 Task: Find connections with filter location Budapest XIII. kerület with filter topic #digitalnomadwith filter profile language Potuguese with filter current company Carlsberg Group with filter school ASSAM DOWN TOWN UNIVERSITY with filter industry Environmental Quality Programs with filter service category Health Insurance with filter keywords title Budget Analyst
Action: Mouse moved to (643, 81)
Screenshot: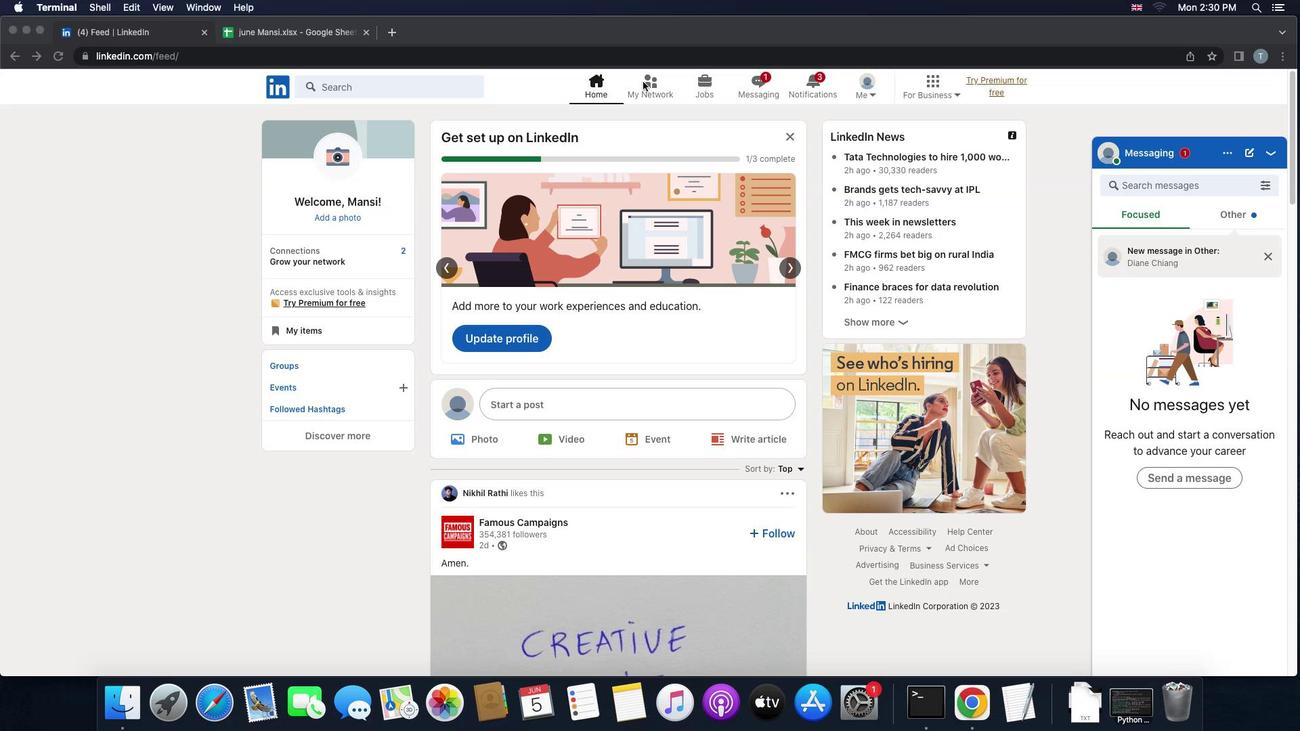 
Action: Mouse pressed left at (643, 81)
Screenshot: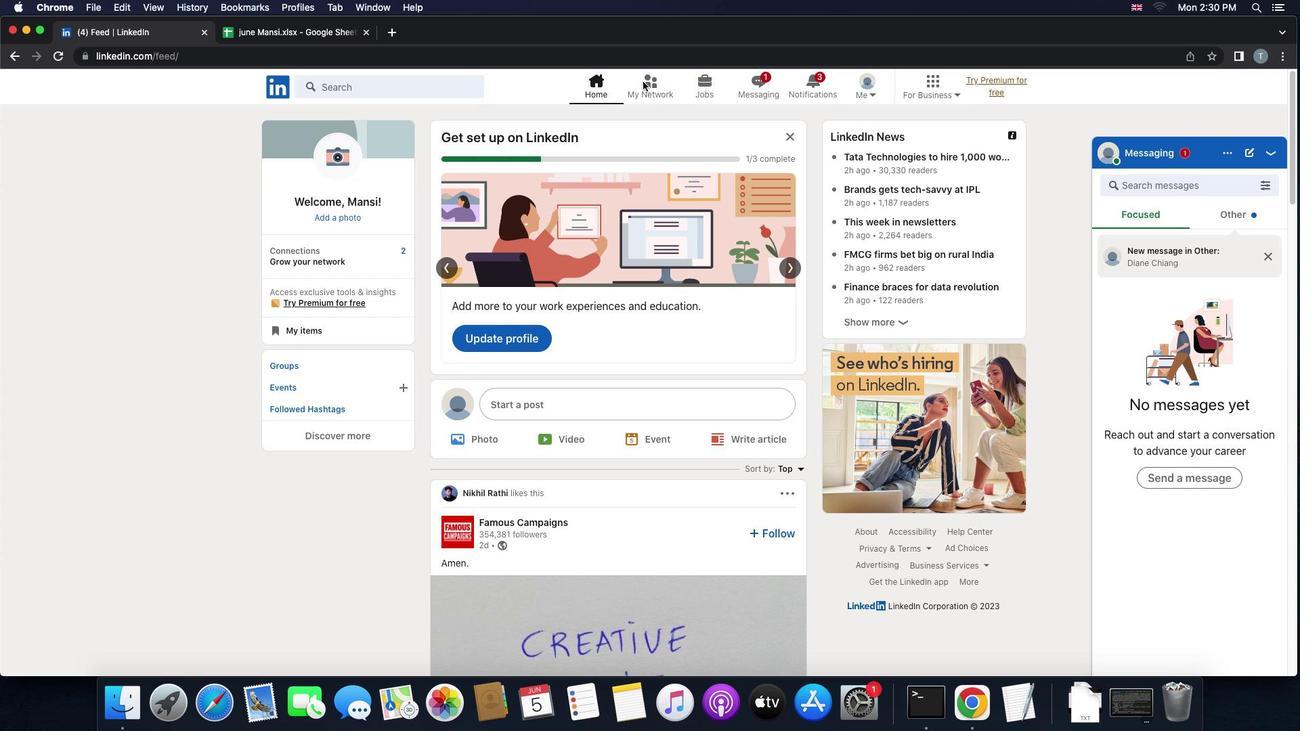 
Action: Mouse moved to (649, 81)
Screenshot: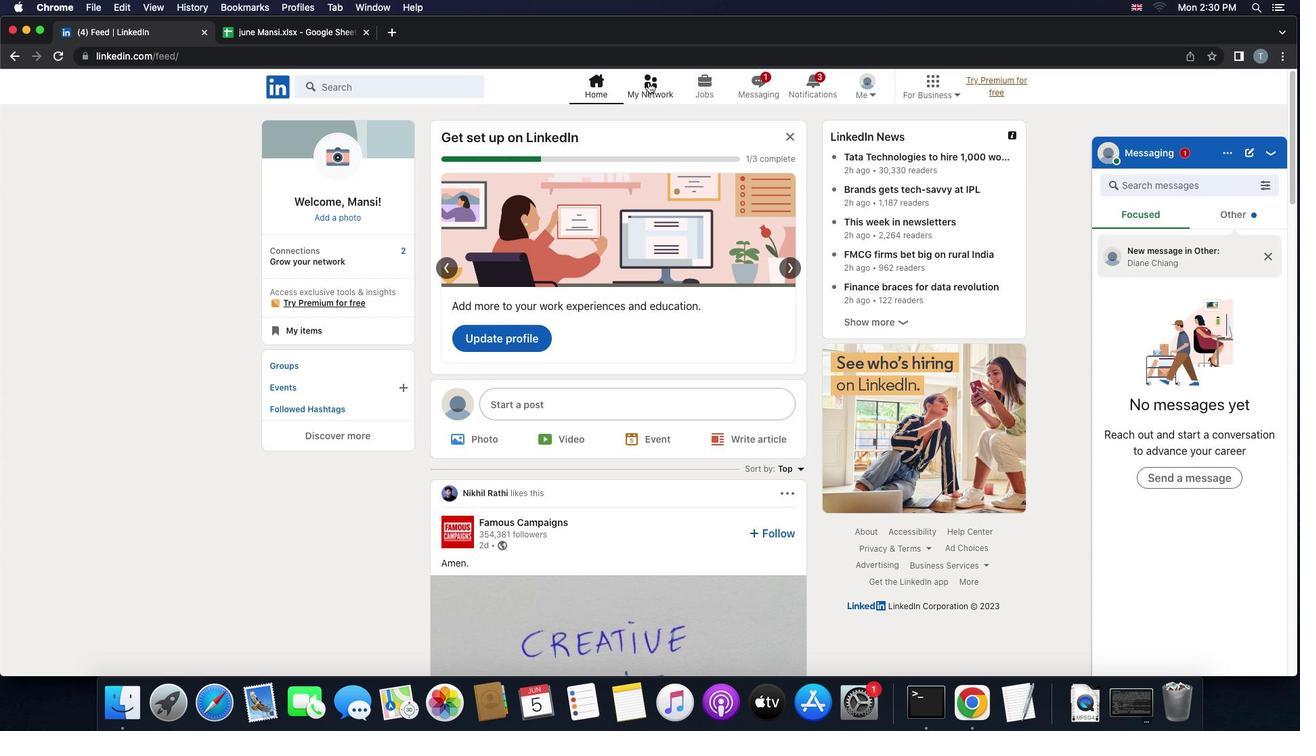 
Action: Mouse pressed left at (649, 81)
Screenshot: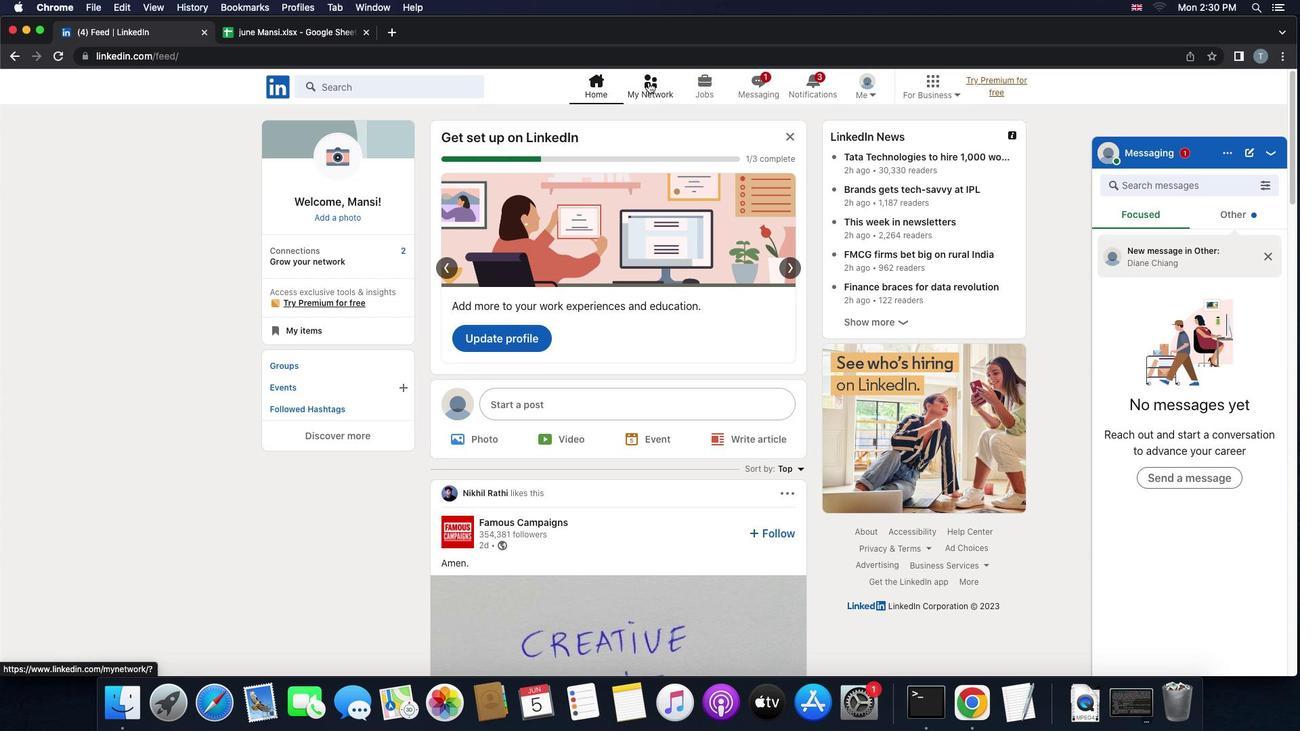 
Action: Mouse moved to (437, 158)
Screenshot: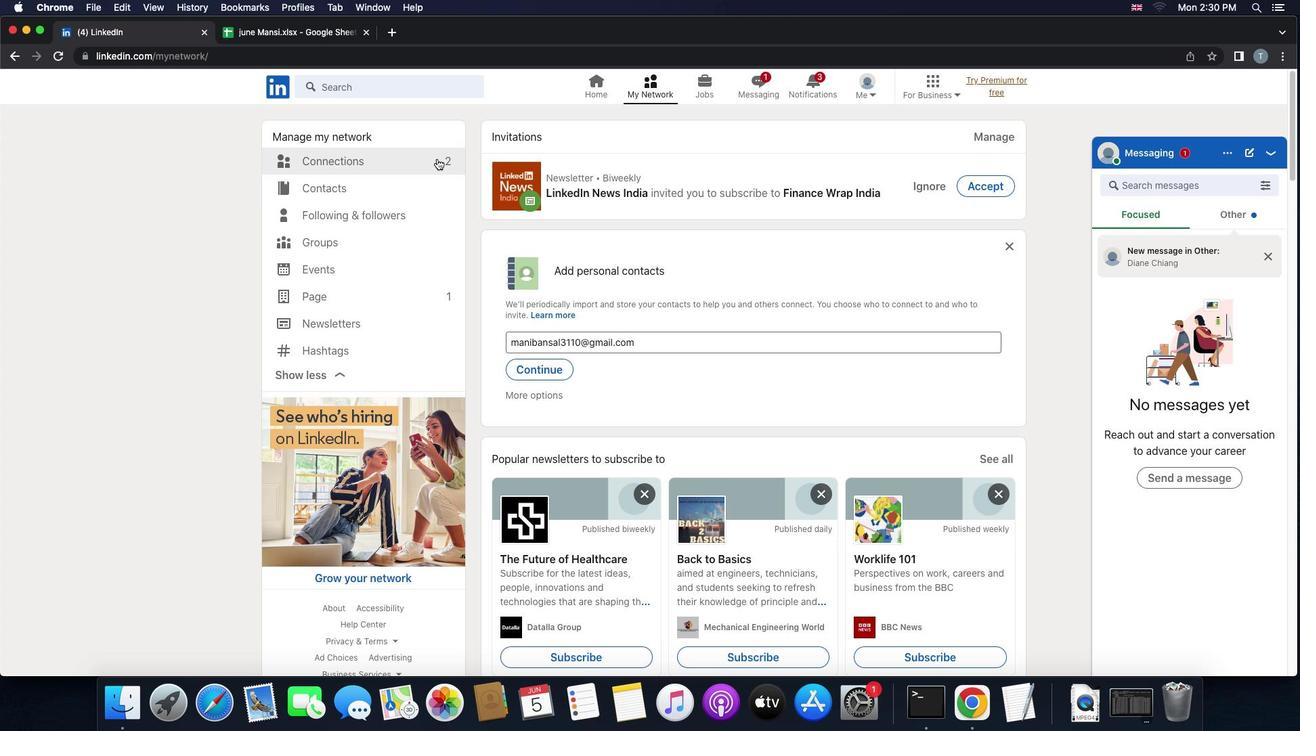 
Action: Mouse pressed left at (437, 158)
Screenshot: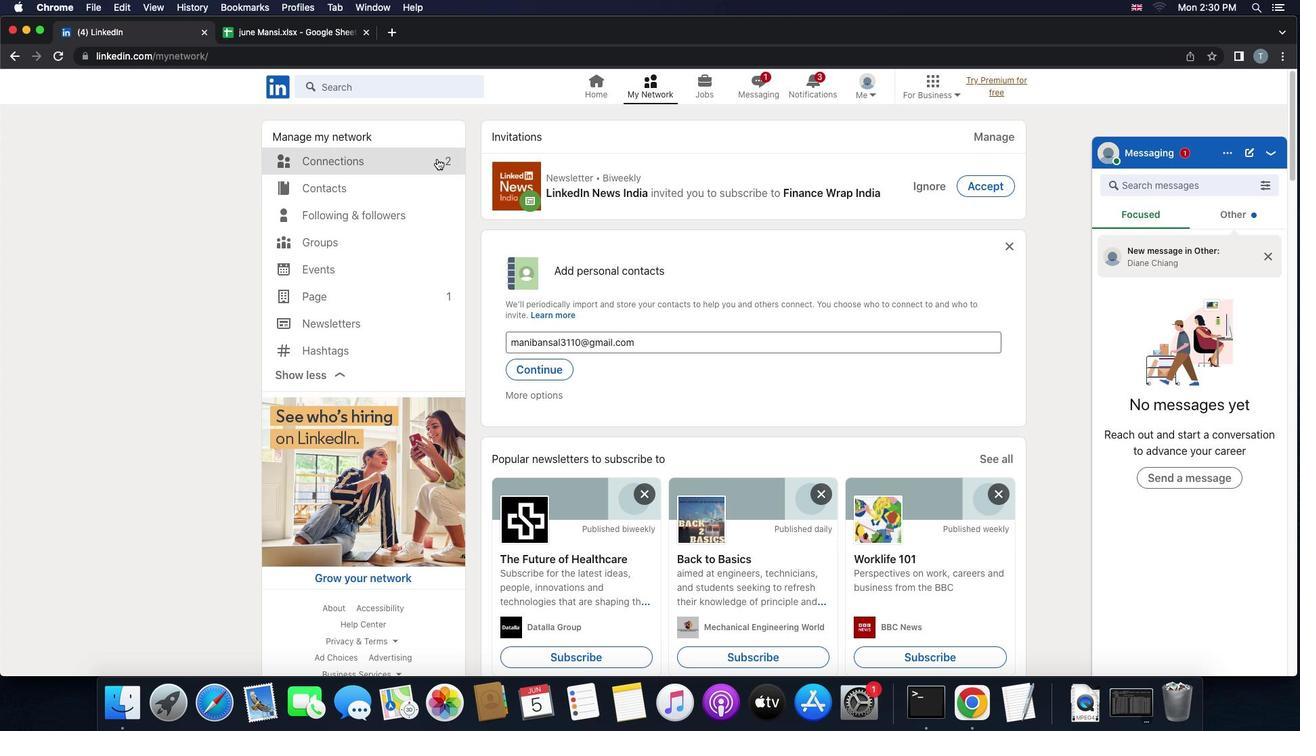 
Action: Mouse moved to (747, 161)
Screenshot: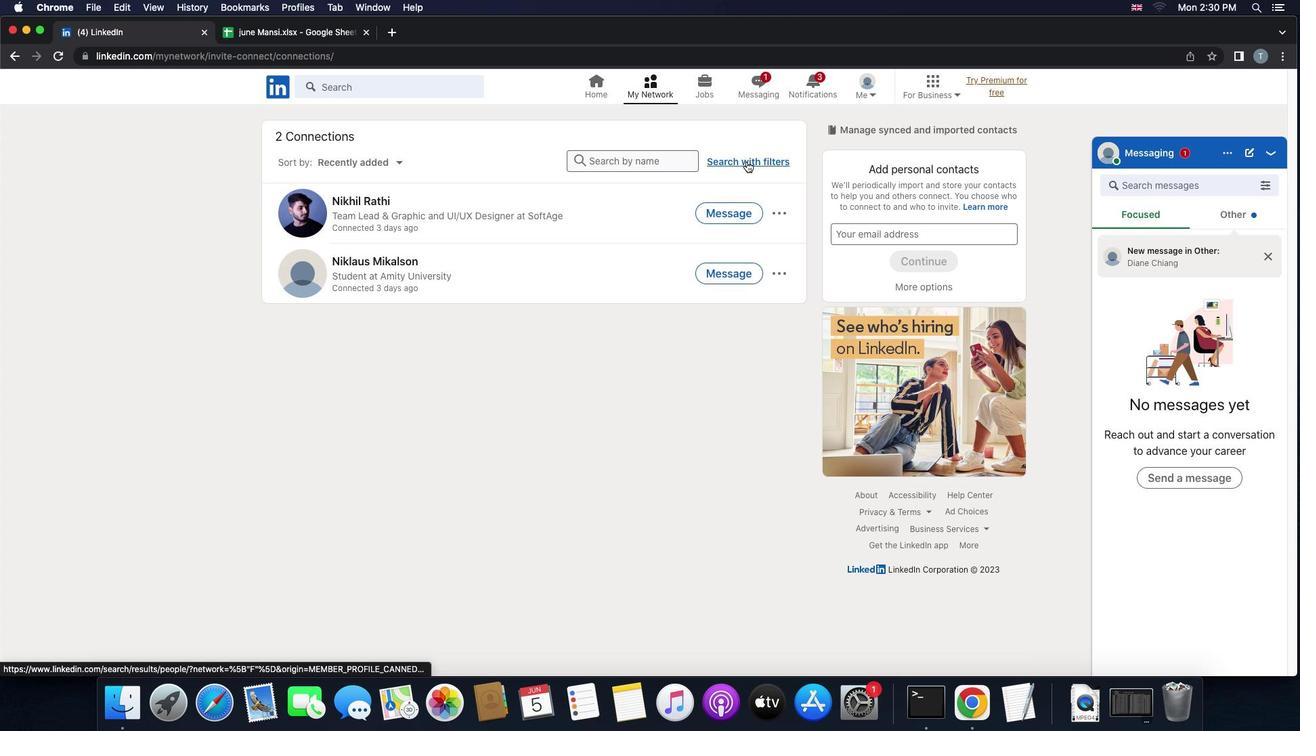 
Action: Mouse pressed left at (747, 161)
Screenshot: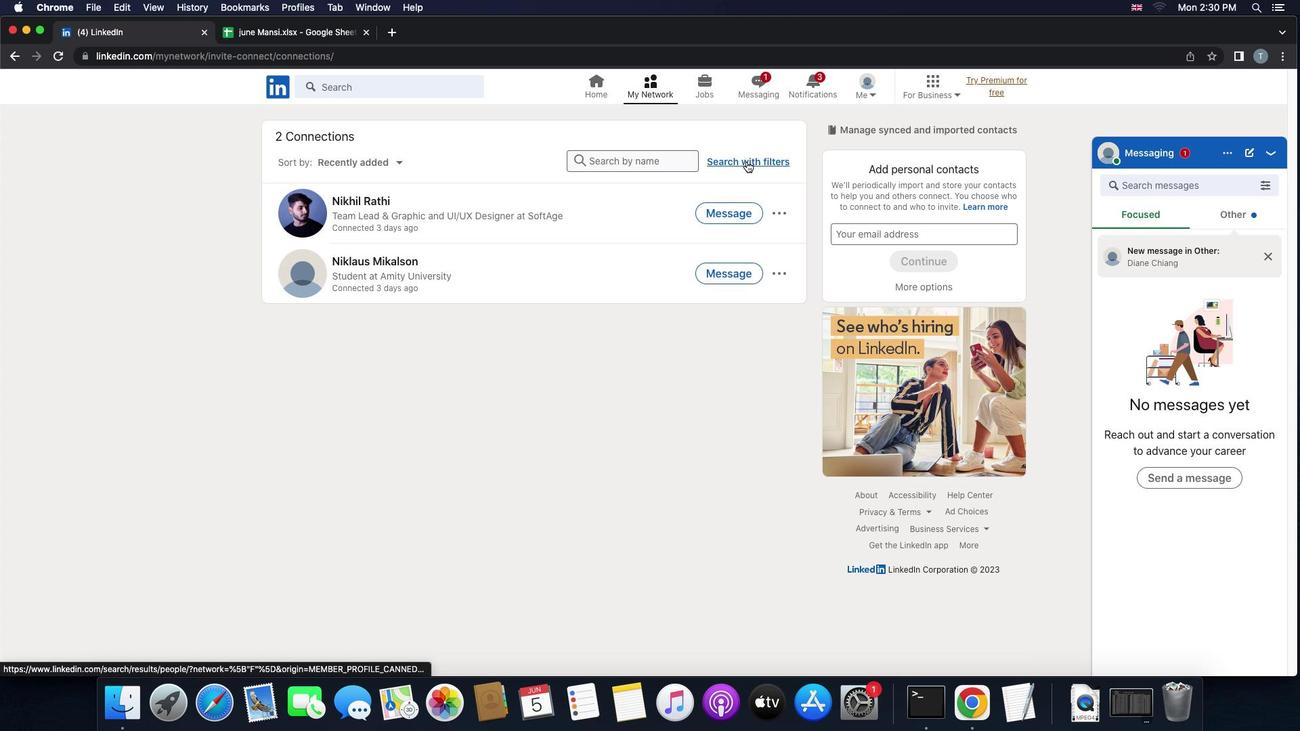 
Action: Mouse moved to (708, 128)
Screenshot: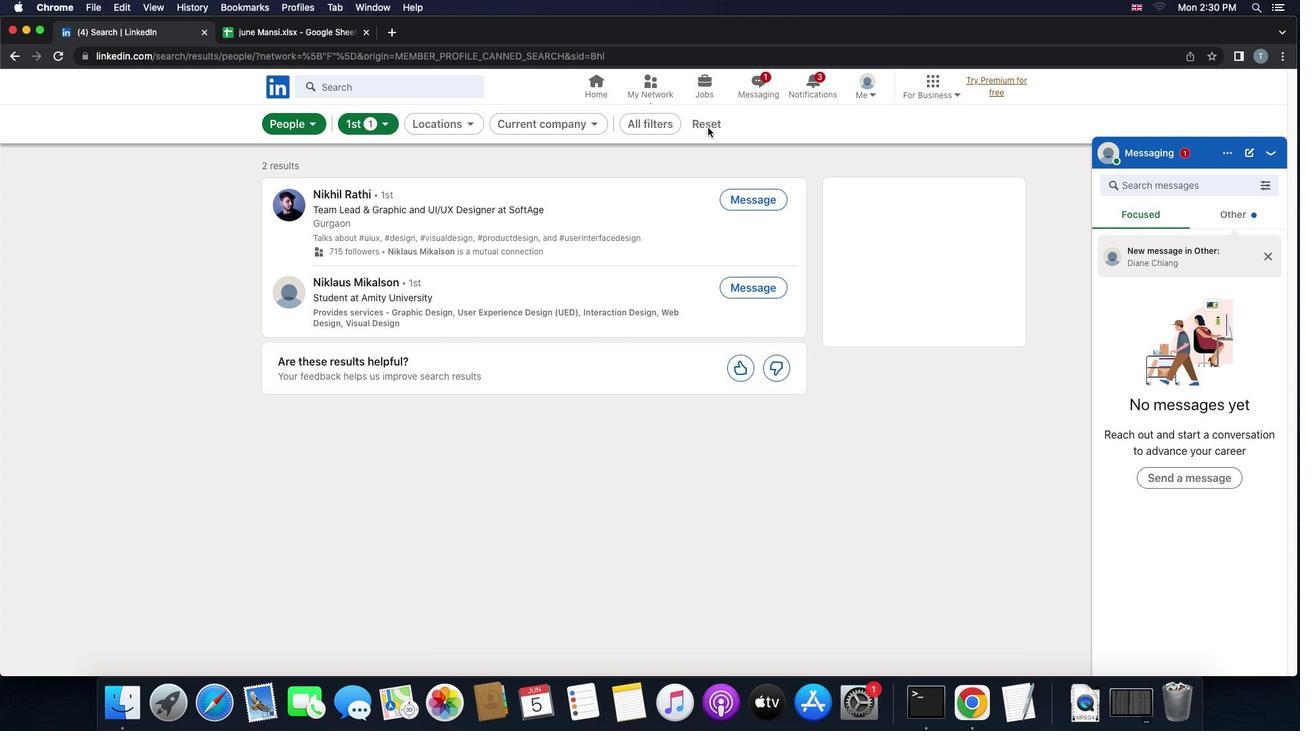 
Action: Mouse pressed left at (708, 128)
Screenshot: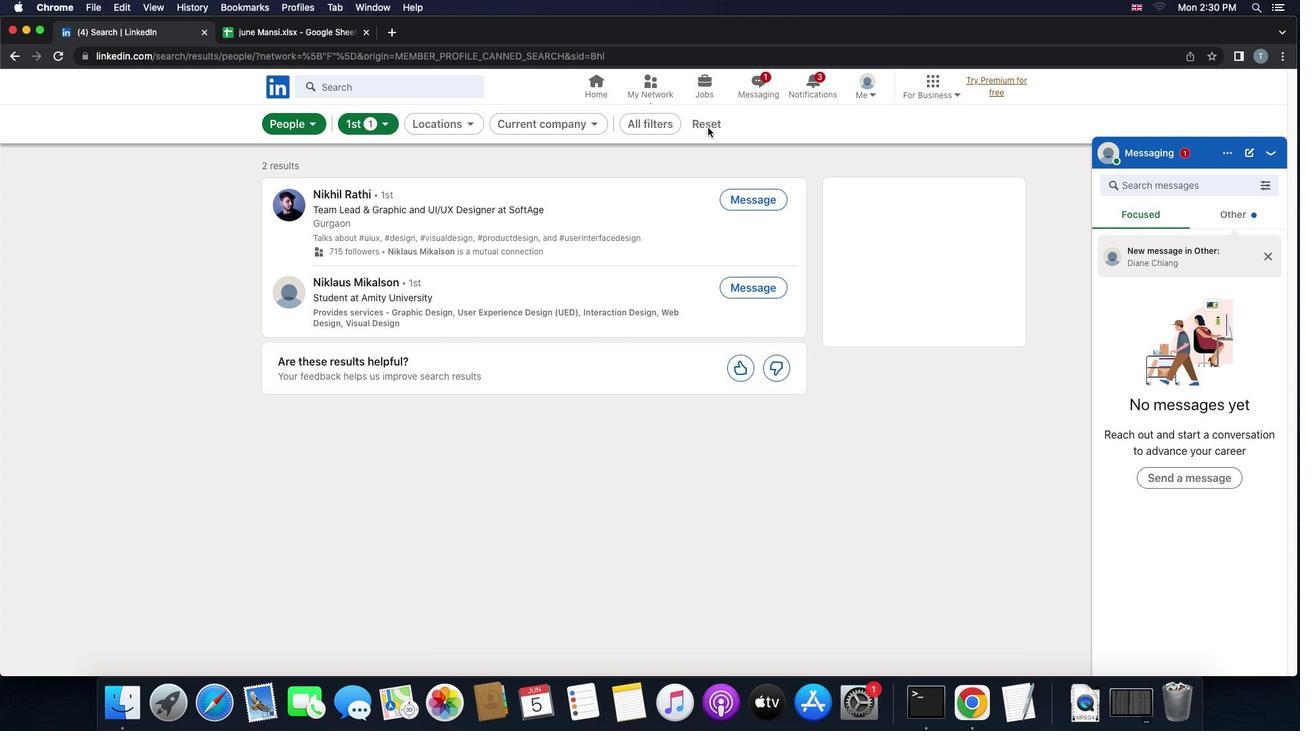 
Action: Mouse moved to (670, 128)
Screenshot: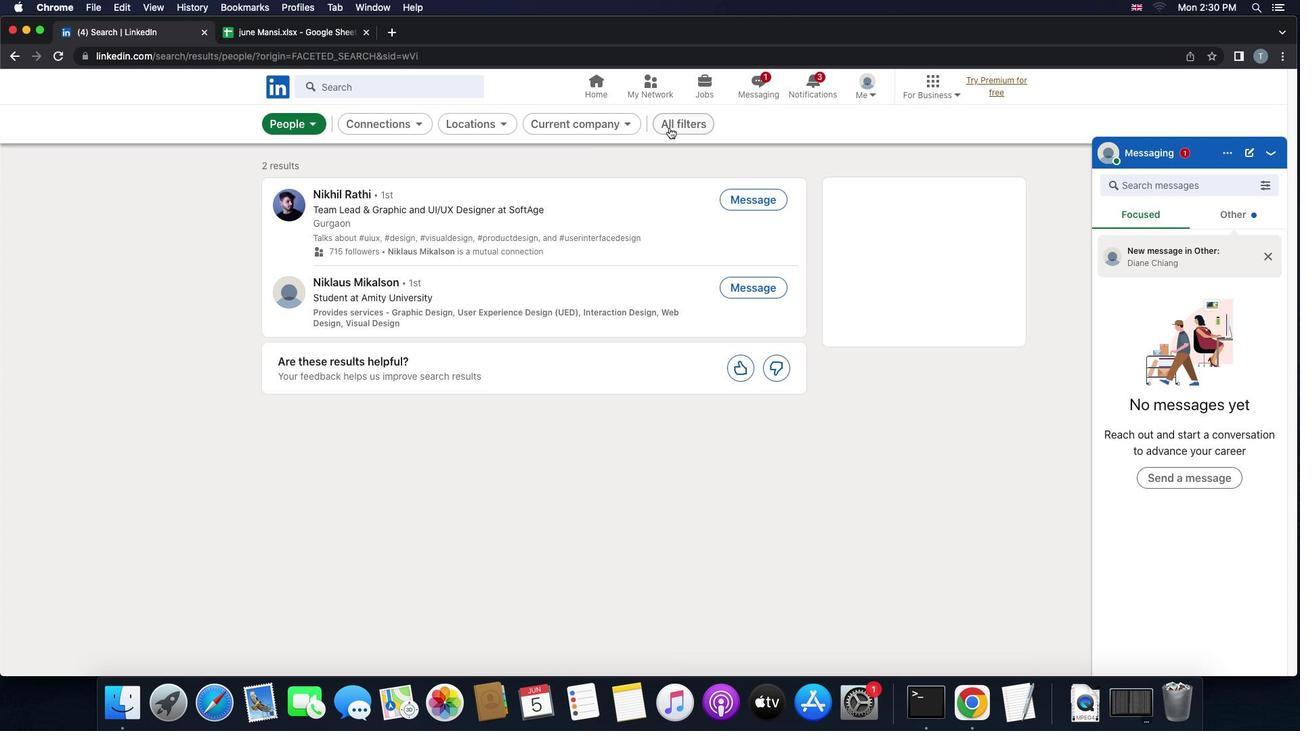 
Action: Mouse pressed left at (670, 128)
Screenshot: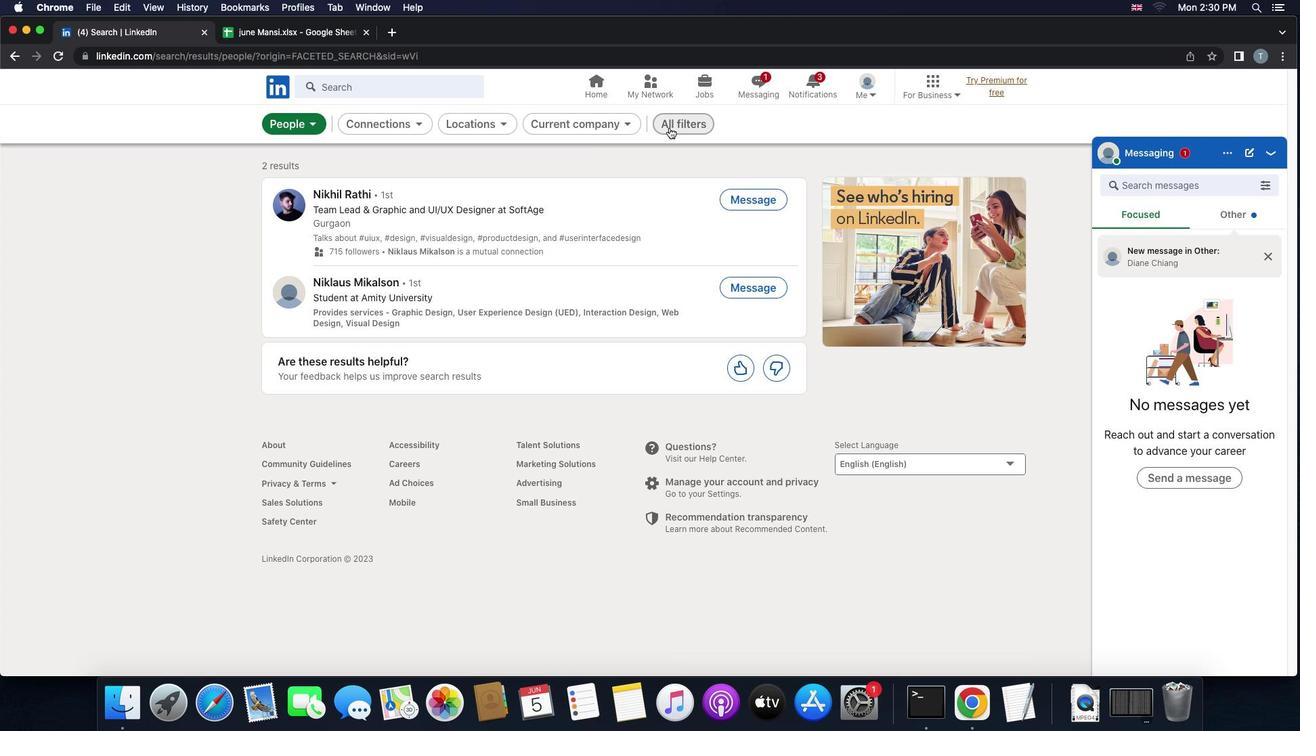 
Action: Mouse moved to (961, 355)
Screenshot: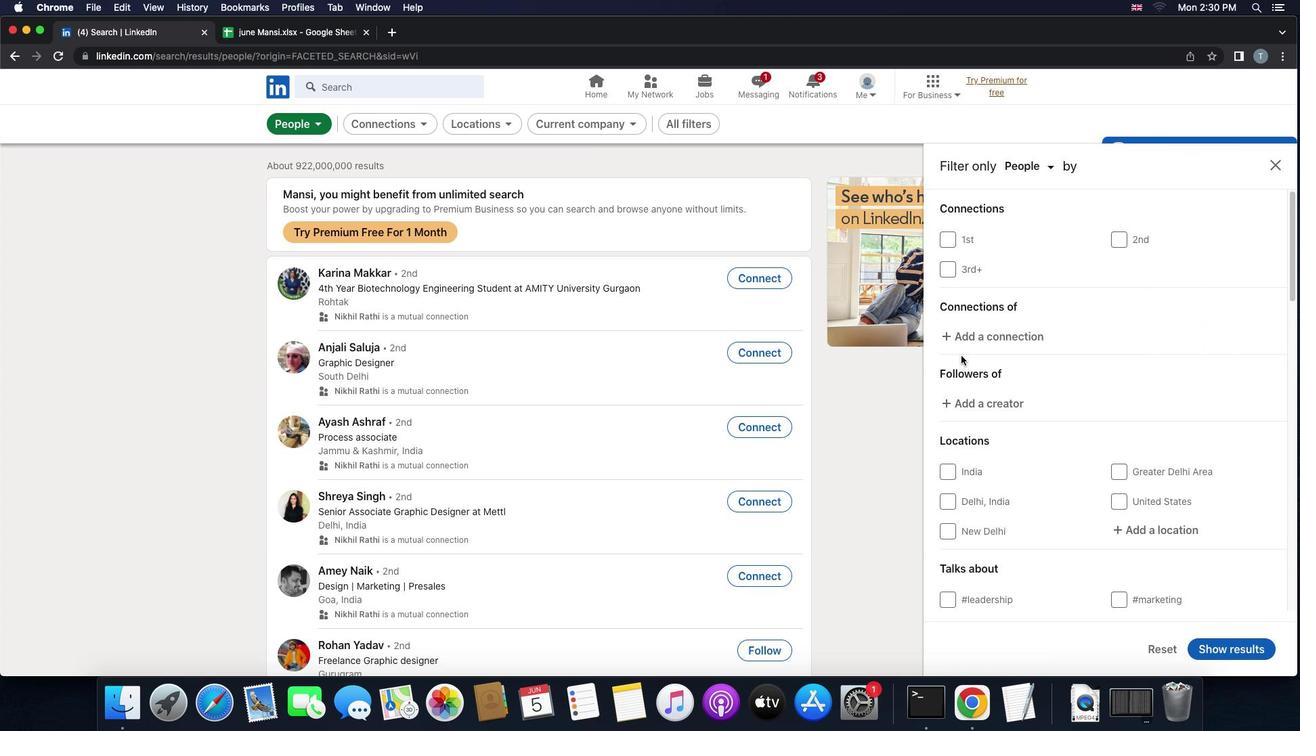 
Action: Mouse scrolled (961, 355) with delta (0, 0)
Screenshot: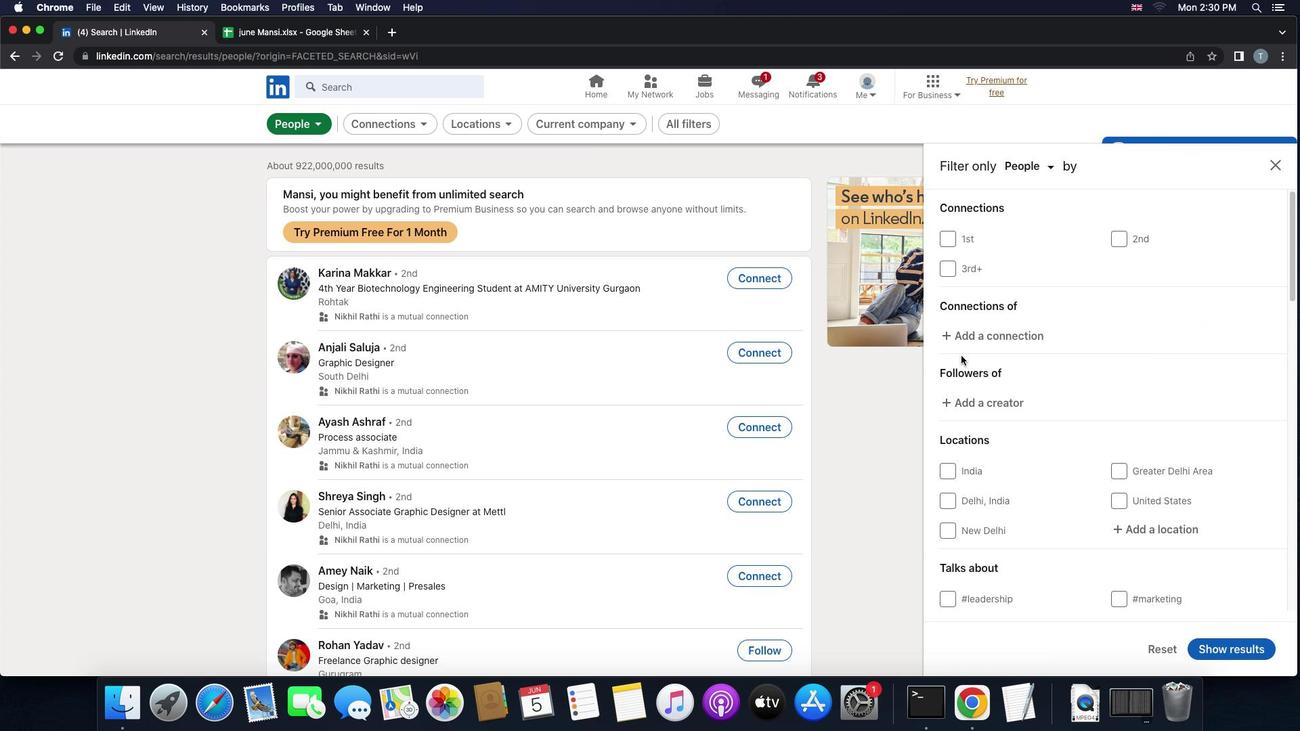 
Action: Mouse scrolled (961, 355) with delta (0, 0)
Screenshot: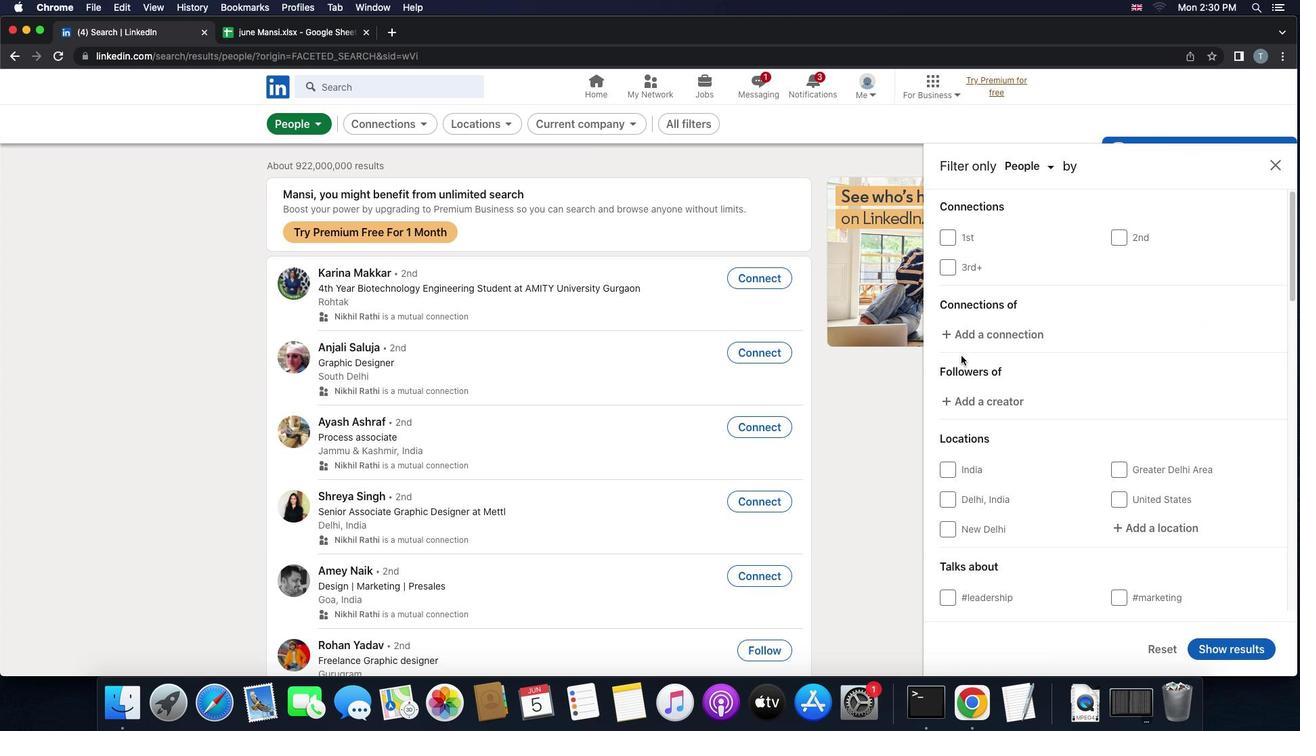 
Action: Mouse scrolled (961, 355) with delta (0, -1)
Screenshot: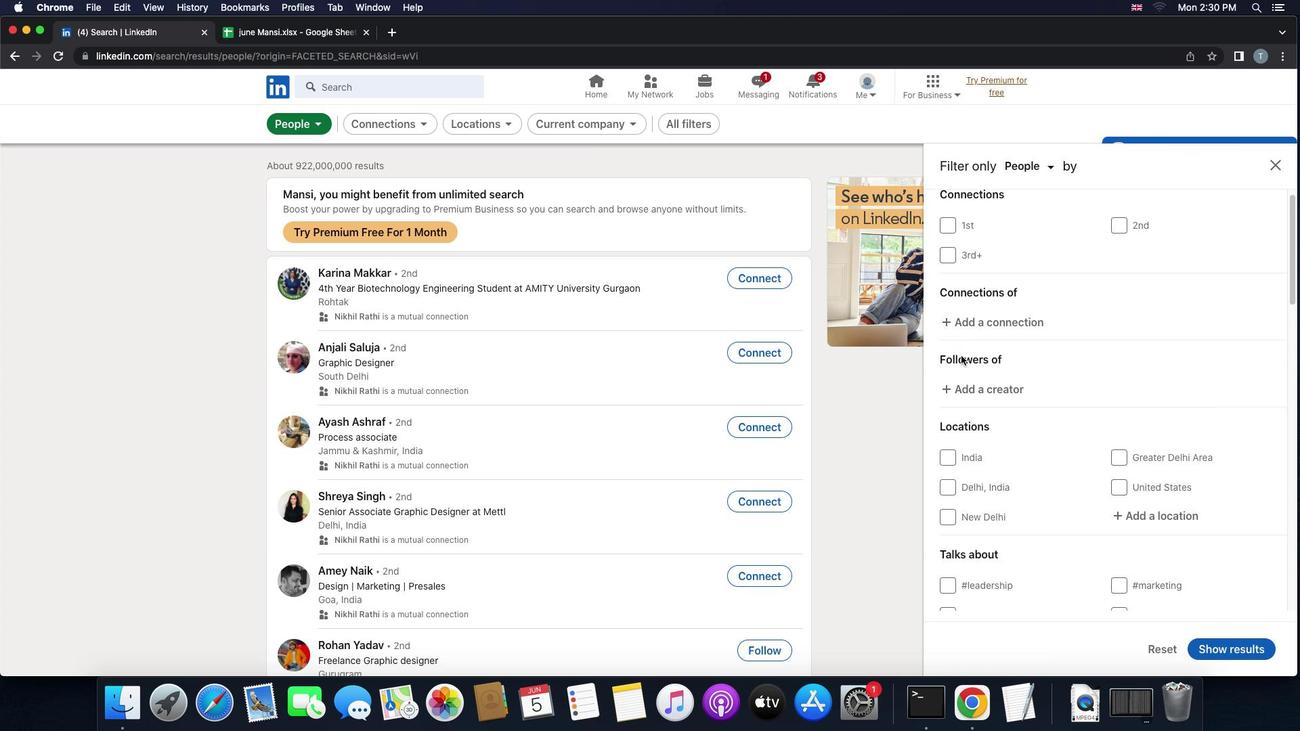 
Action: Mouse scrolled (961, 355) with delta (0, -1)
Screenshot: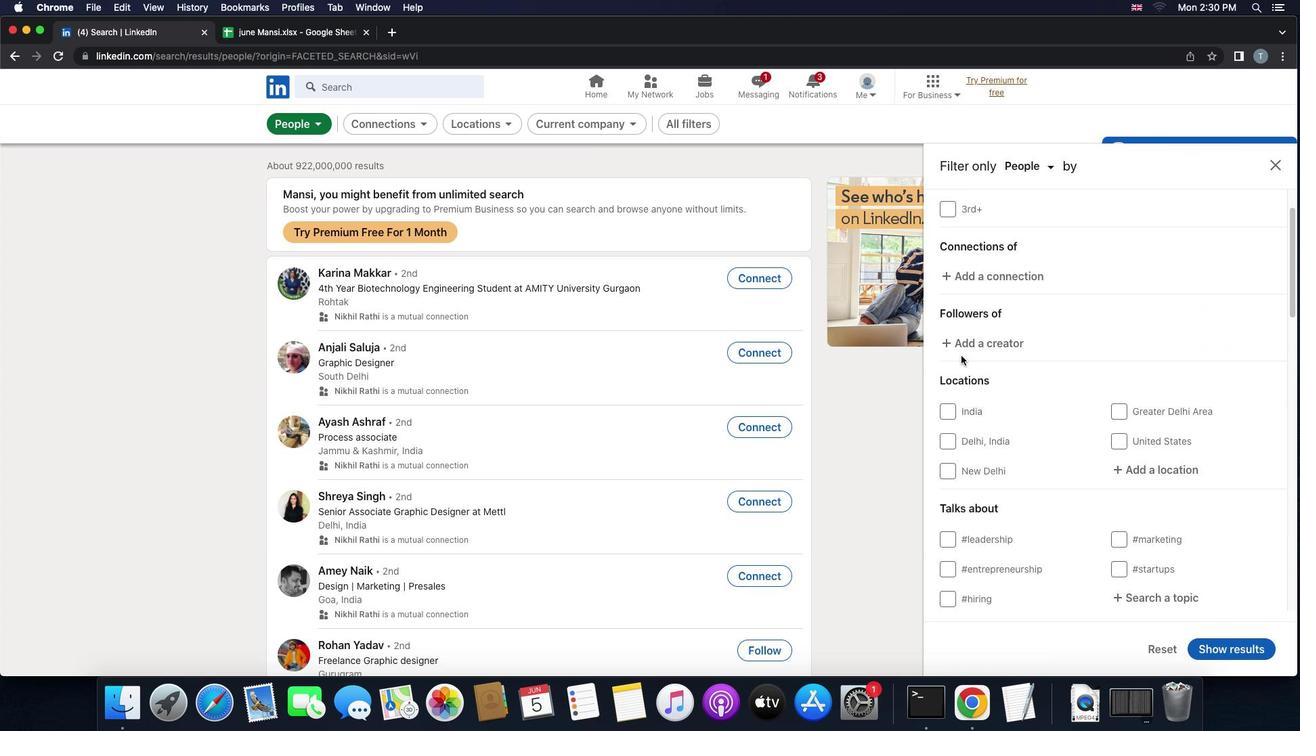 
Action: Mouse moved to (1138, 384)
Screenshot: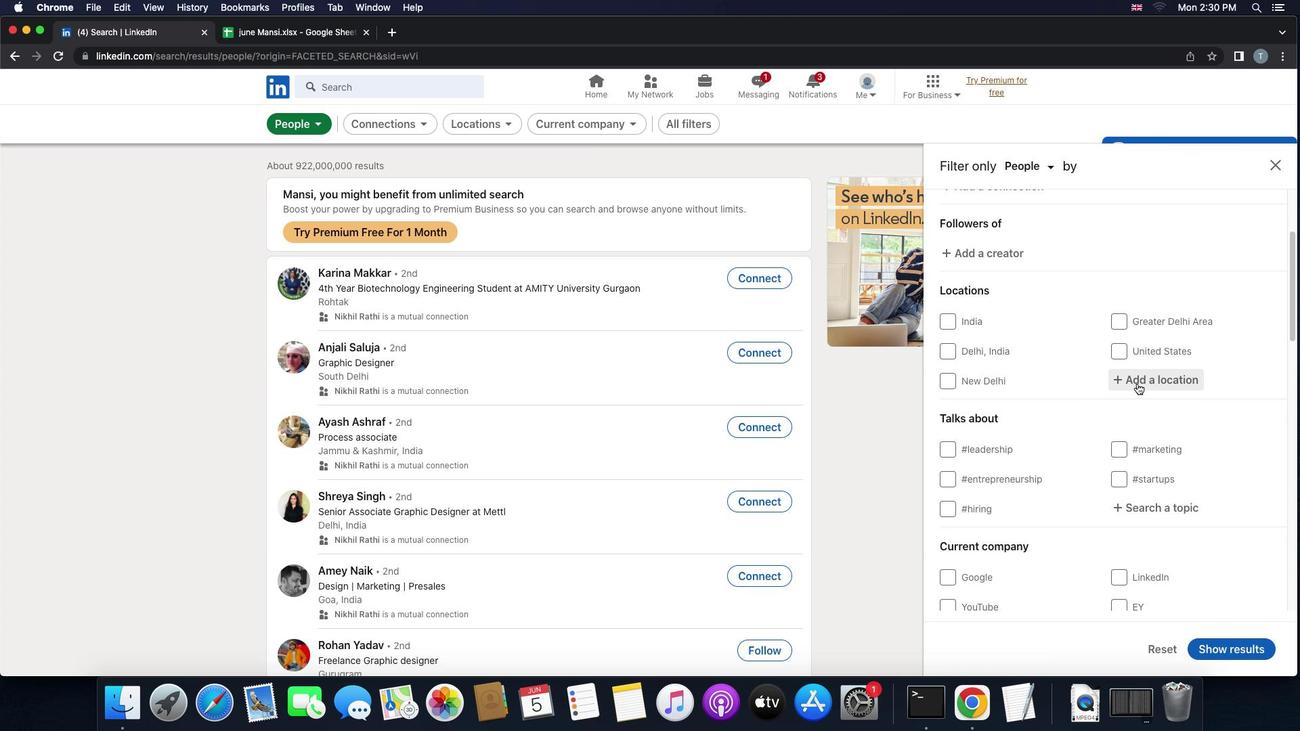 
Action: Mouse pressed left at (1138, 384)
Screenshot: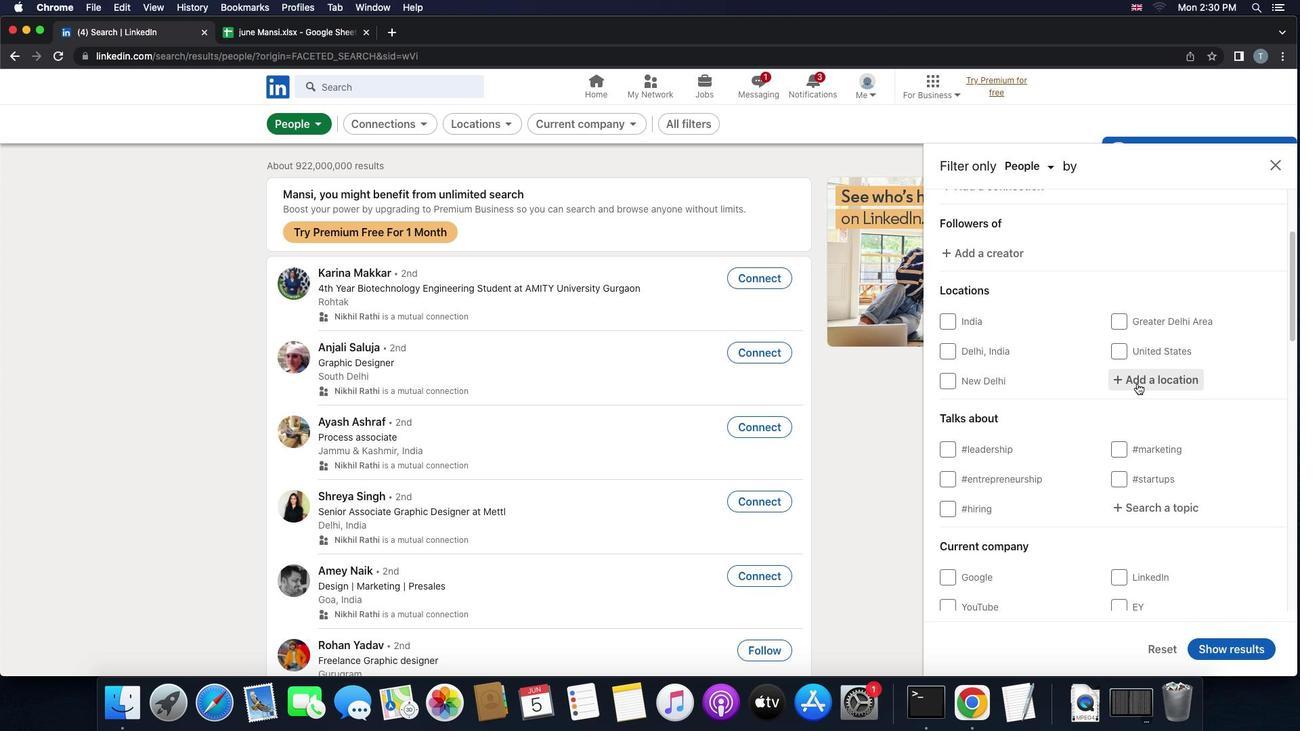 
Action: Key pressed 'b''u''d''a''p''e''s''t'Key.spaceKey.shift'X'Key.shift'I''I'Key.shift'I'
Screenshot: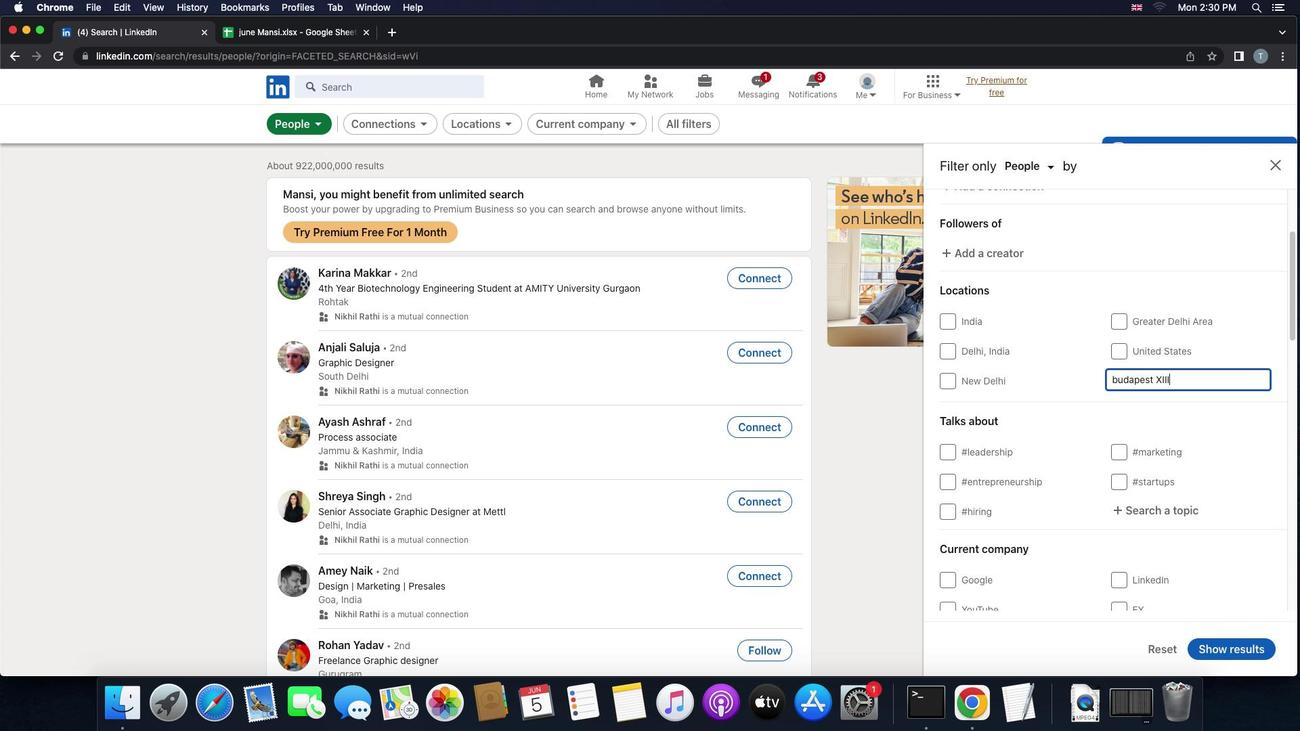 
Action: Mouse moved to (1070, 422)
Screenshot: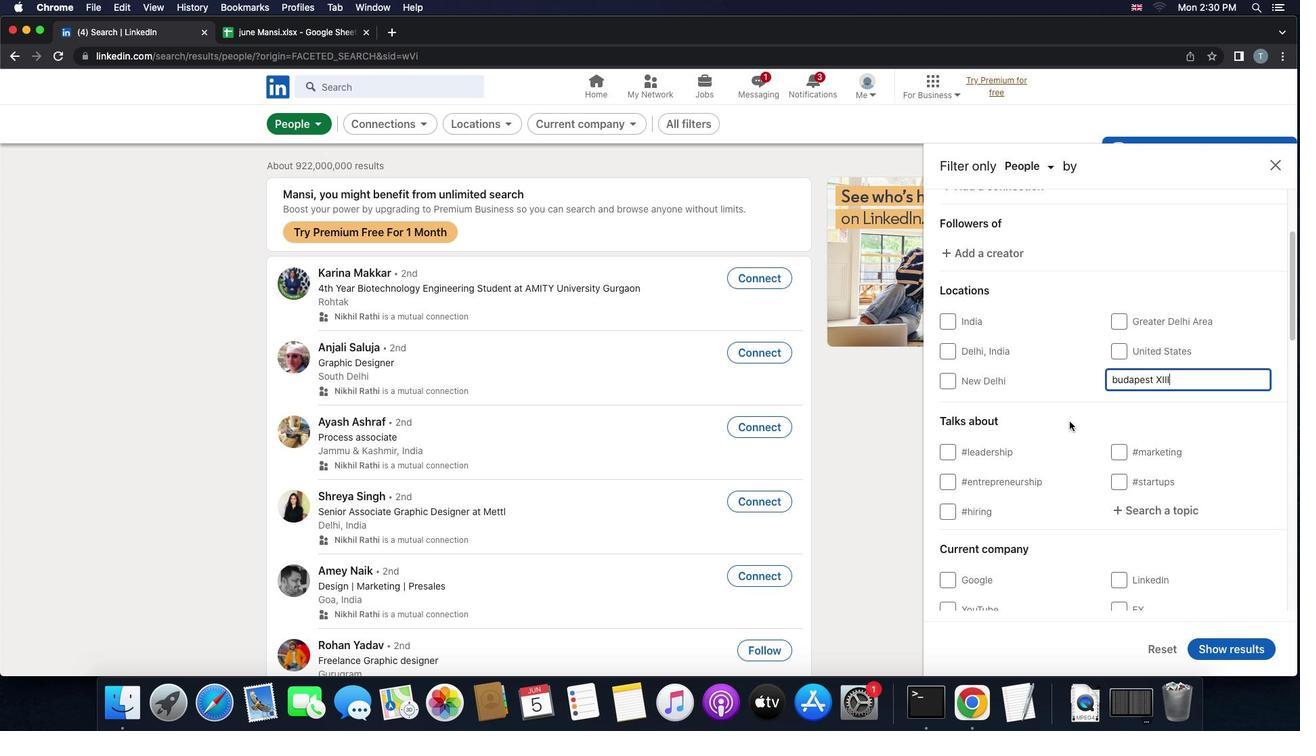 
Action: Mouse scrolled (1070, 422) with delta (0, 0)
Screenshot: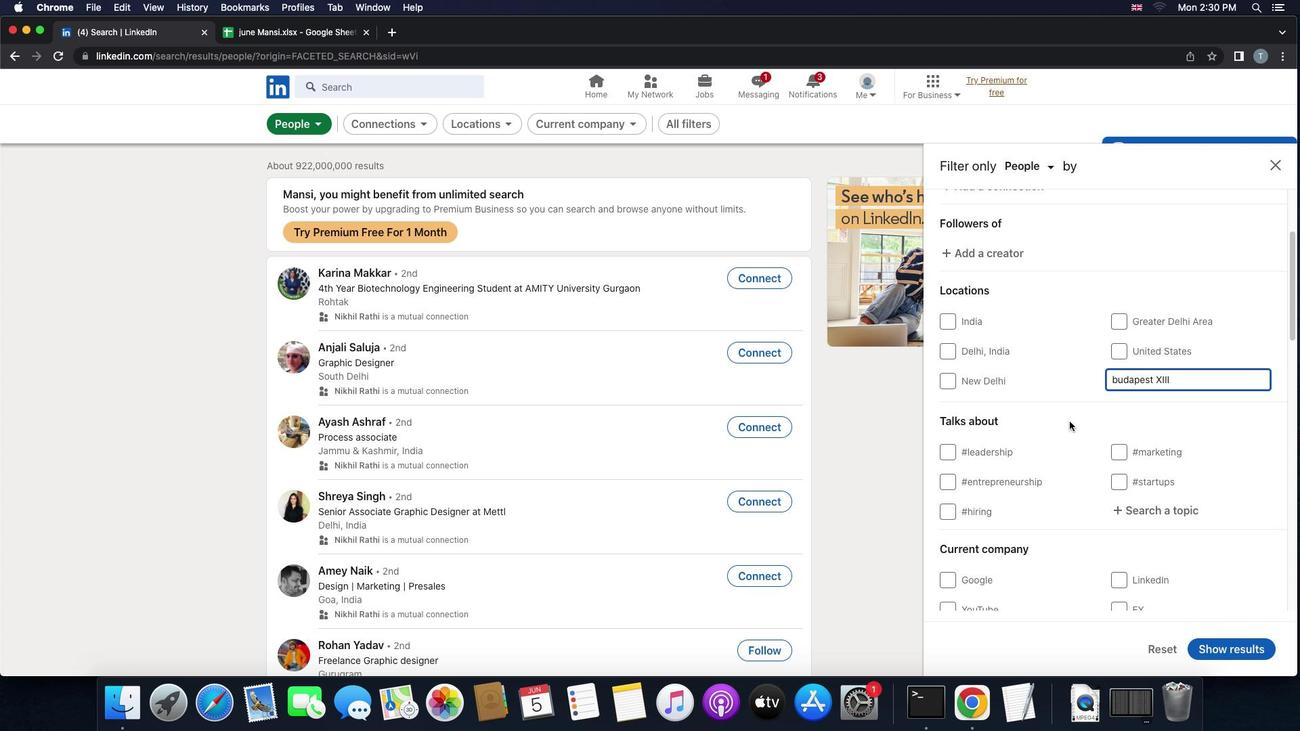 
Action: Mouse scrolled (1070, 422) with delta (0, 0)
Screenshot: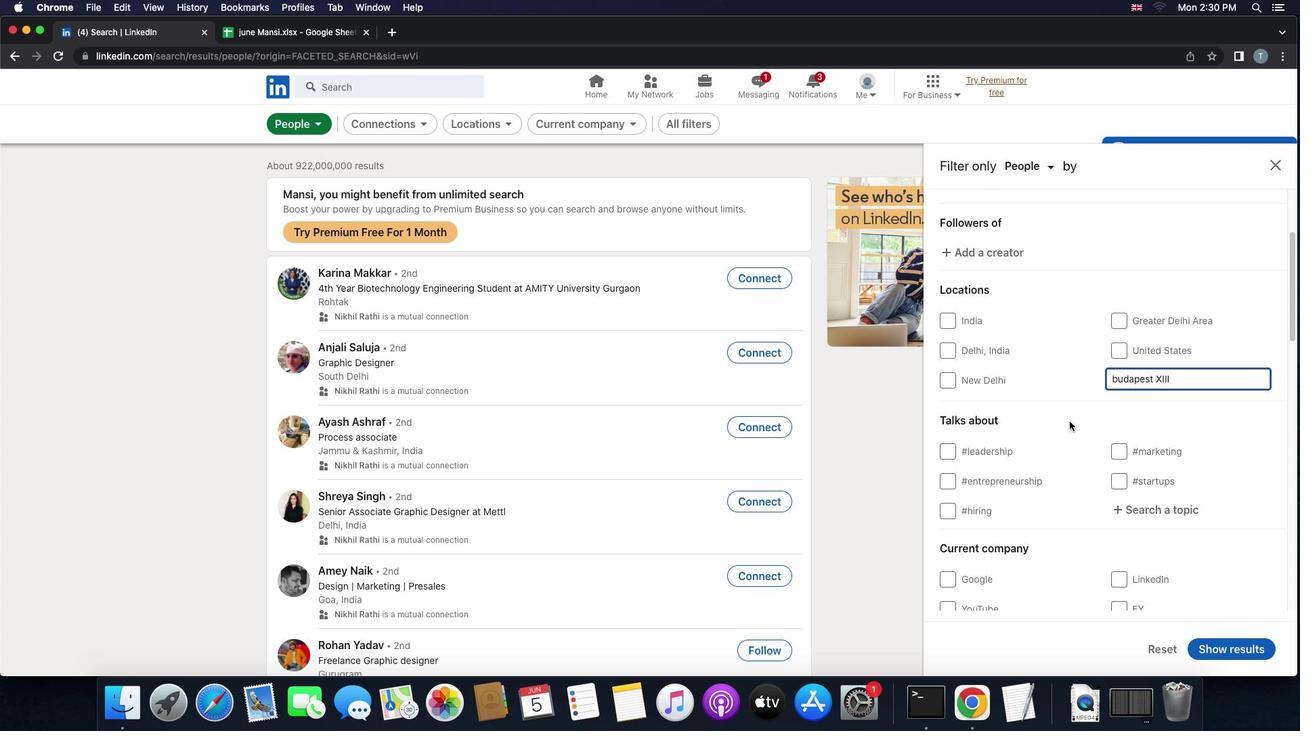 
Action: Mouse scrolled (1070, 422) with delta (0, 0)
Screenshot: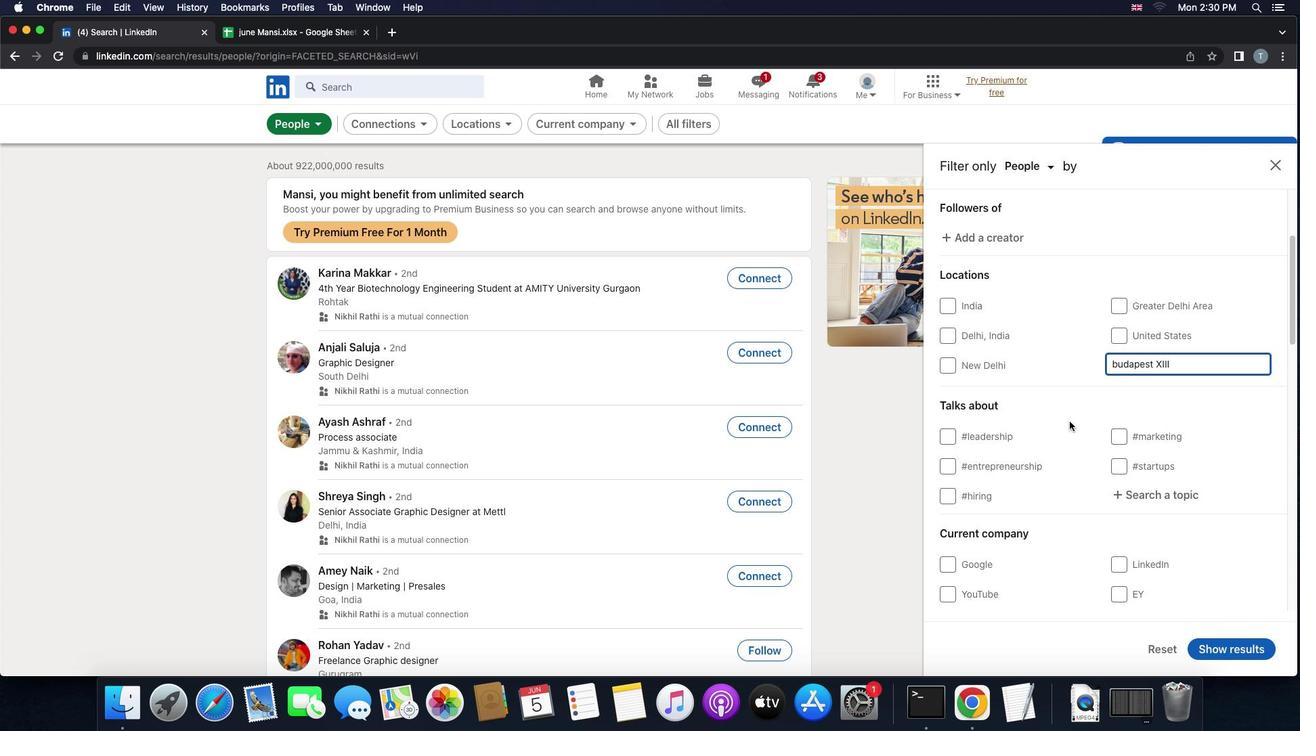 
Action: Mouse scrolled (1070, 422) with delta (0, 0)
Screenshot: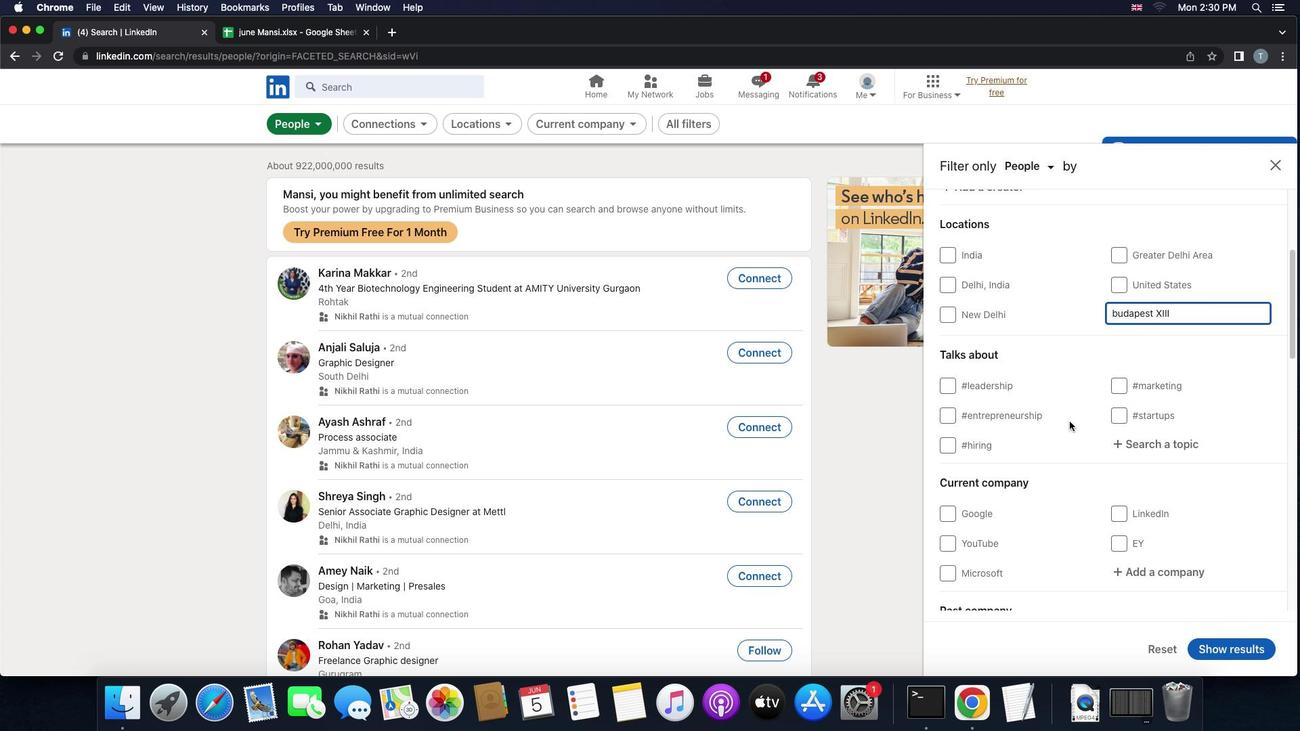 
Action: Mouse scrolled (1070, 422) with delta (0, 0)
Screenshot: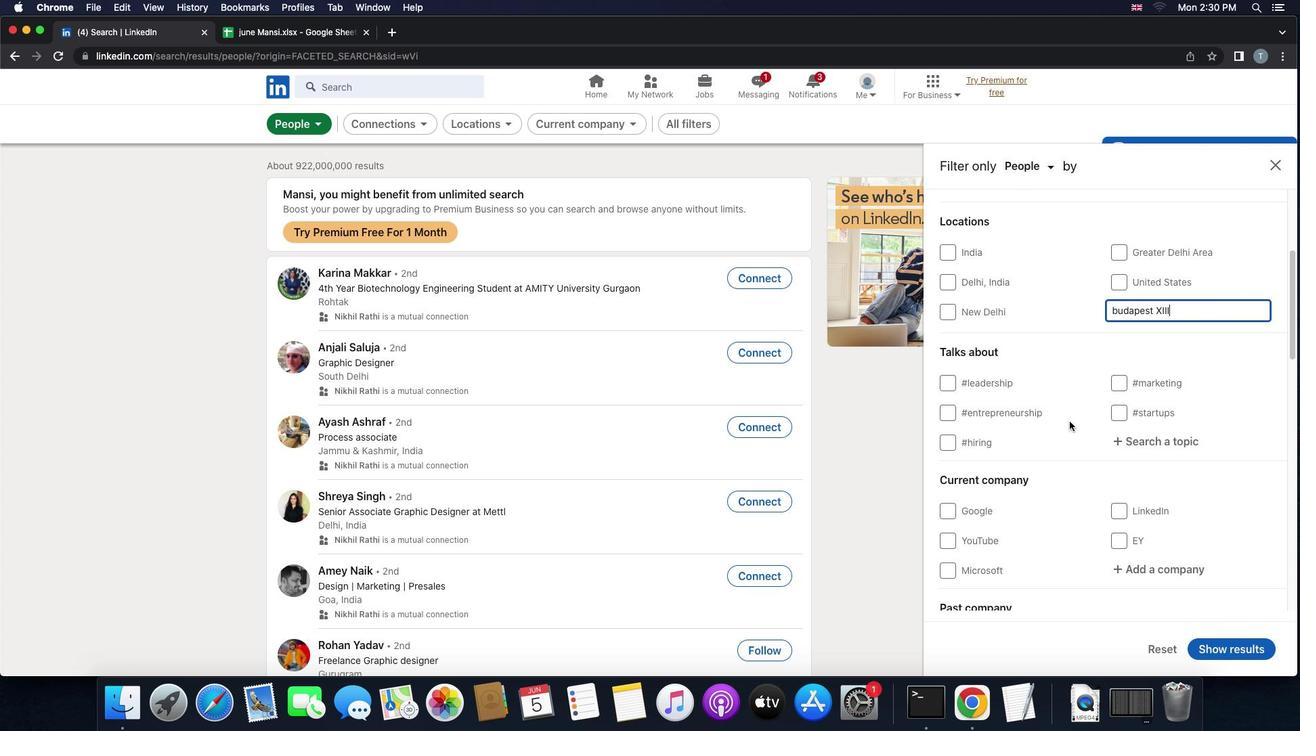 
Action: Mouse scrolled (1070, 422) with delta (0, 0)
Screenshot: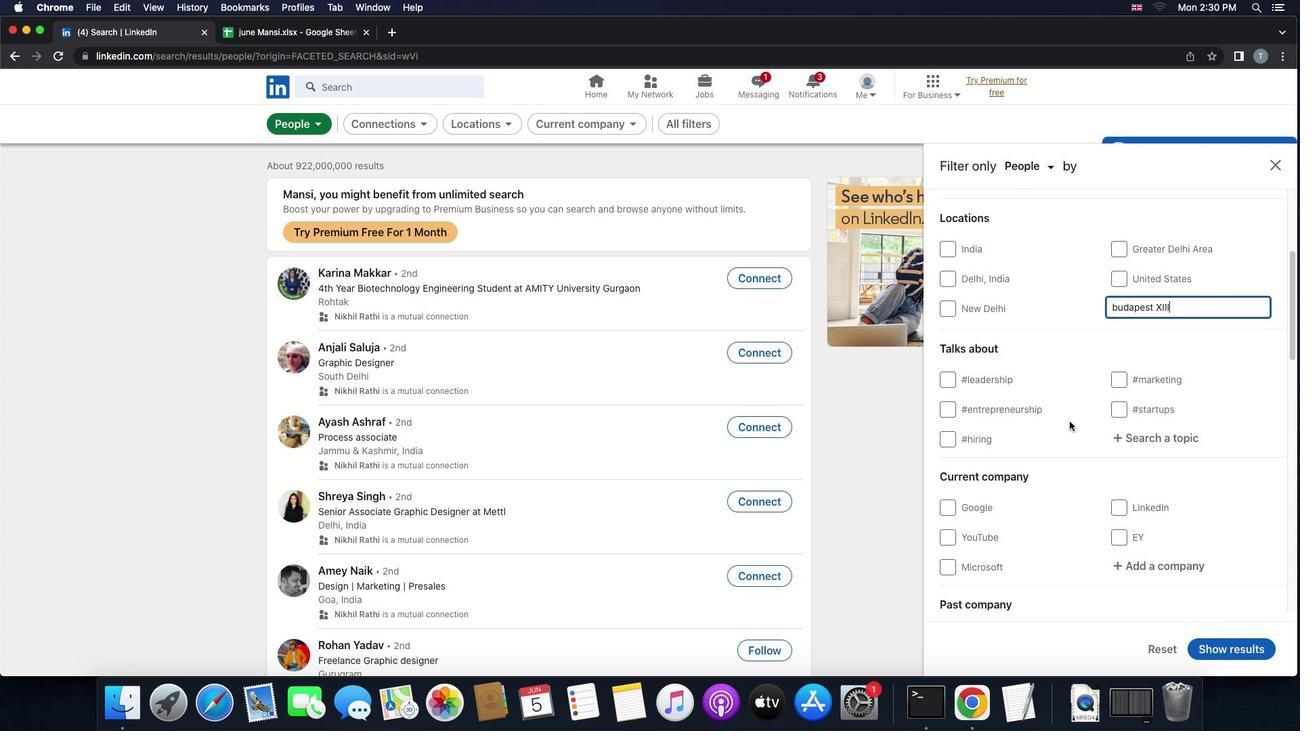 
Action: Mouse scrolled (1070, 422) with delta (0, 0)
Screenshot: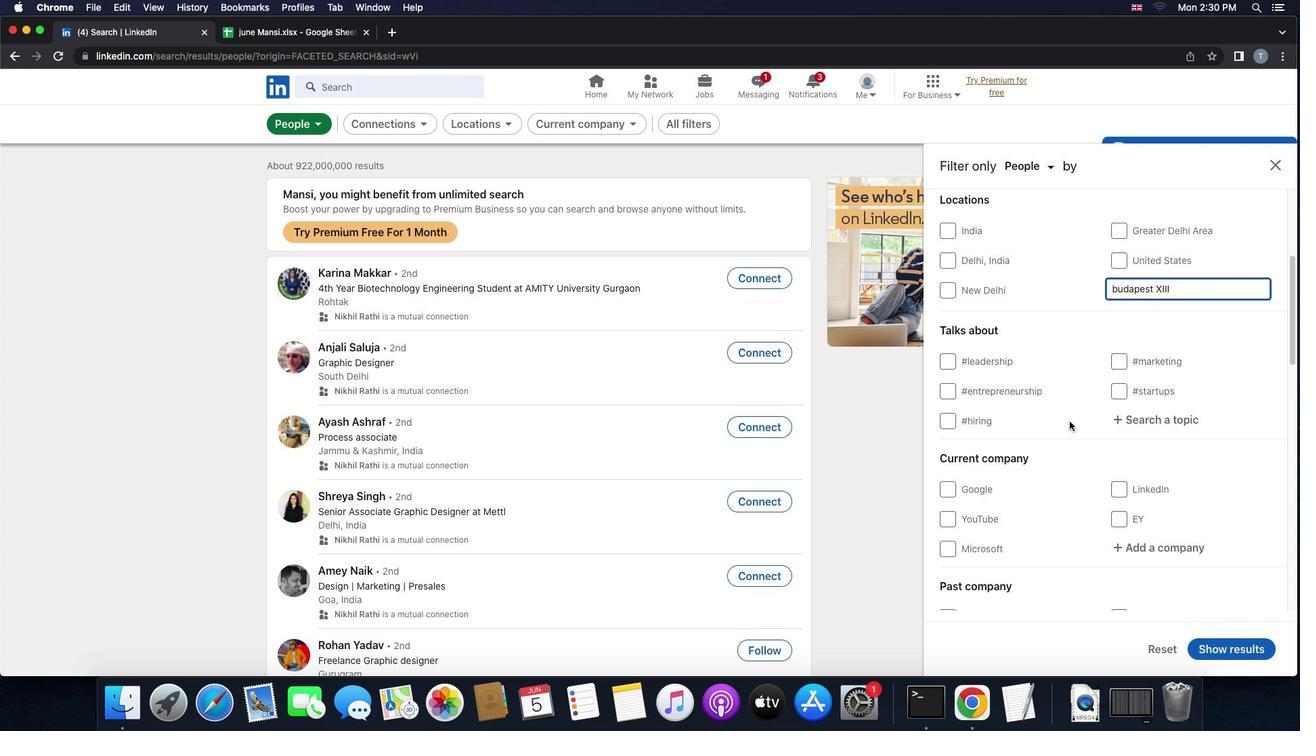 
Action: Mouse scrolled (1070, 422) with delta (0, 0)
Screenshot: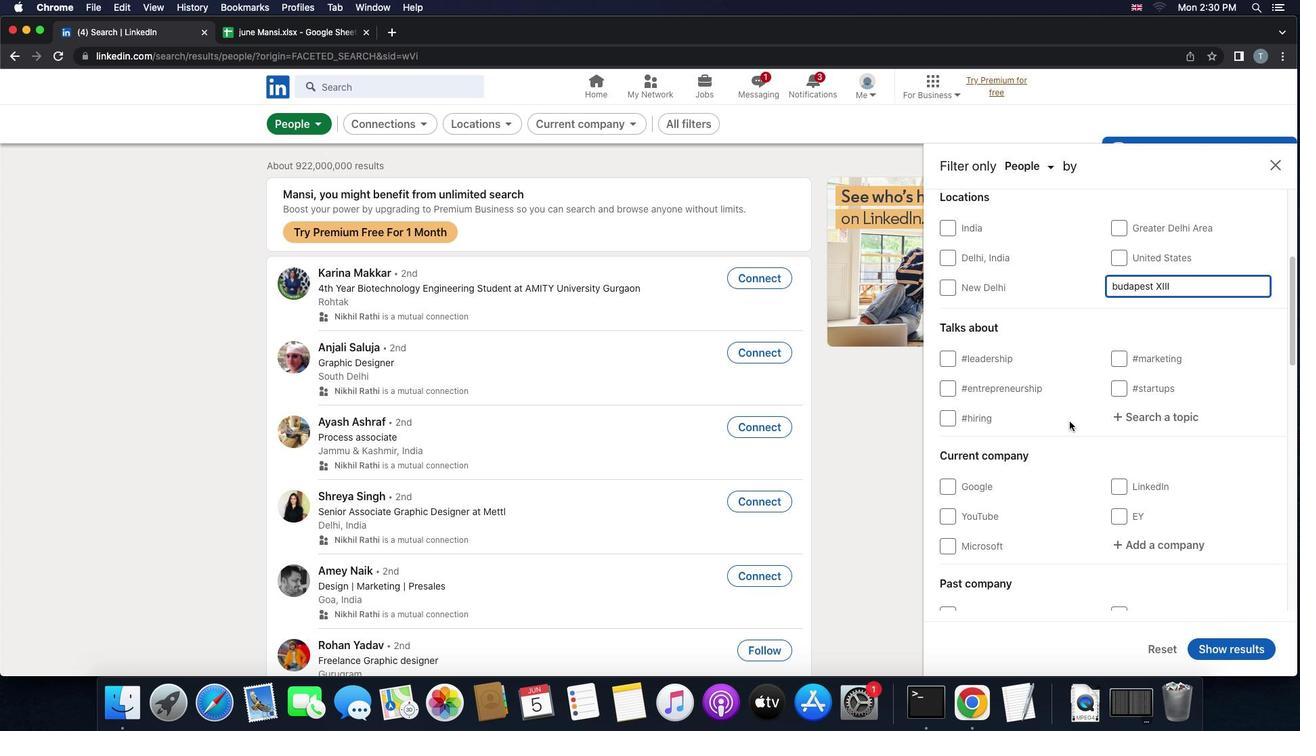 
Action: Mouse moved to (1159, 297)
Screenshot: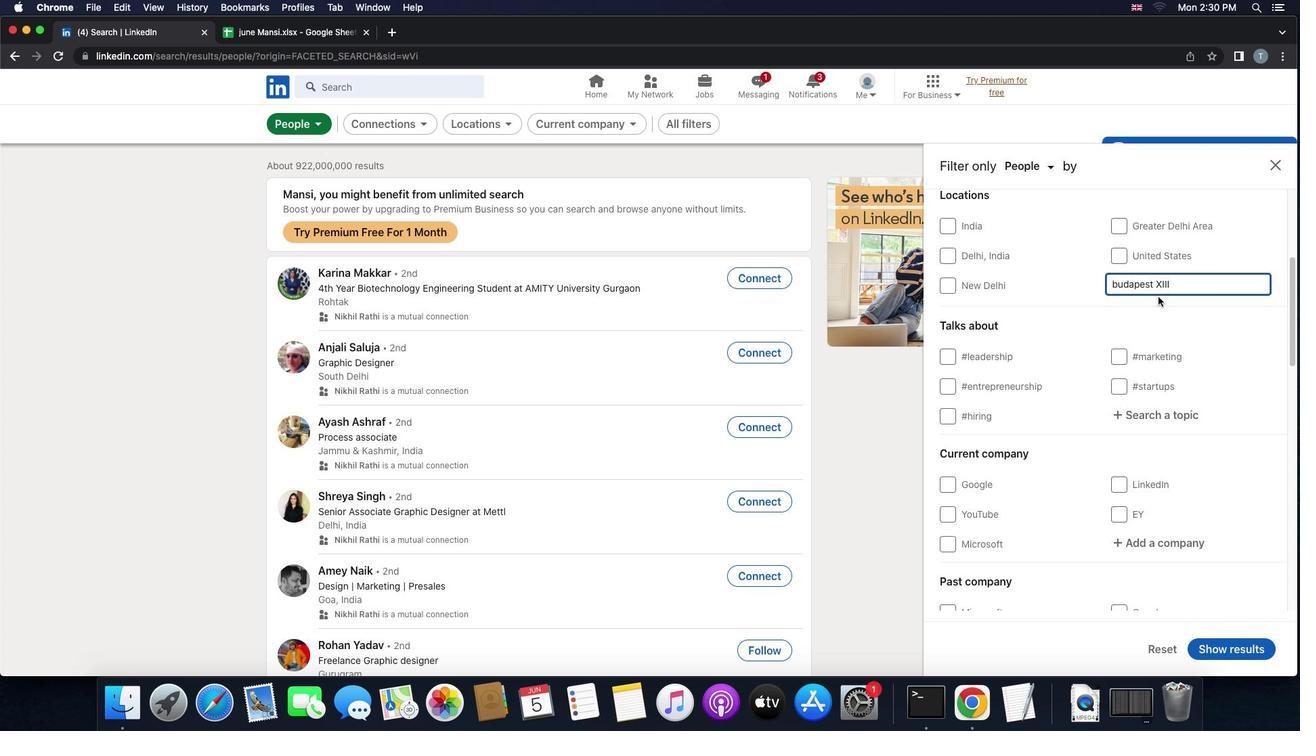 
Action: Key pressed '.''k''e''r''u''l''e''t'
Screenshot: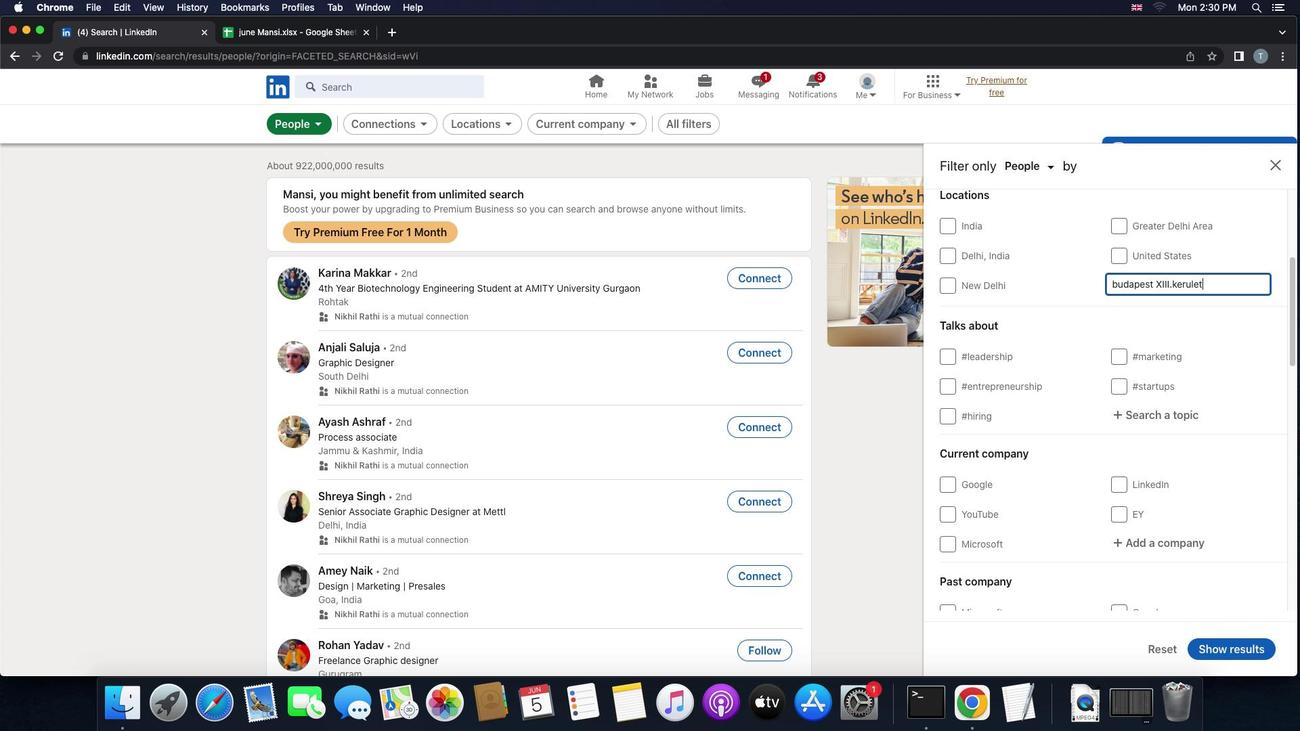 
Action: Mouse moved to (1125, 335)
Screenshot: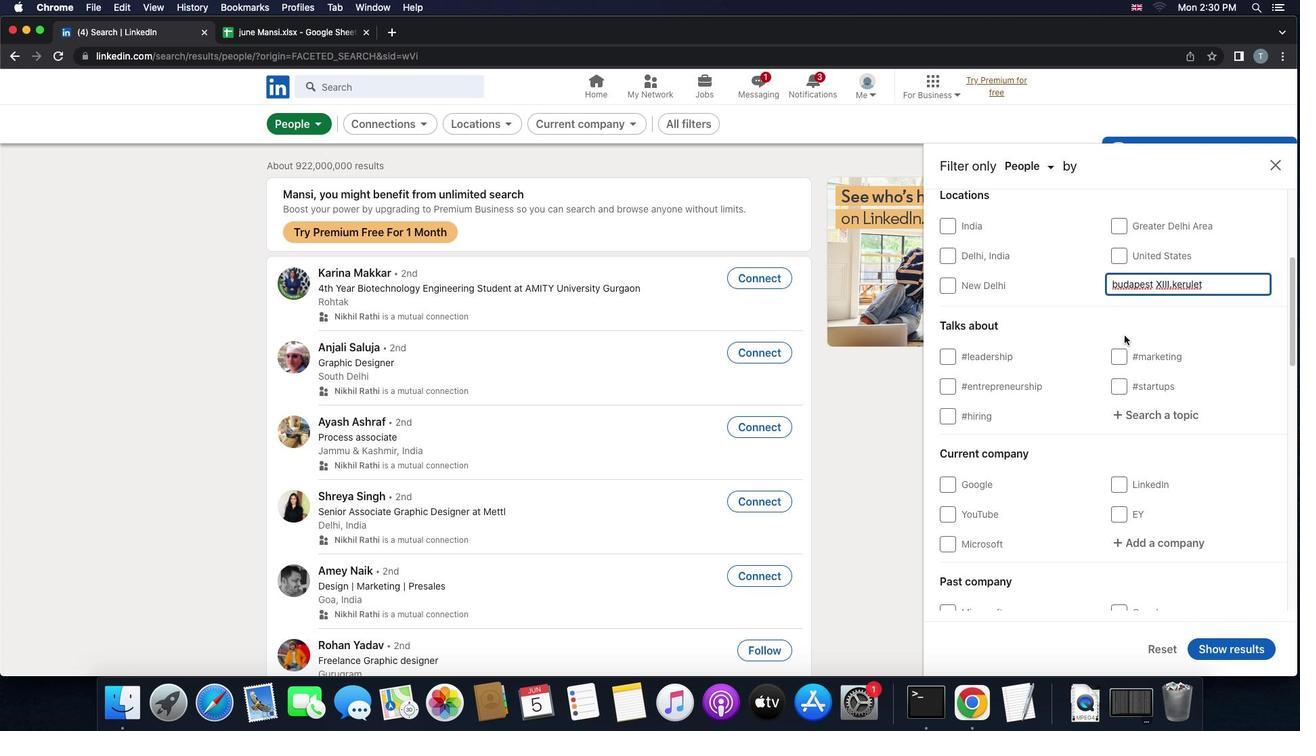 
Action: Mouse scrolled (1125, 335) with delta (0, 0)
Screenshot: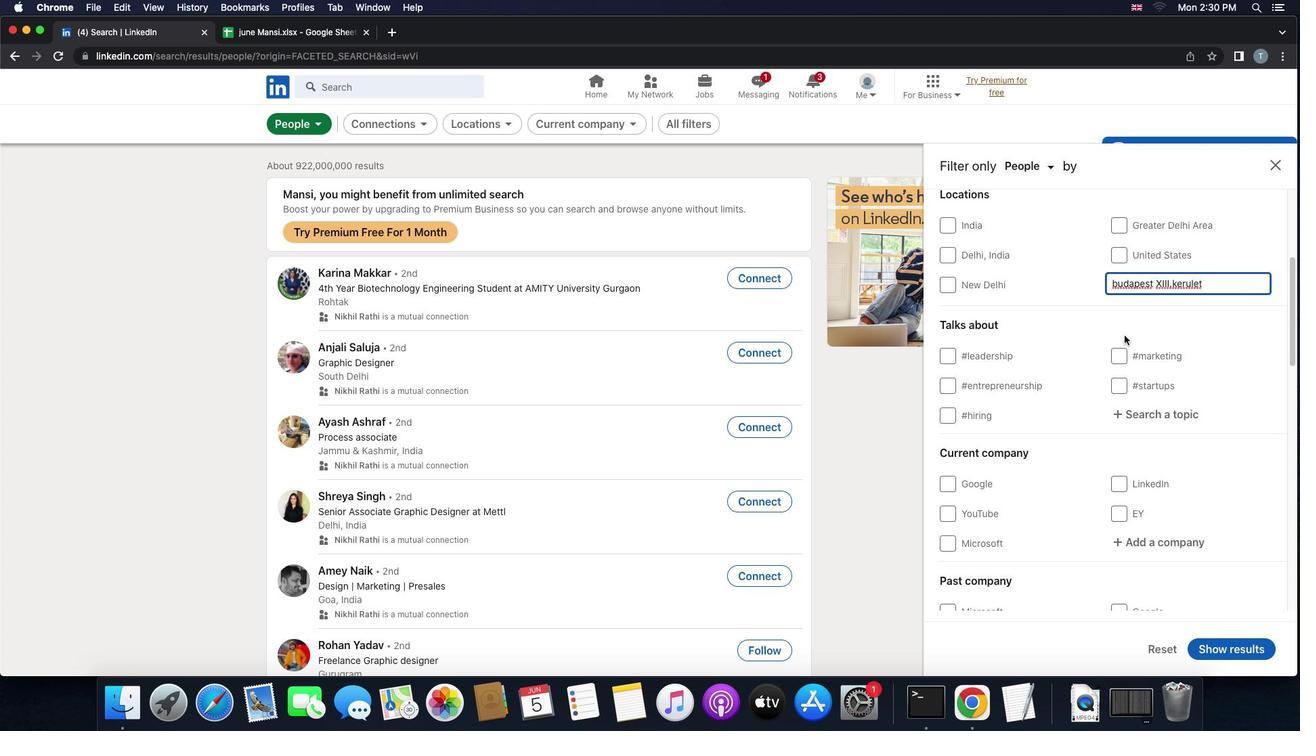 
Action: Mouse scrolled (1125, 335) with delta (0, 0)
Screenshot: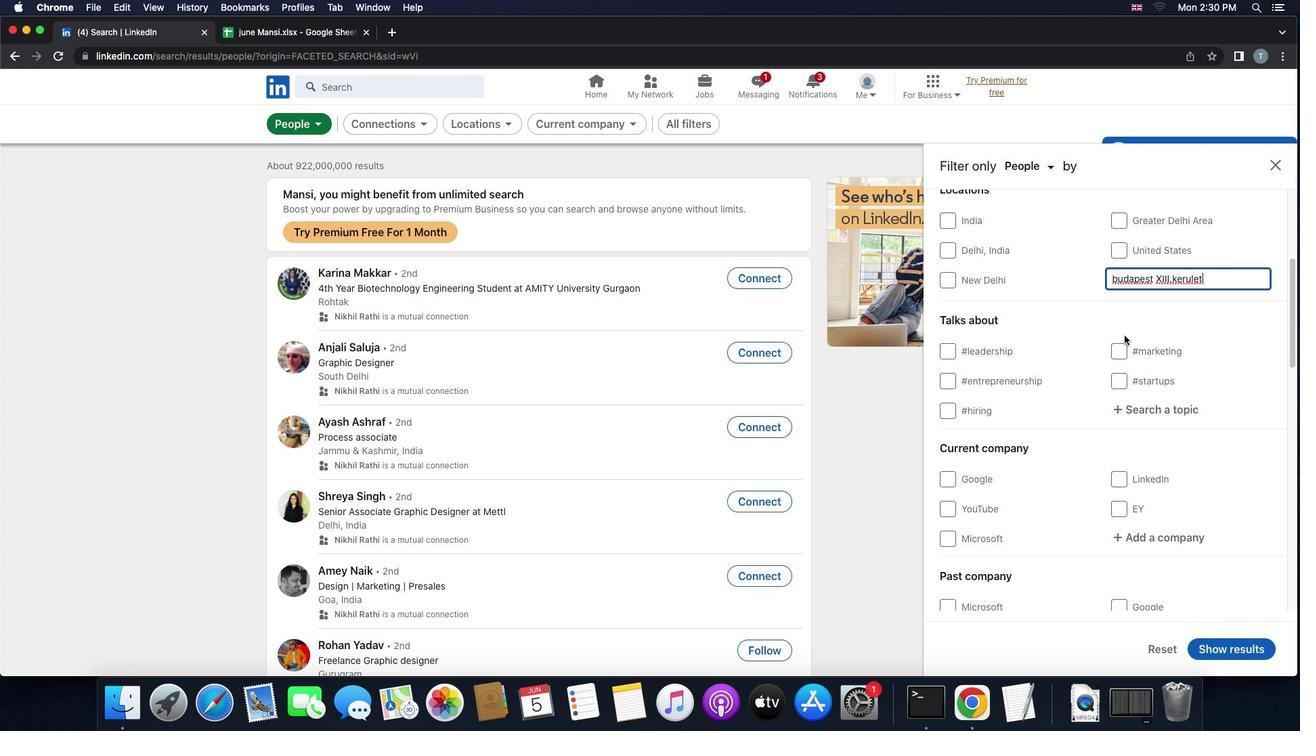 
Action: Mouse scrolled (1125, 335) with delta (0, 0)
Screenshot: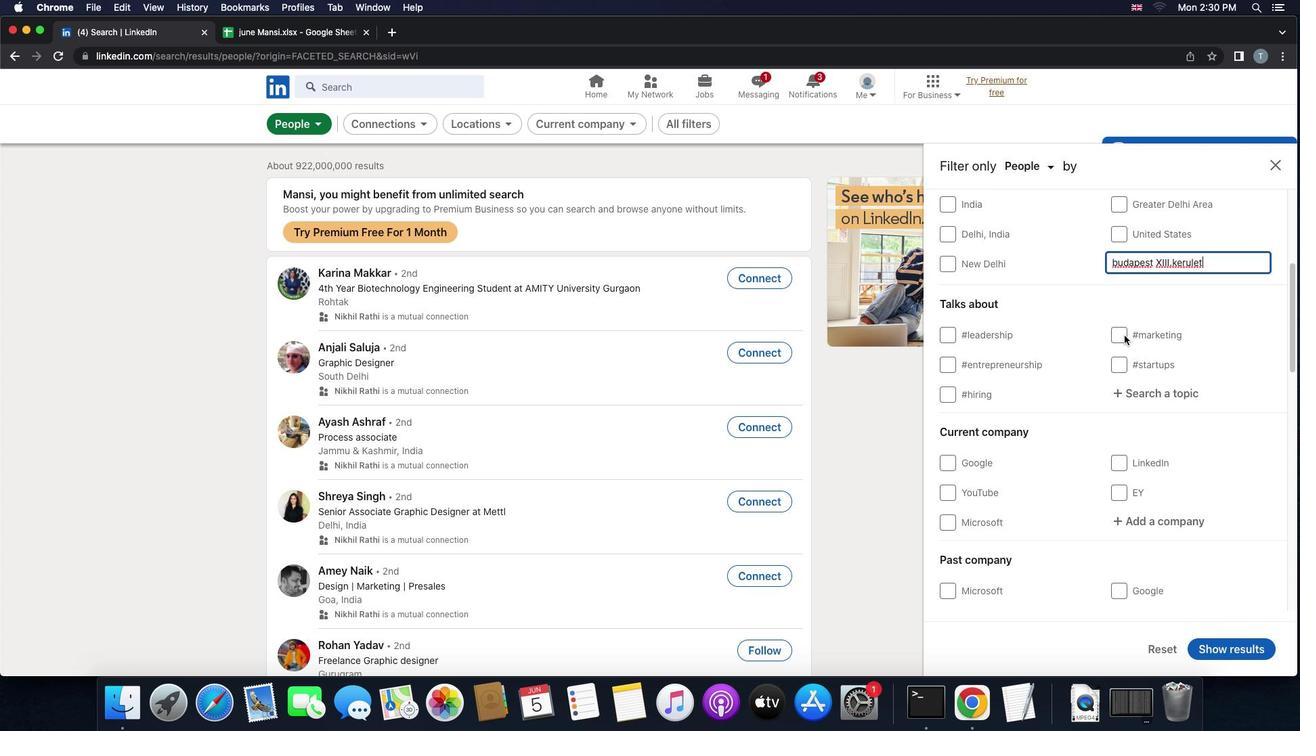 
Action: Mouse moved to (1126, 340)
Screenshot: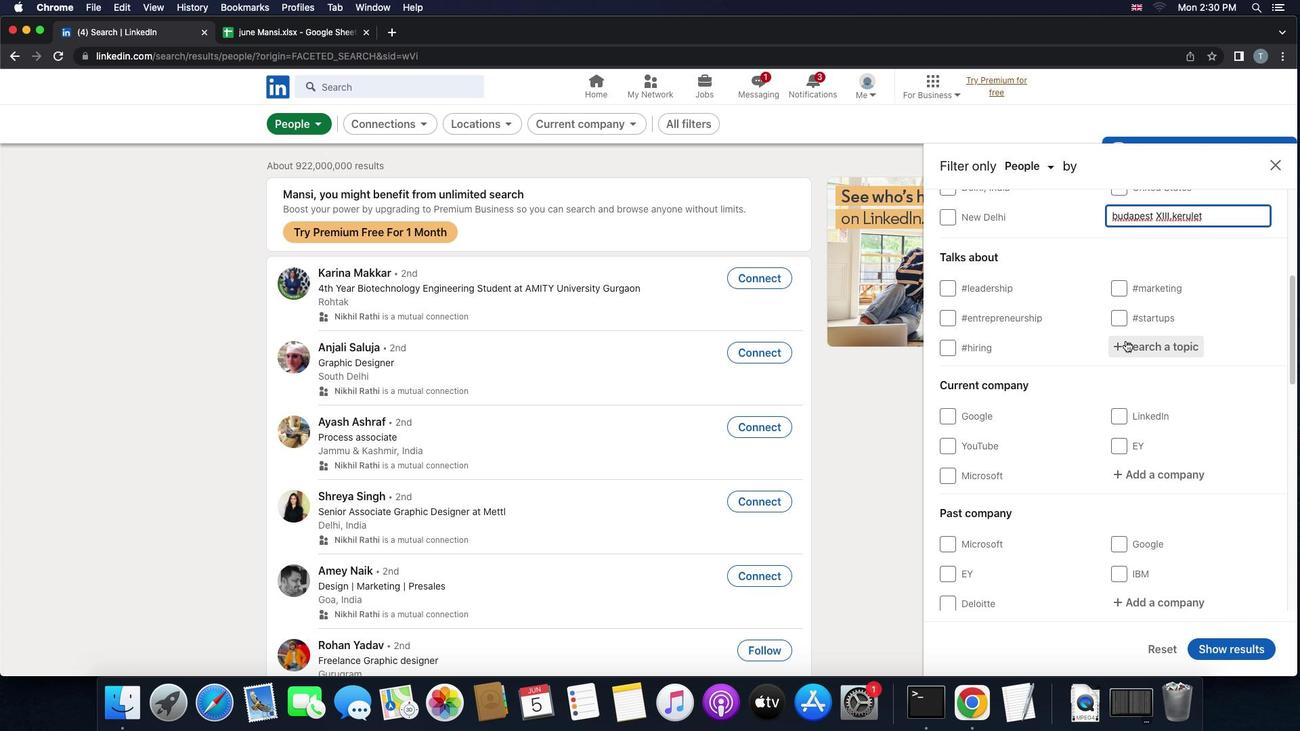 
Action: Mouse pressed left at (1126, 340)
Screenshot: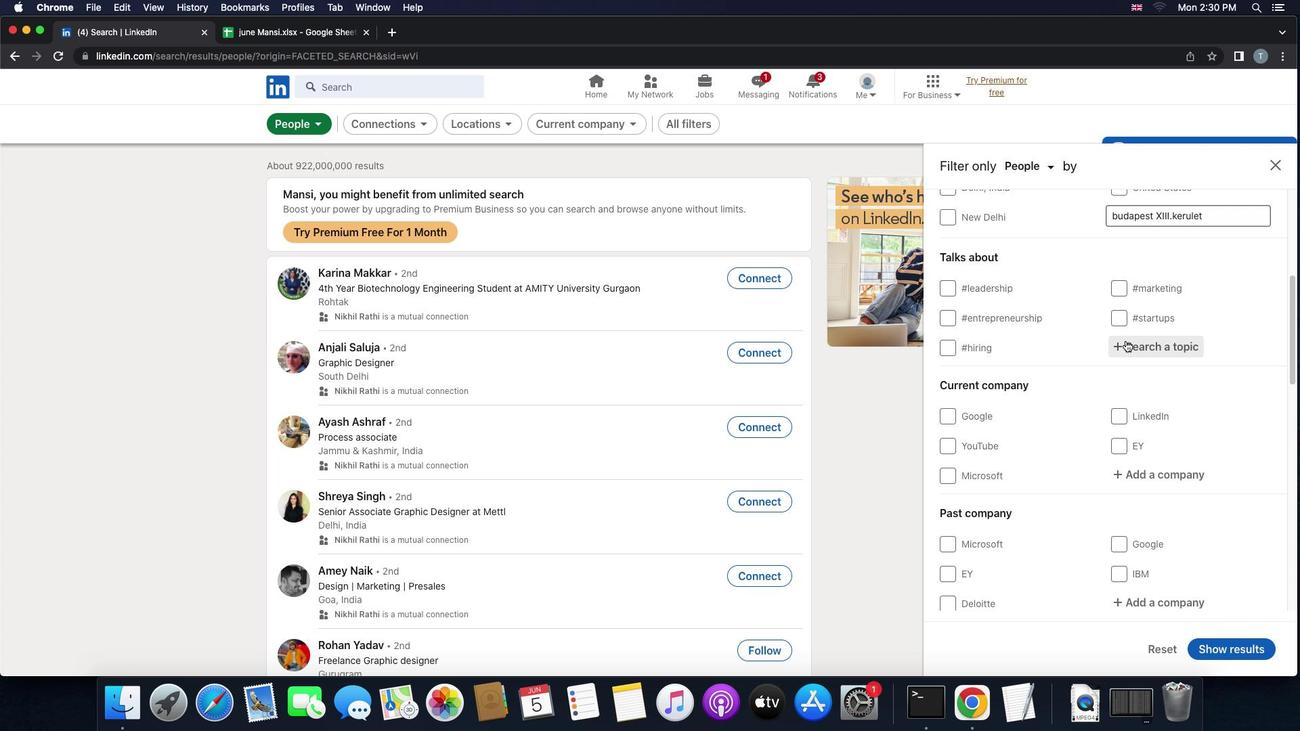 
Action: Key pressed 'd''i''g''i''t''a''l''n''o''m''a''d'
Screenshot: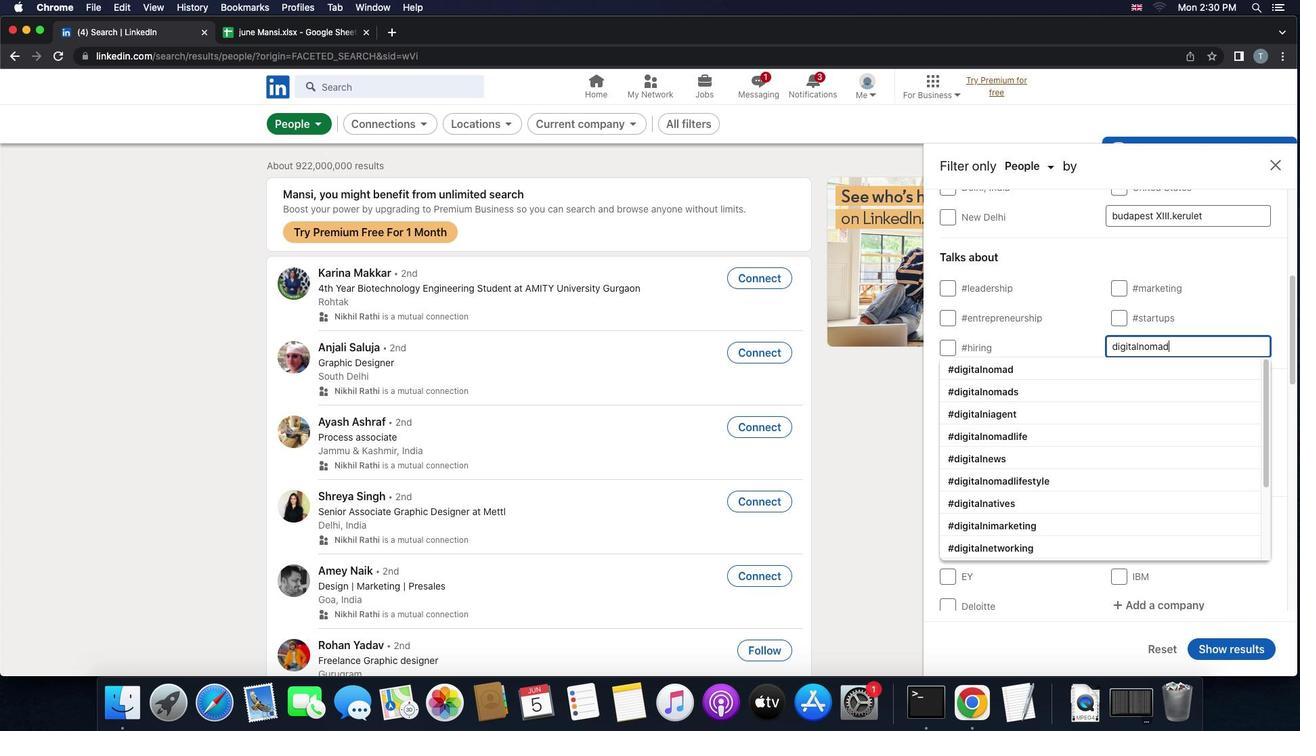 
Action: Mouse moved to (1047, 369)
Screenshot: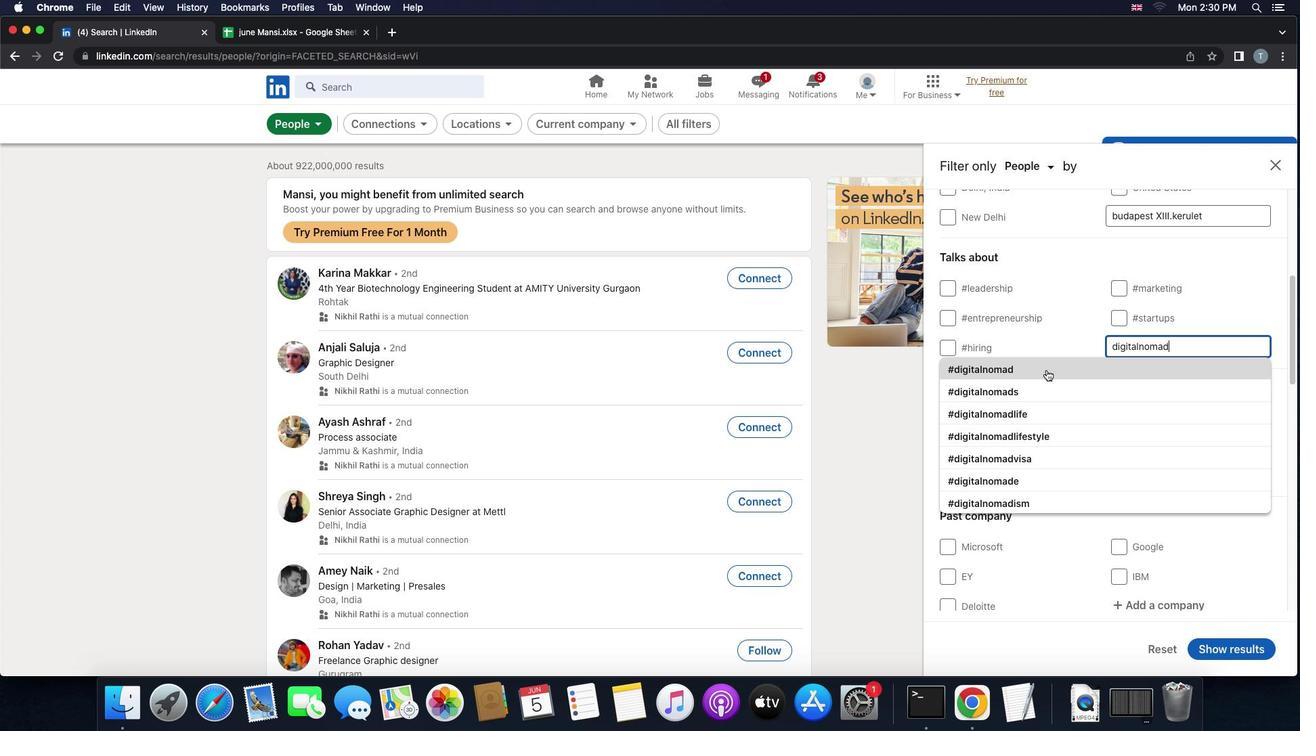 
Action: Mouse pressed left at (1047, 369)
Screenshot: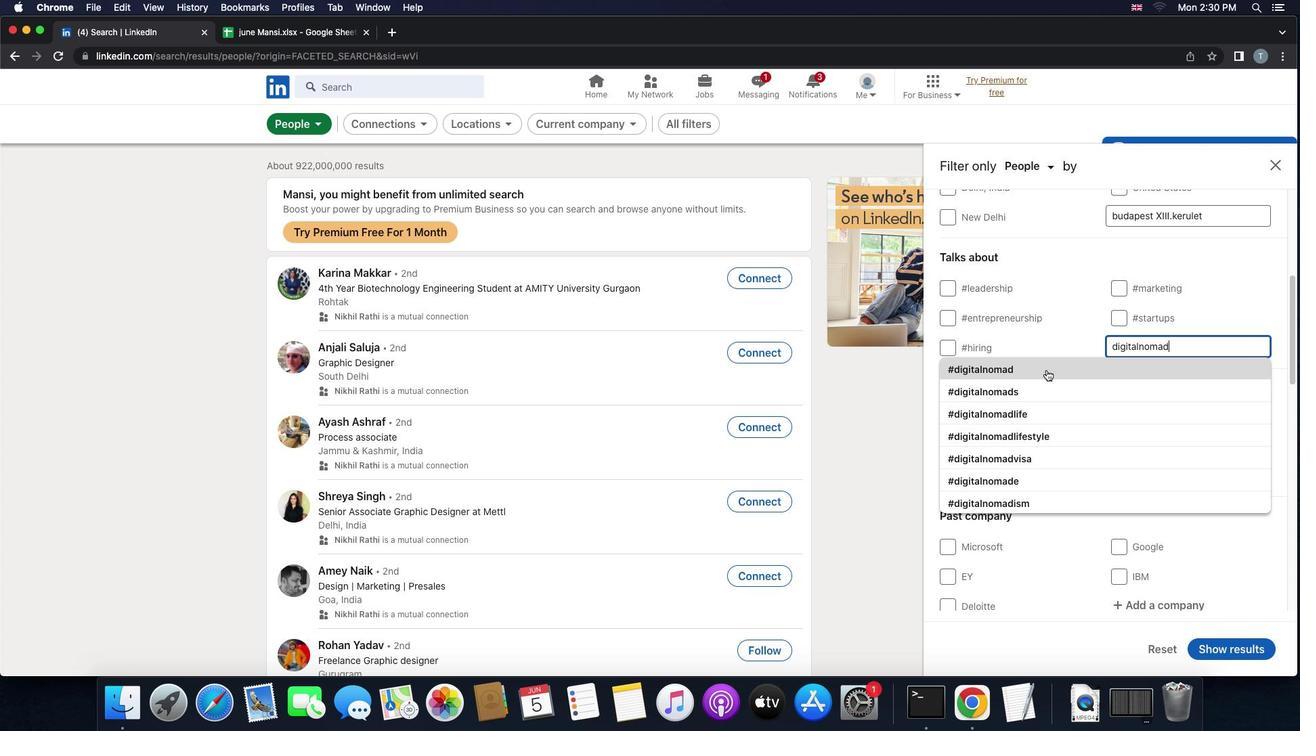 
Action: Mouse scrolled (1047, 369) with delta (0, 0)
Screenshot: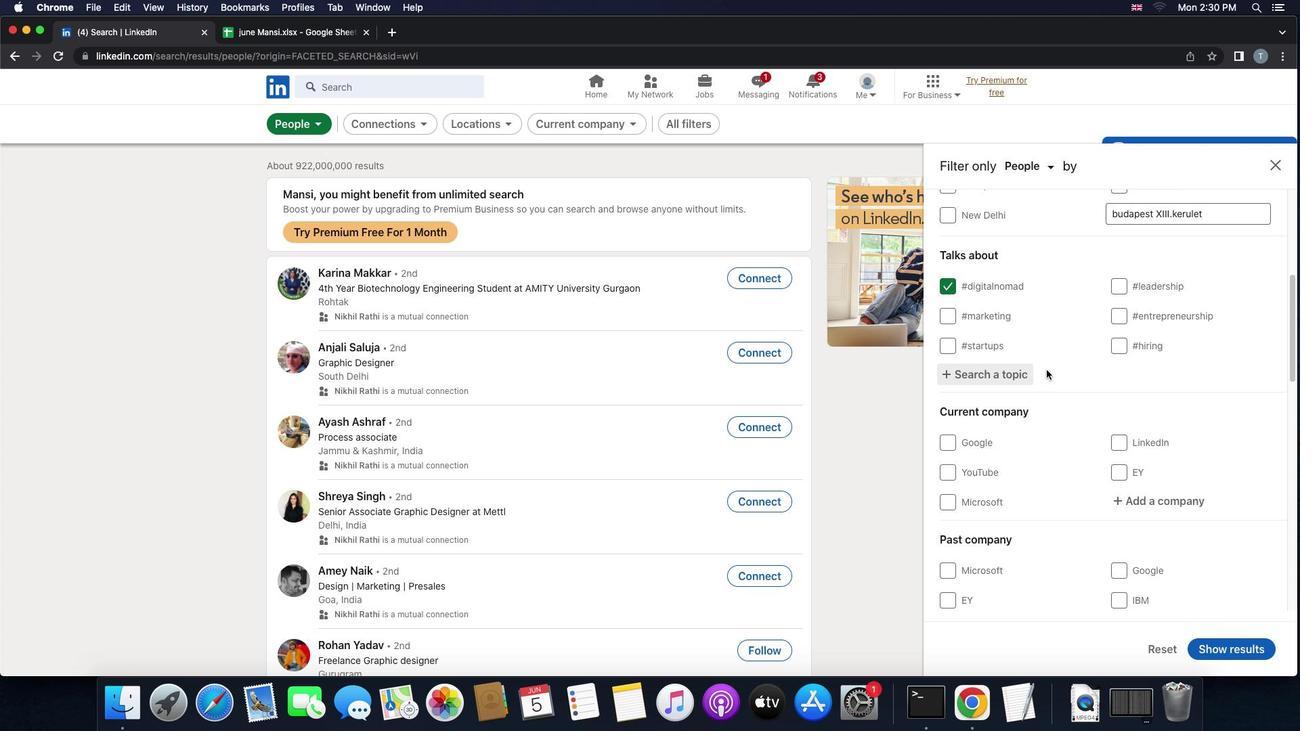 
Action: Mouse scrolled (1047, 369) with delta (0, 0)
Screenshot: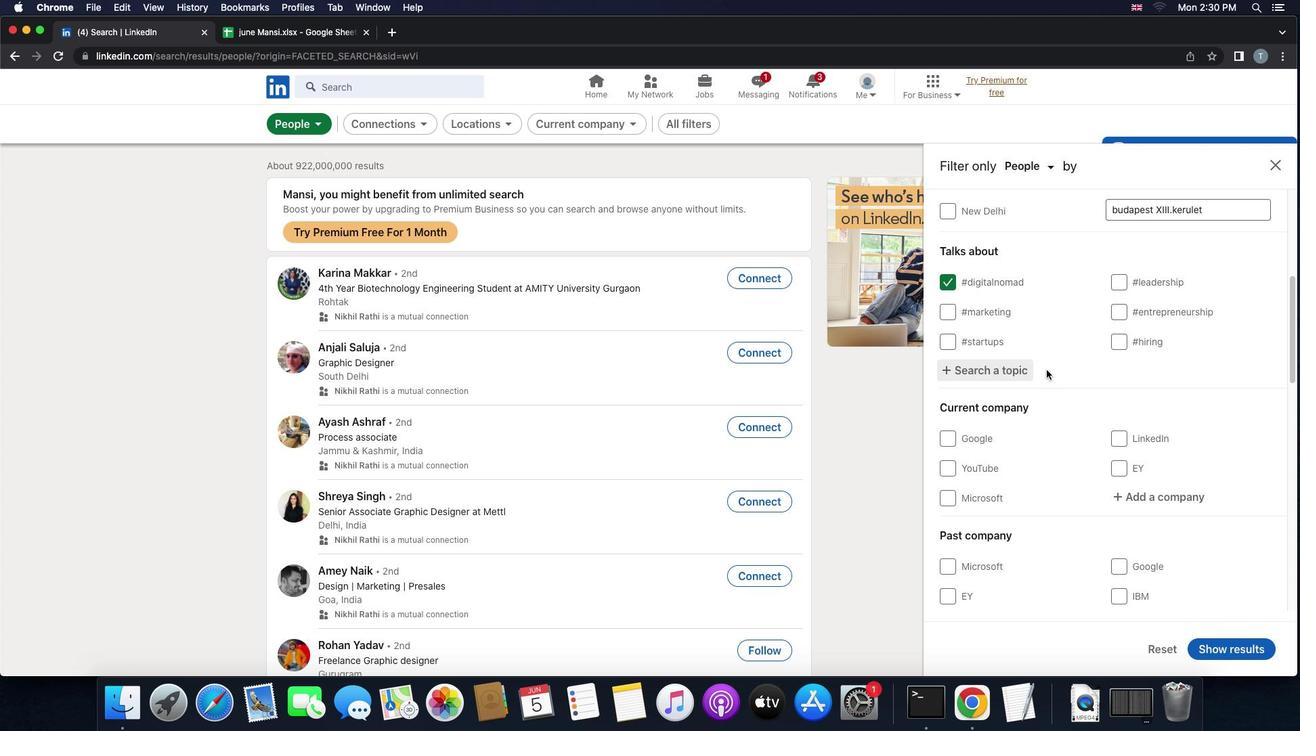 
Action: Mouse scrolled (1047, 369) with delta (0, -1)
Screenshot: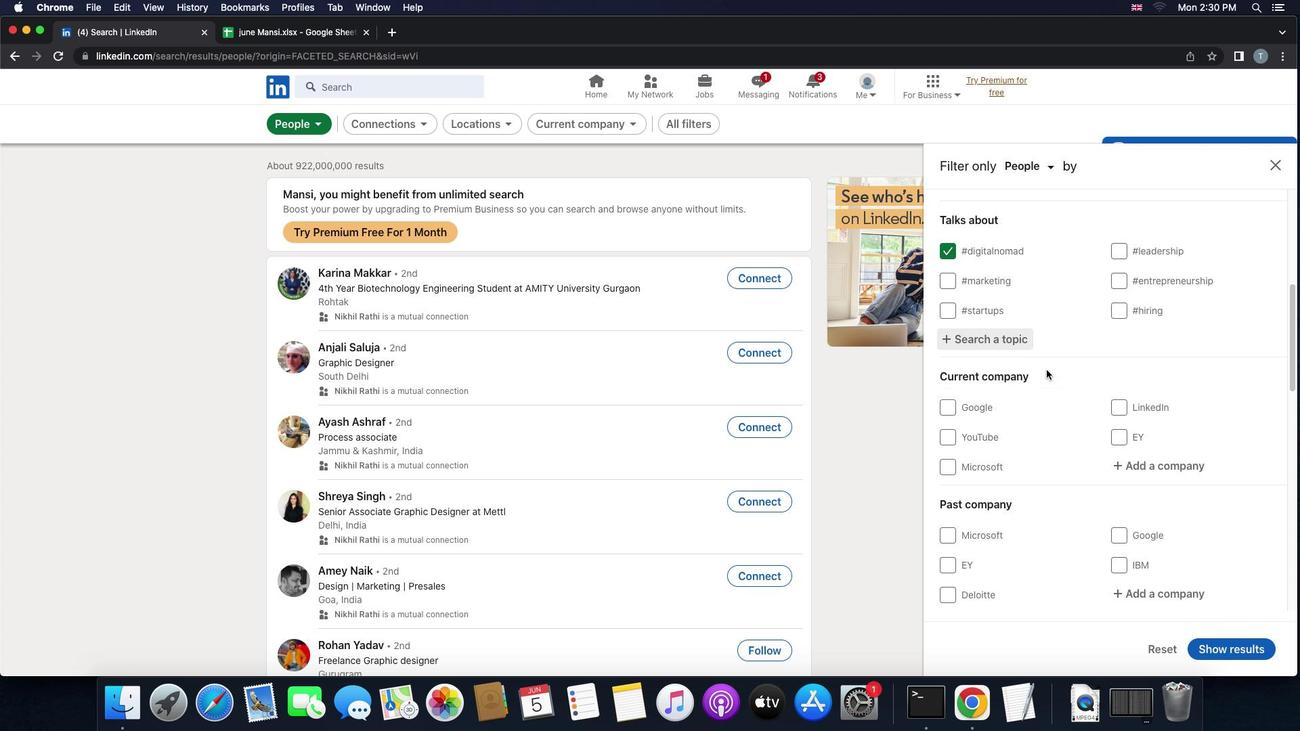 
Action: Mouse moved to (1047, 370)
Screenshot: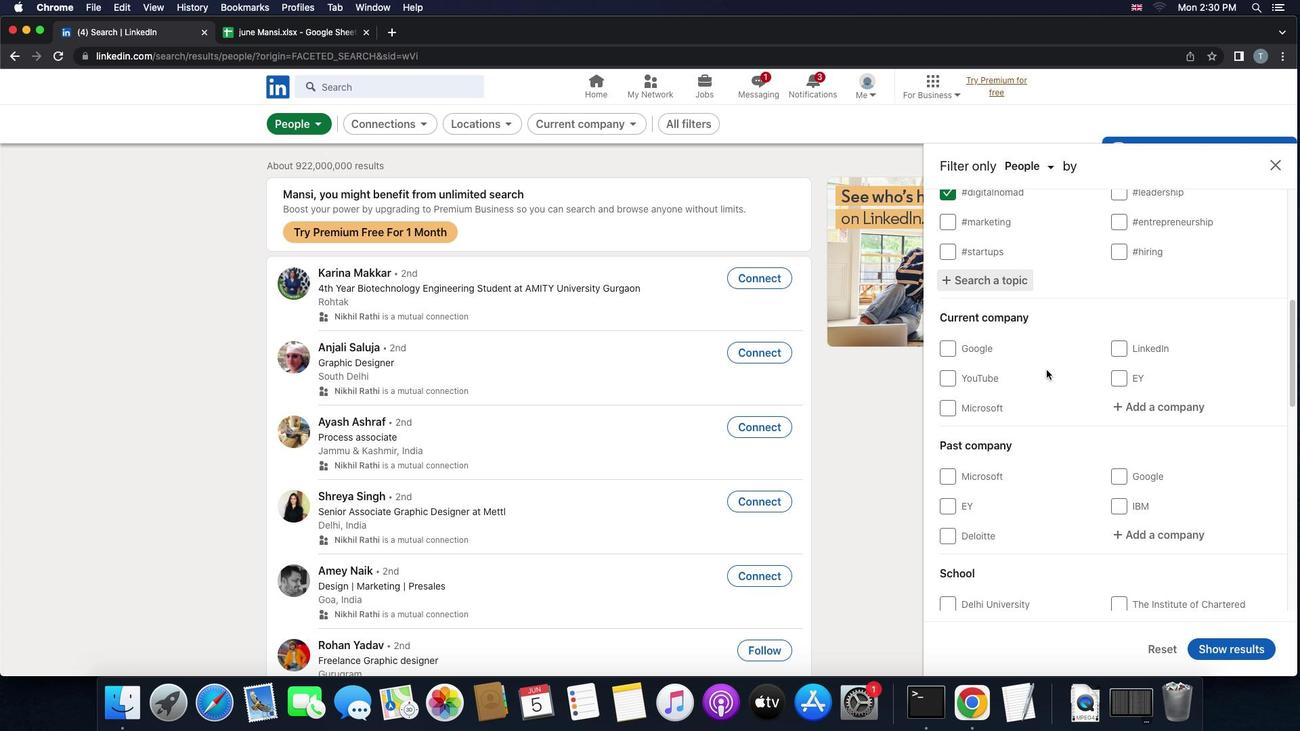 
Action: Mouse scrolled (1047, 370) with delta (0, 0)
Screenshot: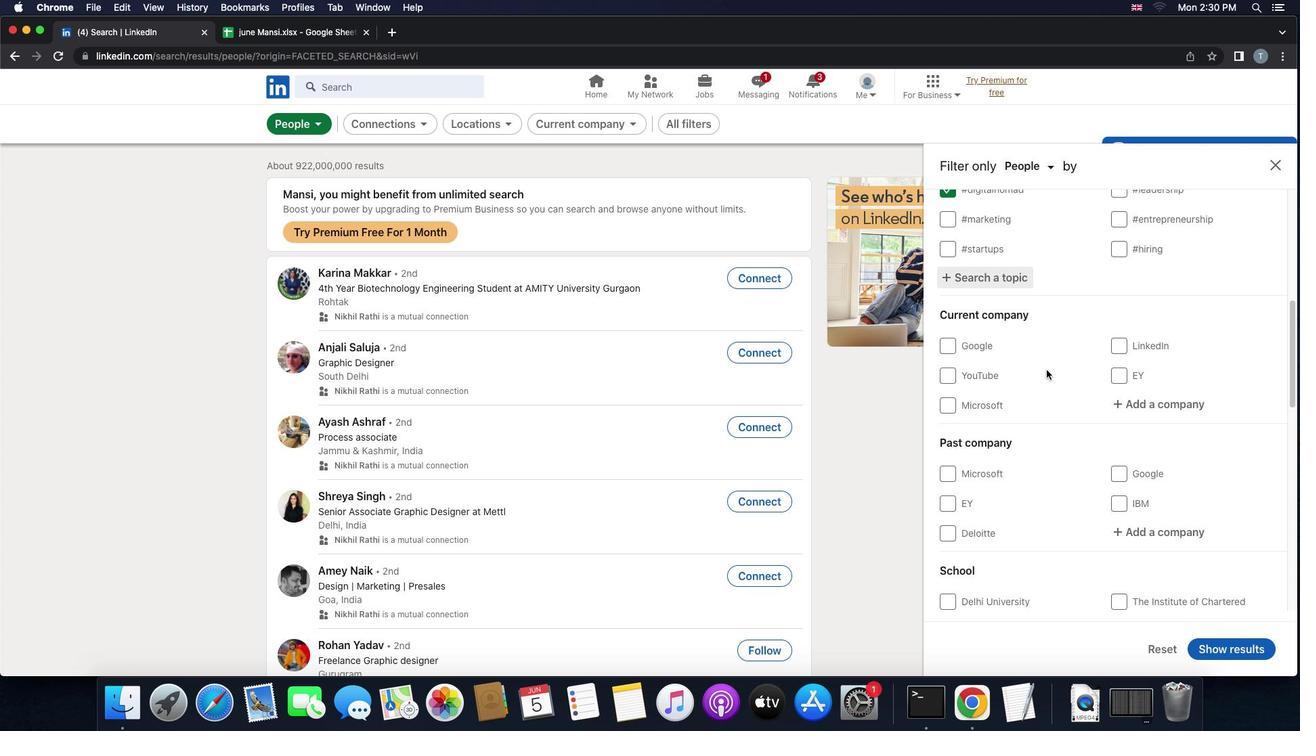 
Action: Mouse scrolled (1047, 370) with delta (0, 0)
Screenshot: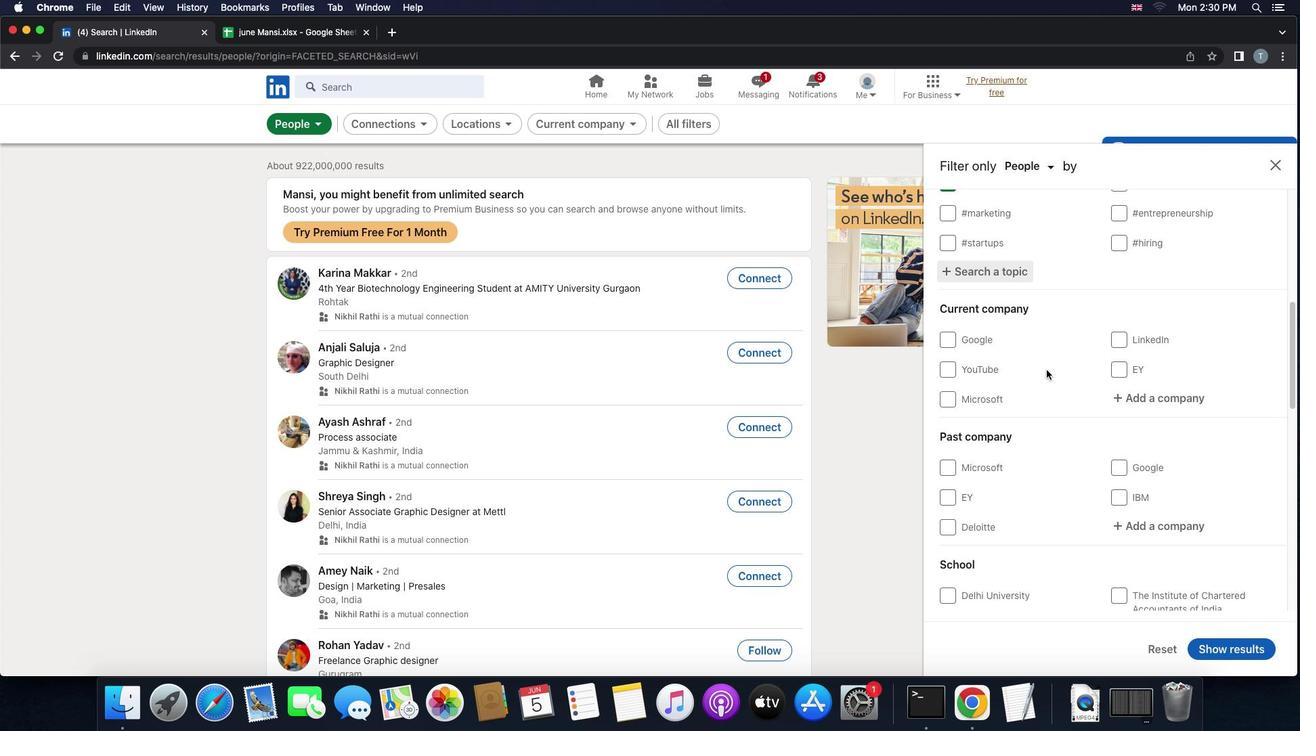 
Action: Mouse scrolled (1047, 370) with delta (0, -1)
Screenshot: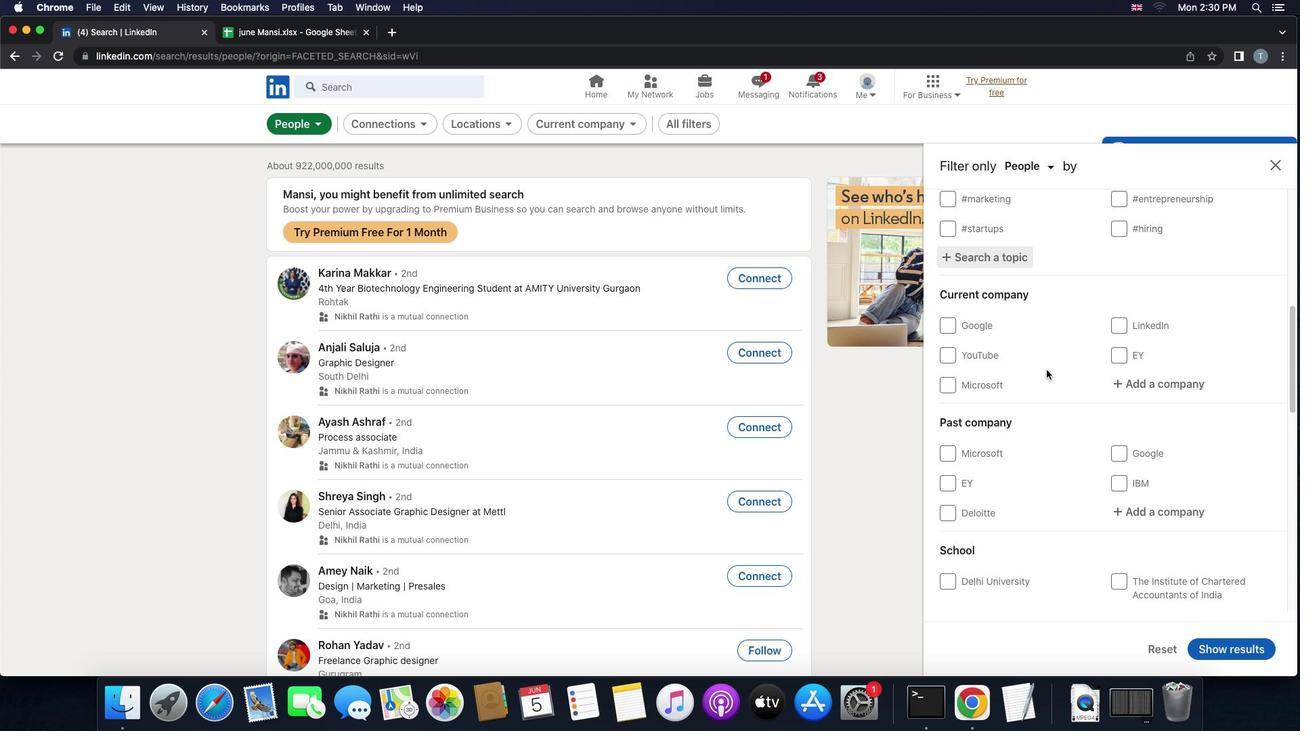 
Action: Mouse moved to (1153, 316)
Screenshot: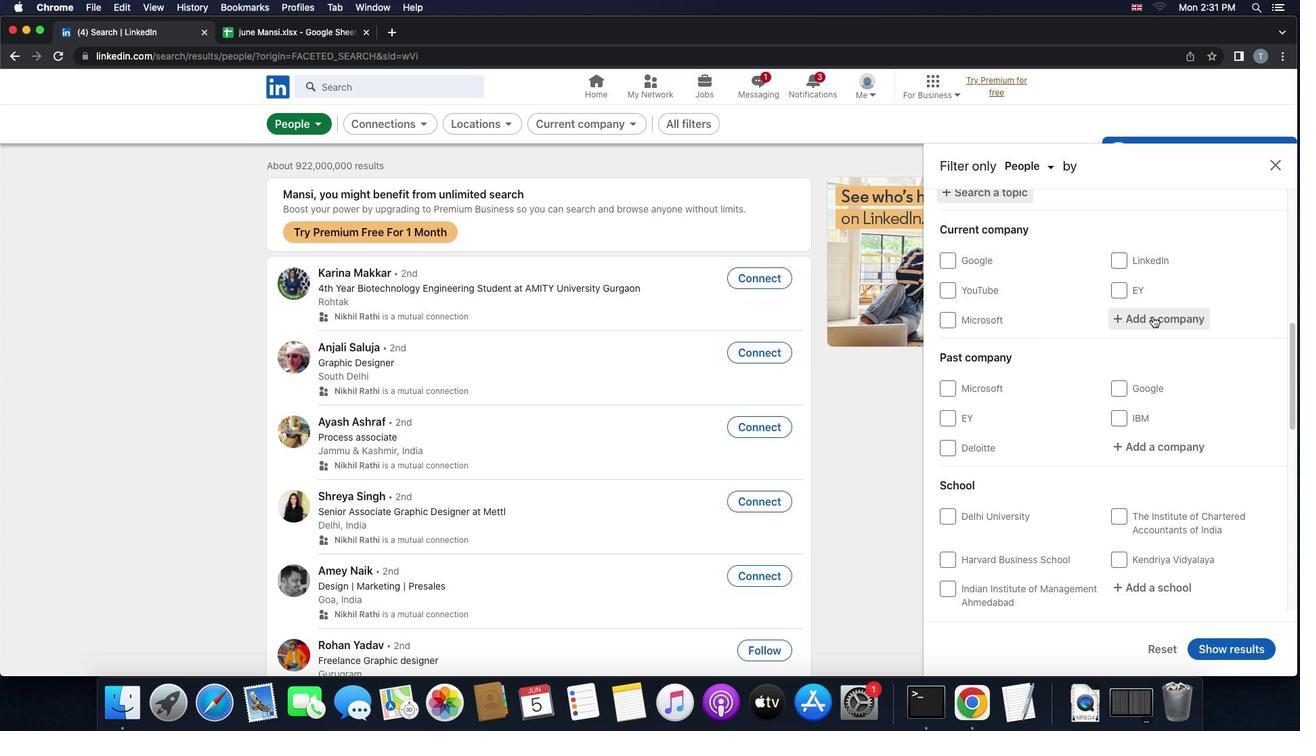 
Action: Mouse pressed left at (1153, 316)
Screenshot: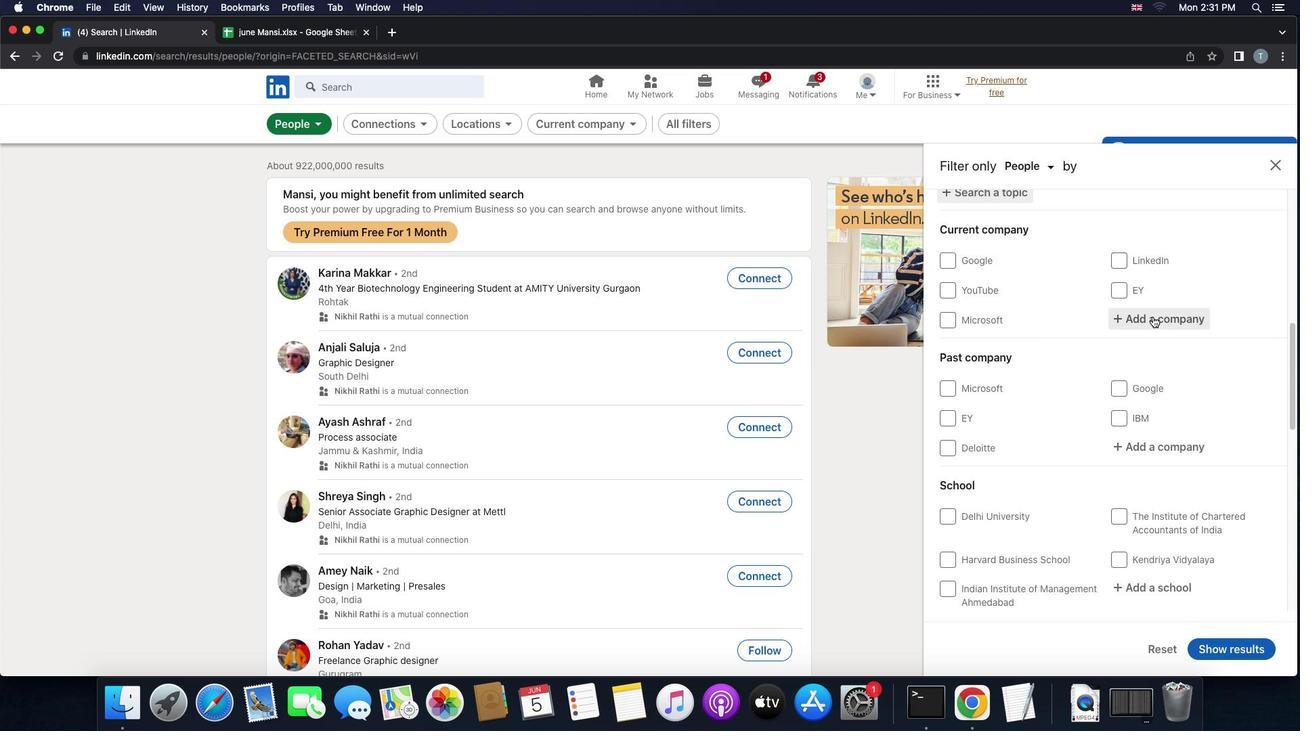 
Action: Key pressed 'c''a''r''l''s''b''e''r''g'Key.space'g''r''o''u''p'
Screenshot: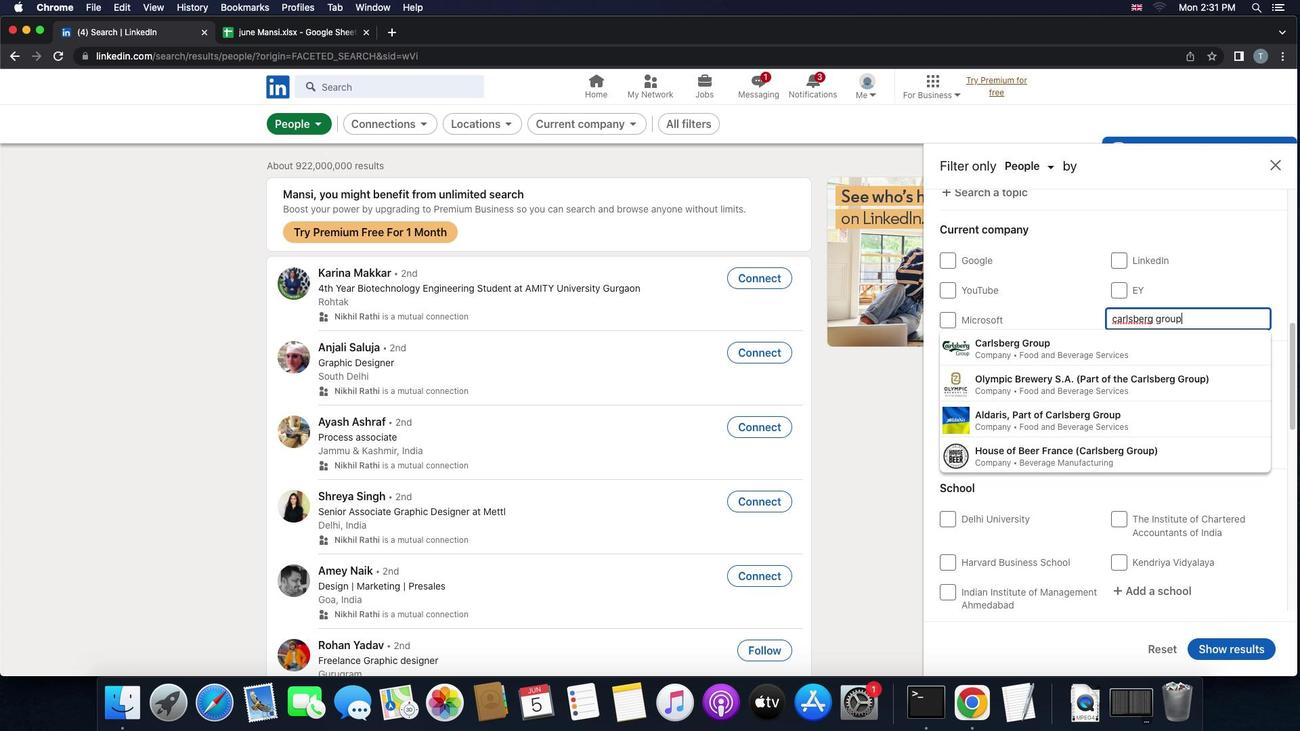 
Action: Mouse moved to (1138, 340)
Screenshot: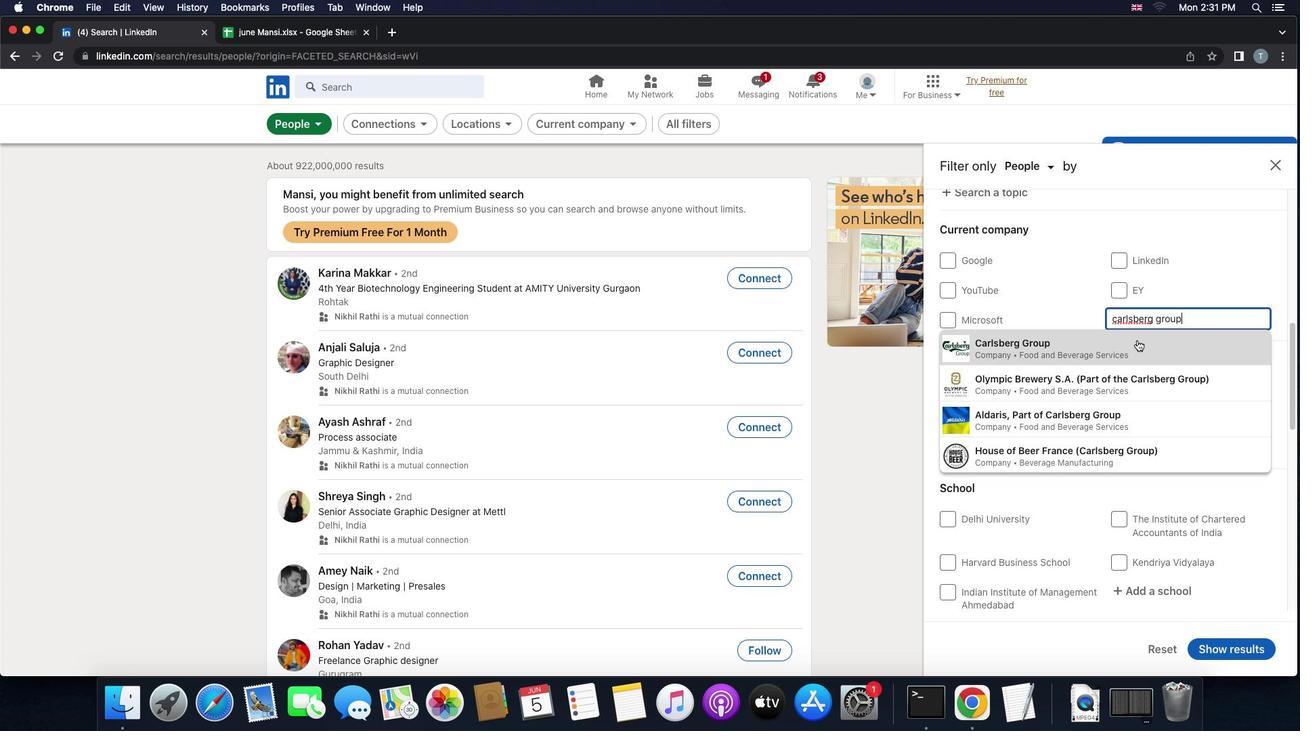 
Action: Mouse pressed left at (1138, 340)
Screenshot: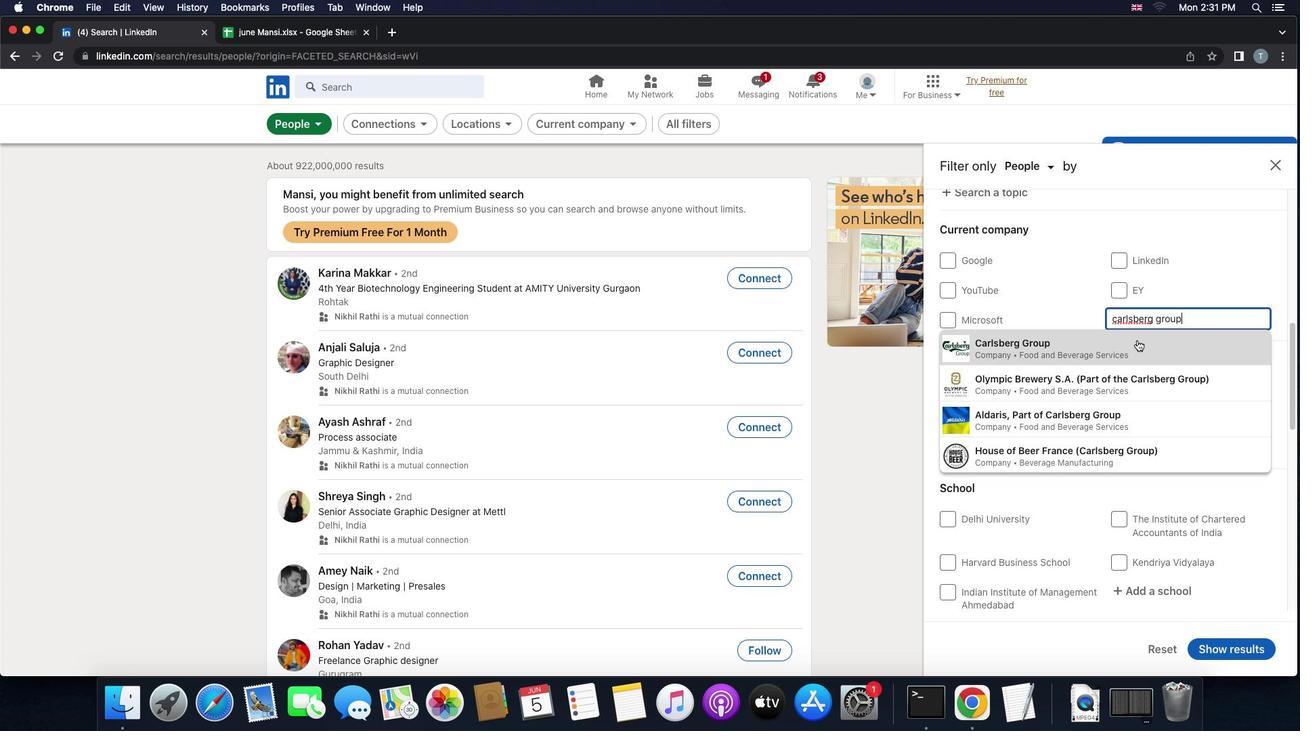 
Action: Mouse moved to (1137, 341)
Screenshot: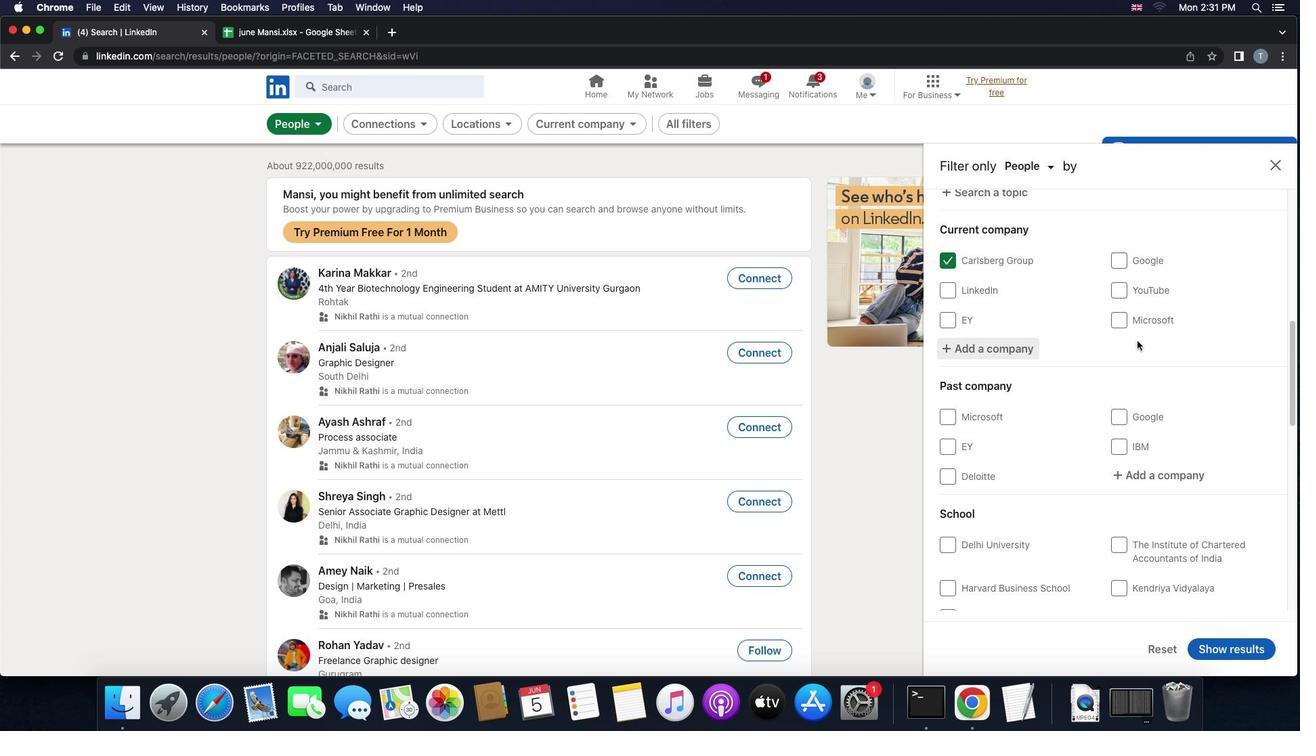 
Action: Mouse scrolled (1137, 341) with delta (0, 0)
Screenshot: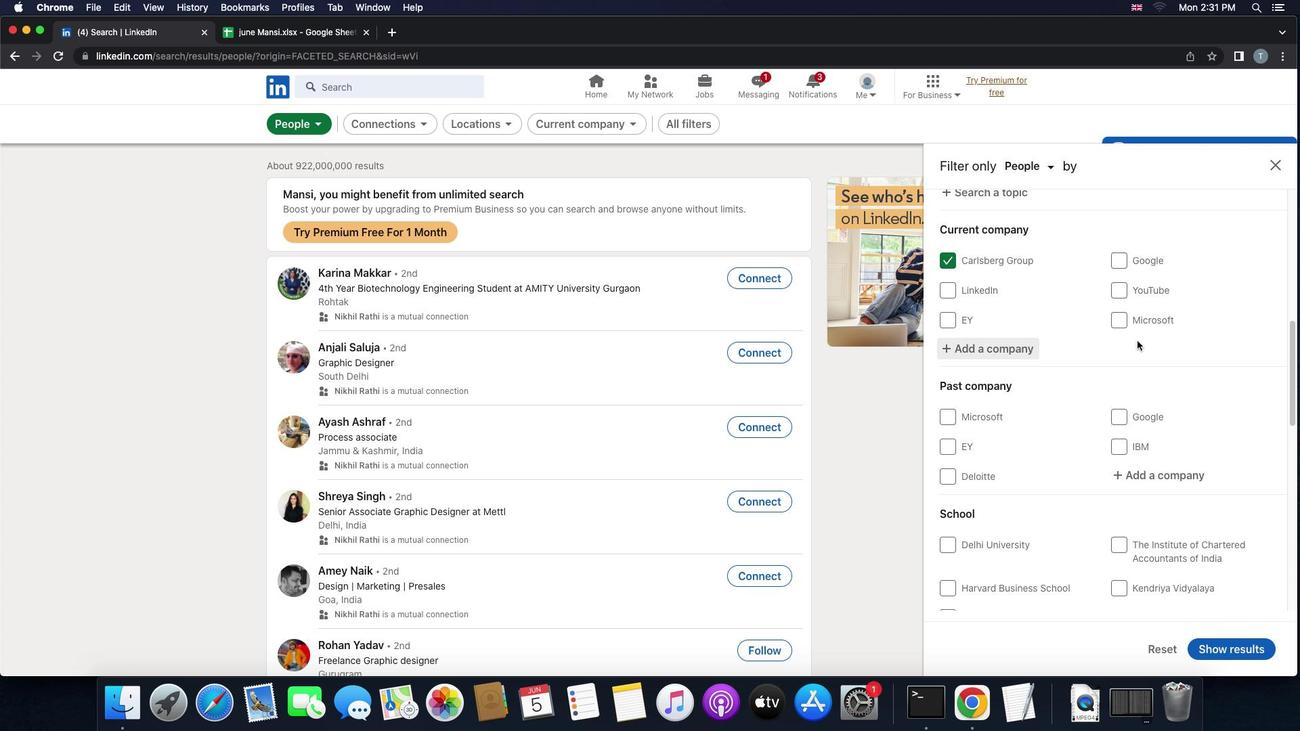 
Action: Mouse scrolled (1137, 341) with delta (0, 0)
Screenshot: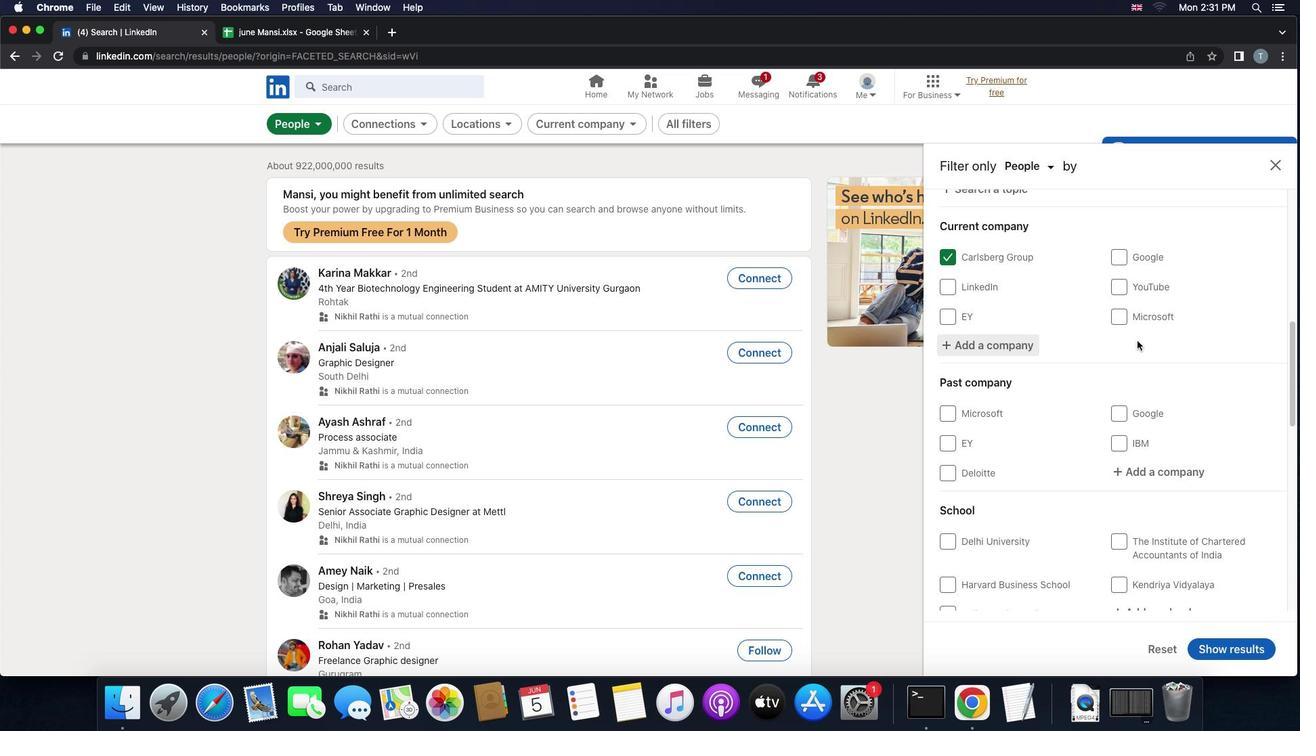 
Action: Mouse scrolled (1137, 341) with delta (0, -1)
Screenshot: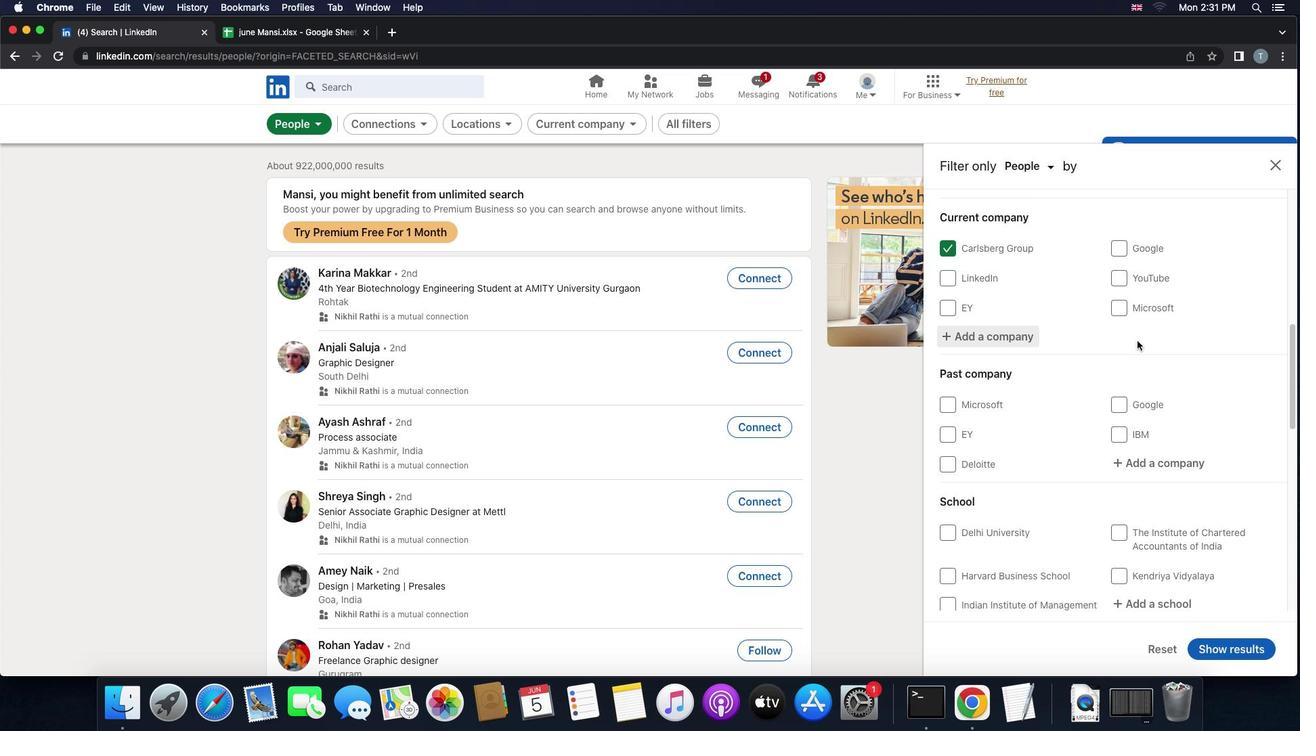 
Action: Mouse scrolled (1137, 341) with delta (0, -1)
Screenshot: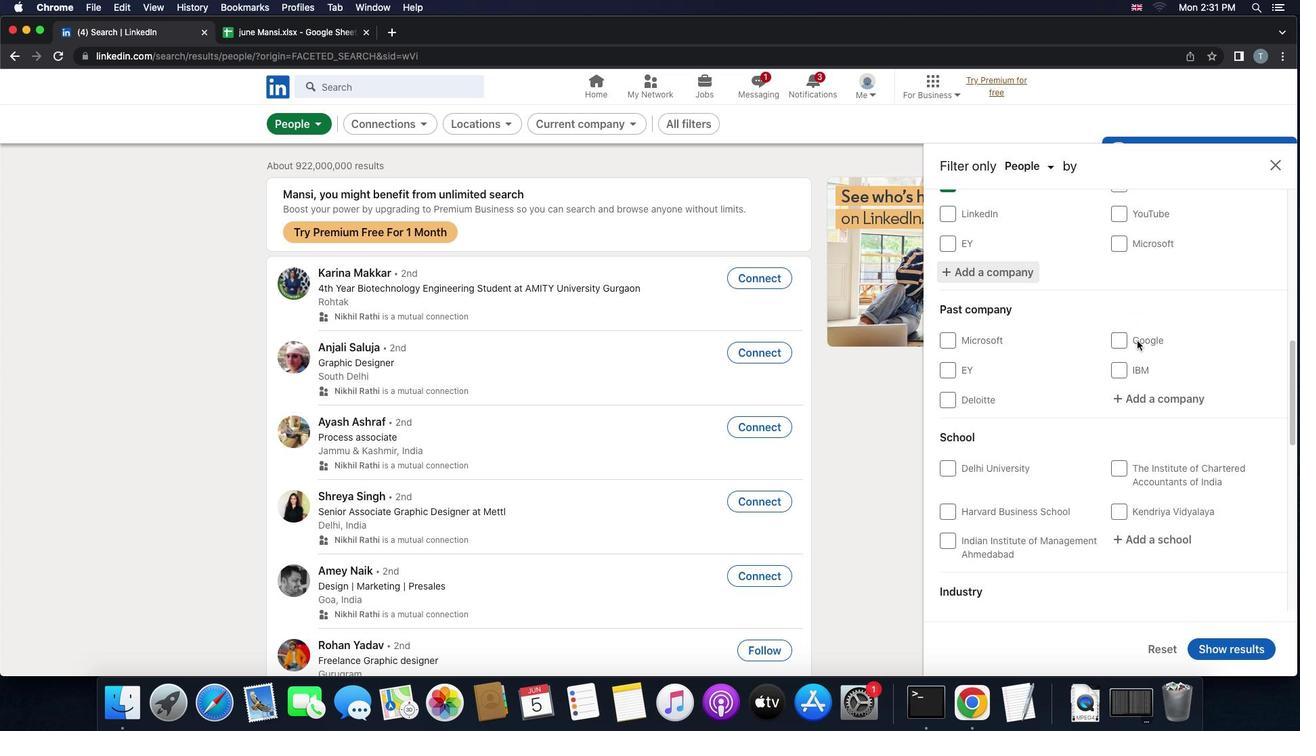 
Action: Mouse moved to (1130, 359)
Screenshot: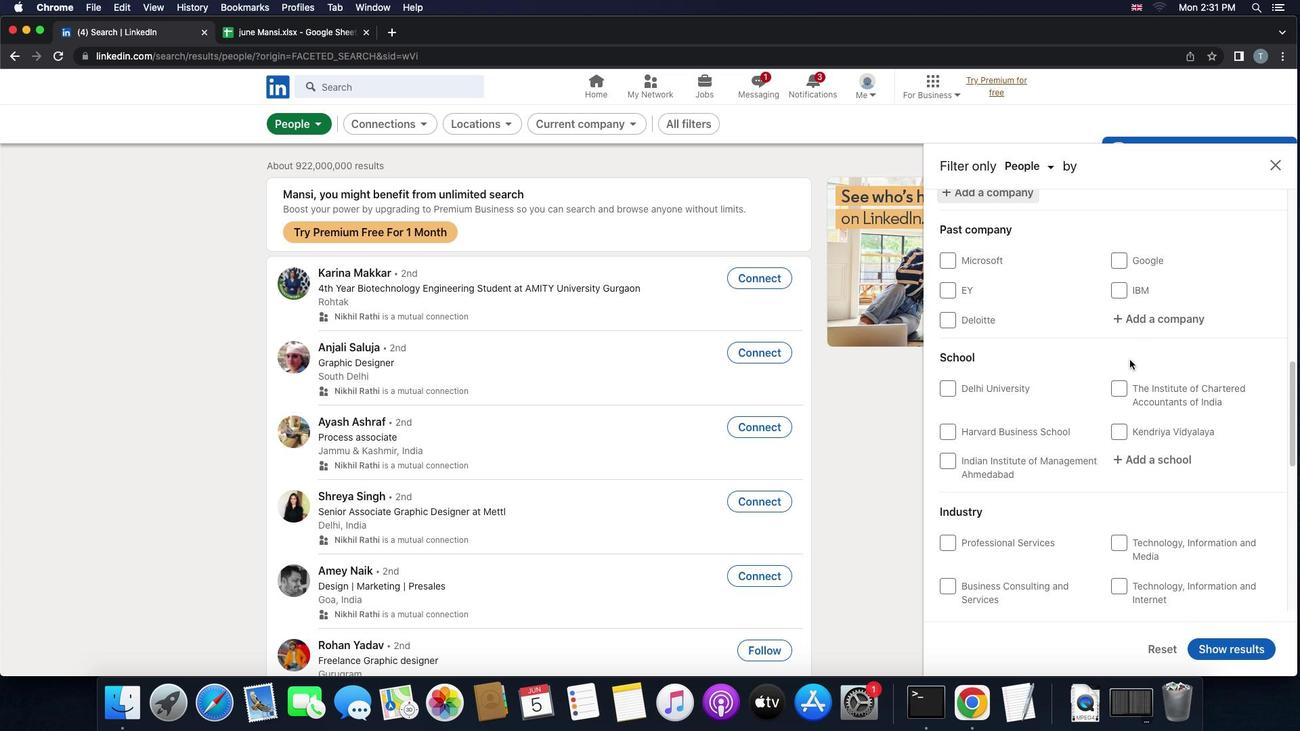 
Action: Mouse scrolled (1130, 359) with delta (0, 0)
Screenshot: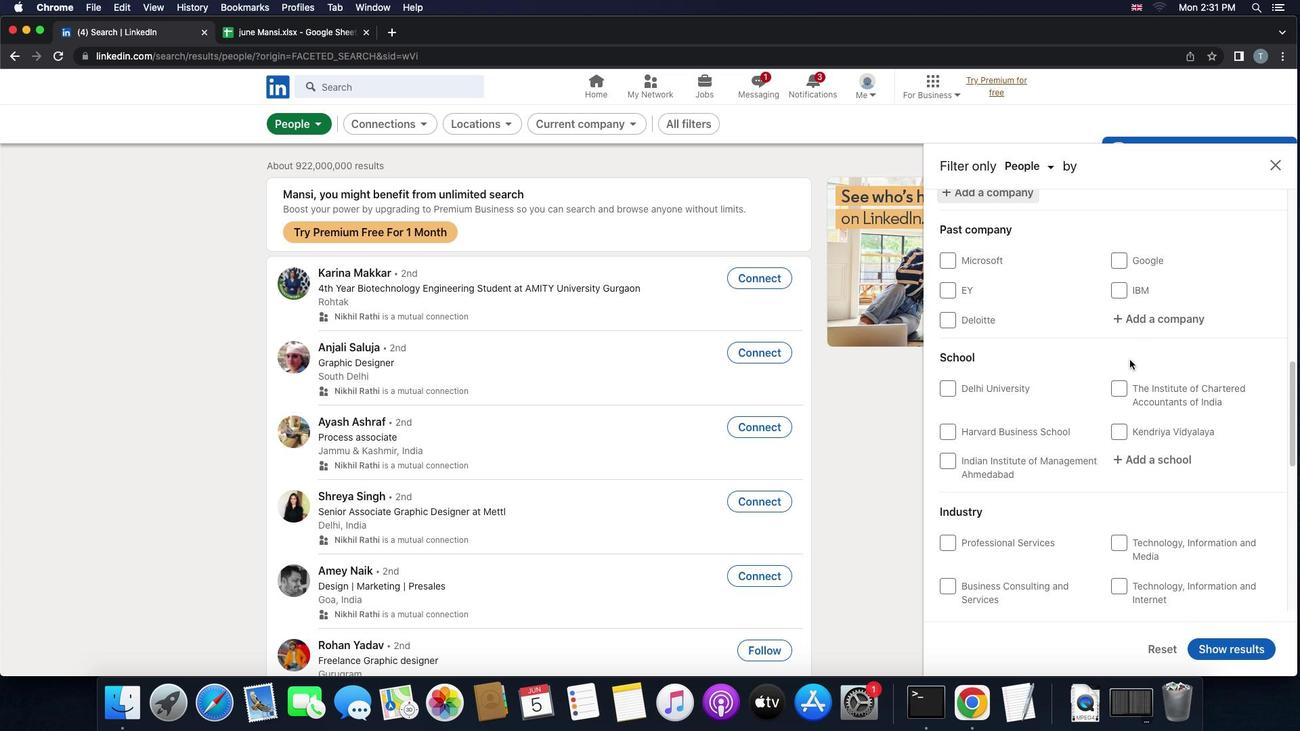 
Action: Mouse scrolled (1130, 359) with delta (0, 0)
Screenshot: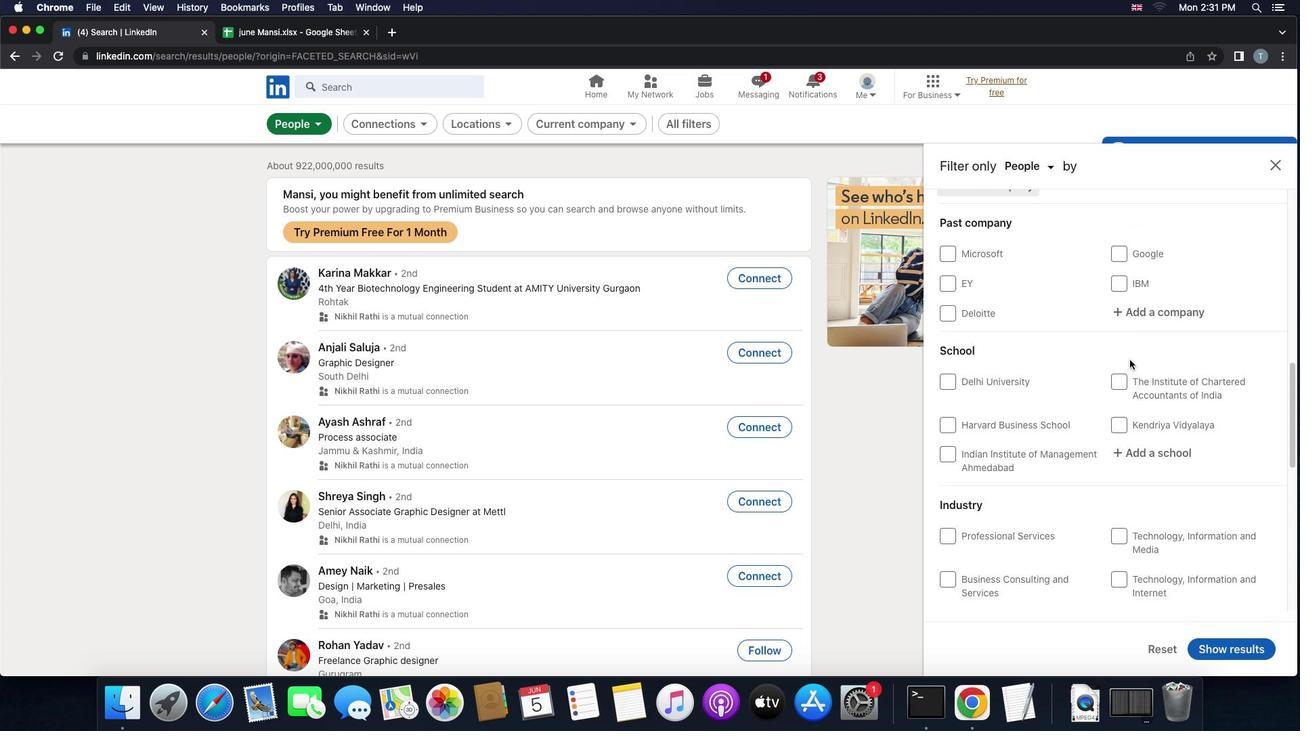 
Action: Mouse scrolled (1130, 359) with delta (0, -1)
Screenshot: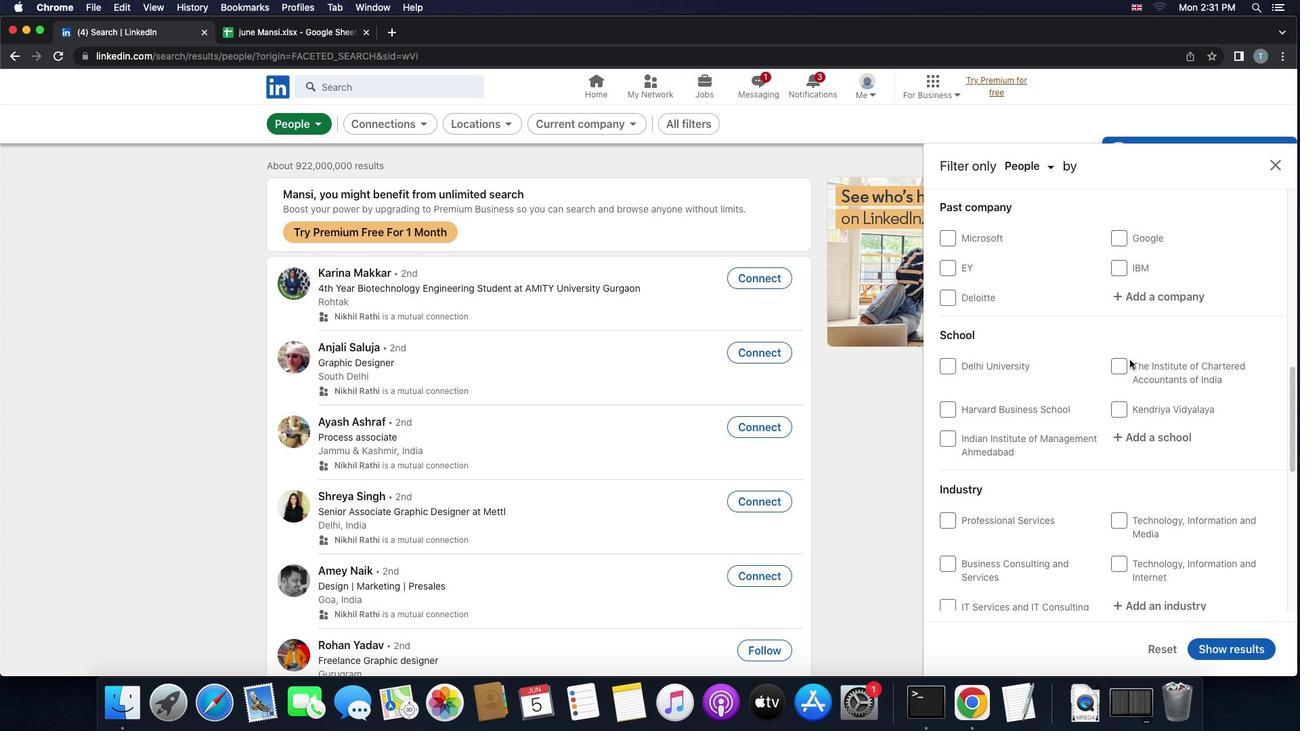 
Action: Mouse scrolled (1130, 359) with delta (0, -1)
Screenshot: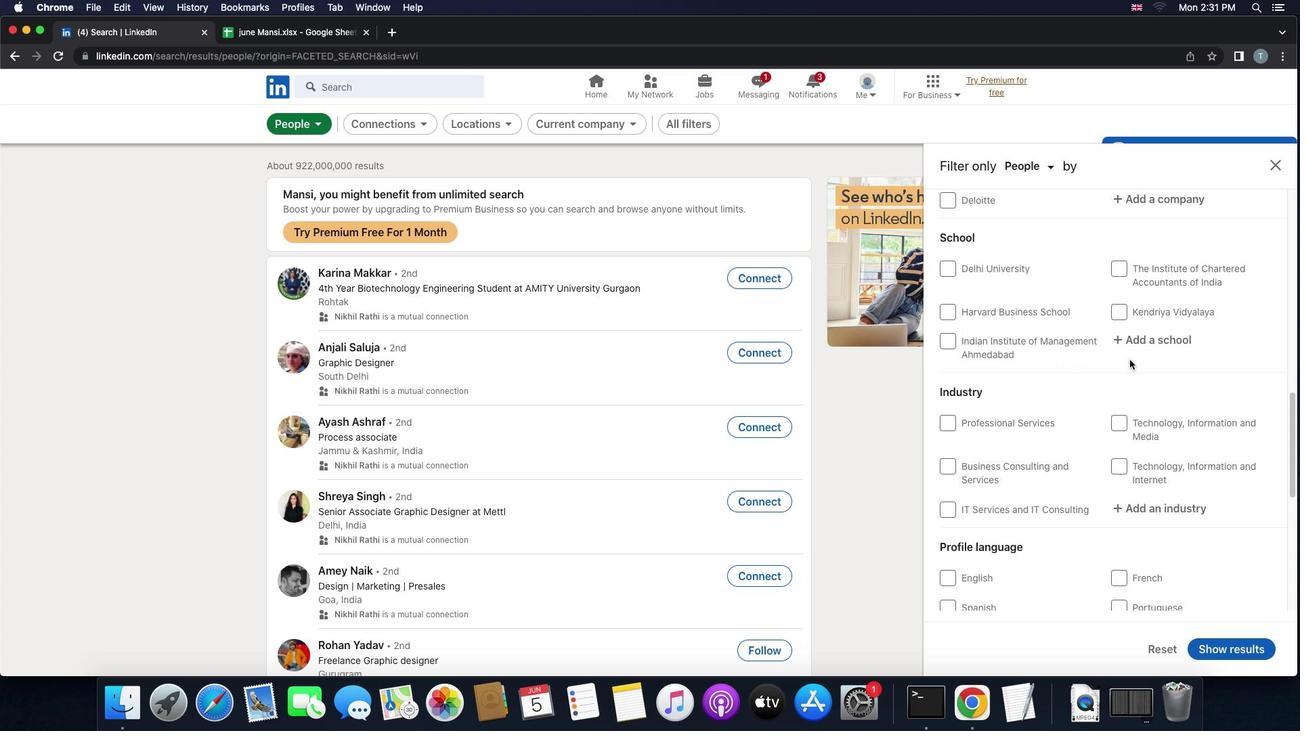 
Action: Mouse moved to (1159, 289)
Screenshot: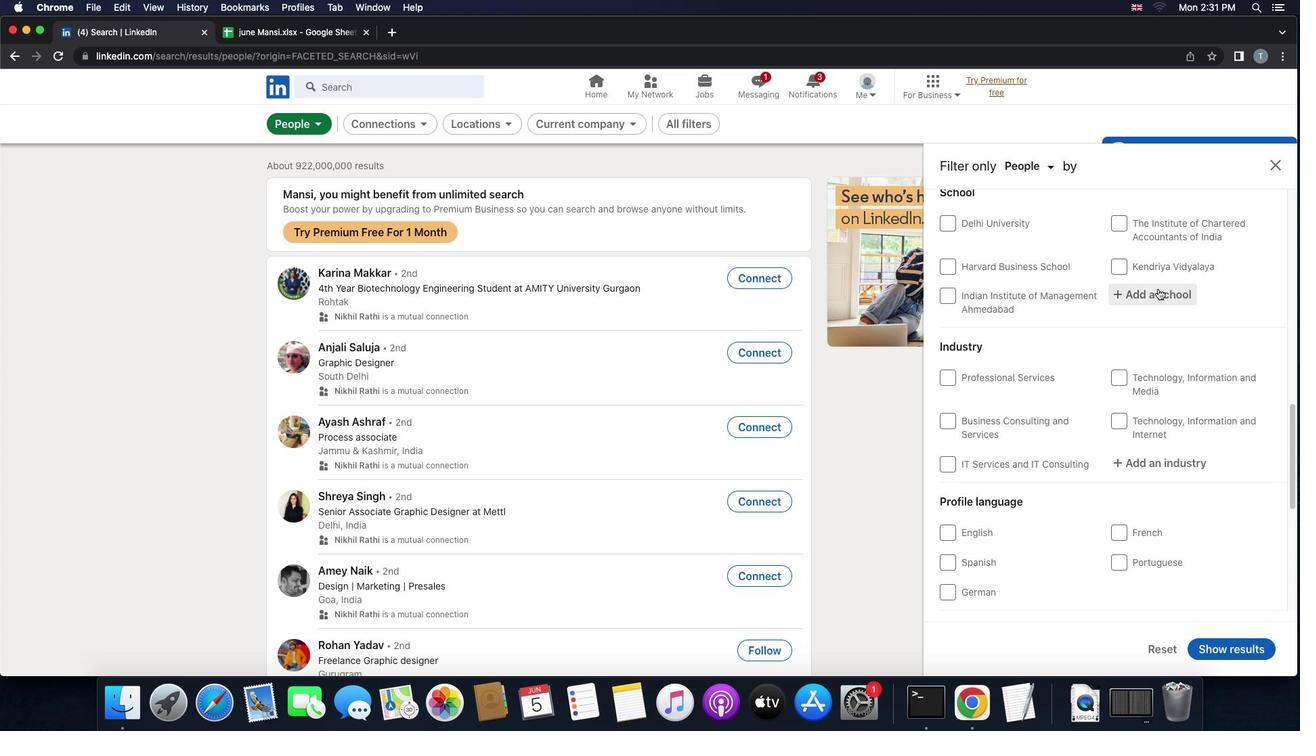
Action: Mouse pressed left at (1159, 289)
Screenshot: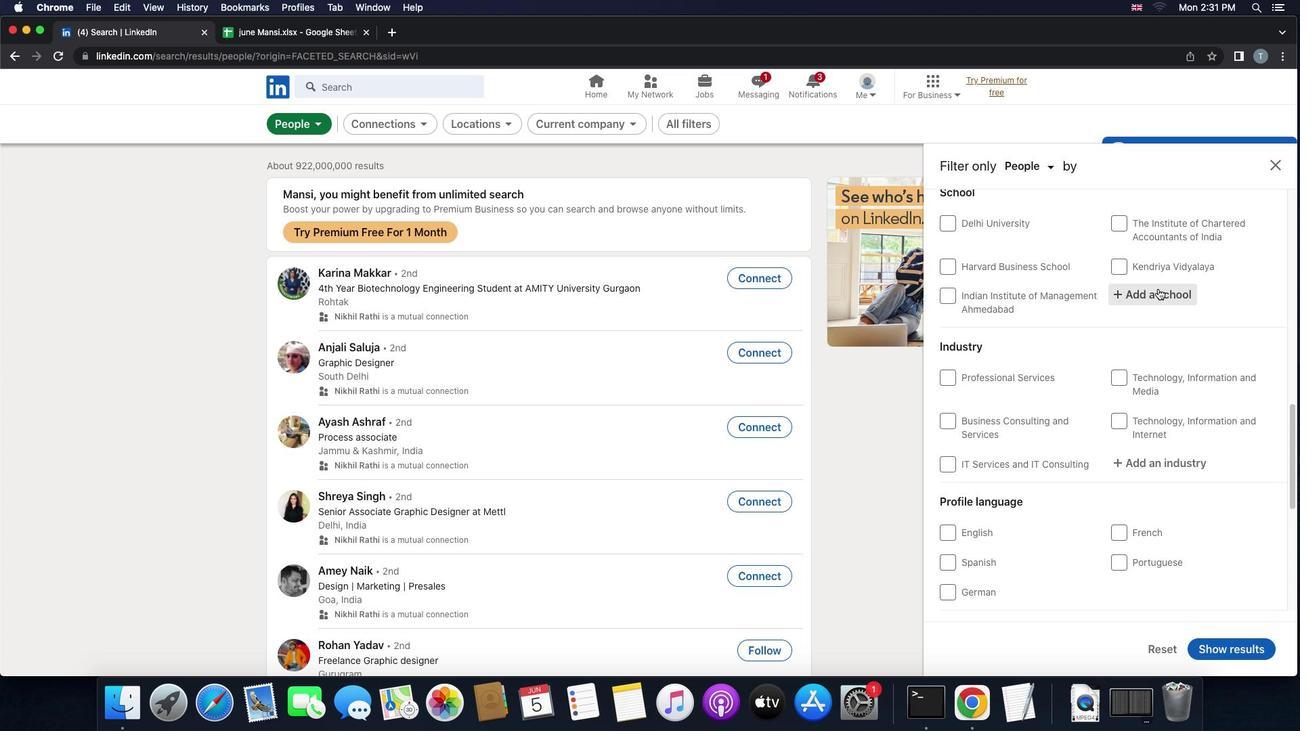 
Action: Key pressed Key.shift'A''s''s''a''m'Key.space'd''o''w''n'
Screenshot: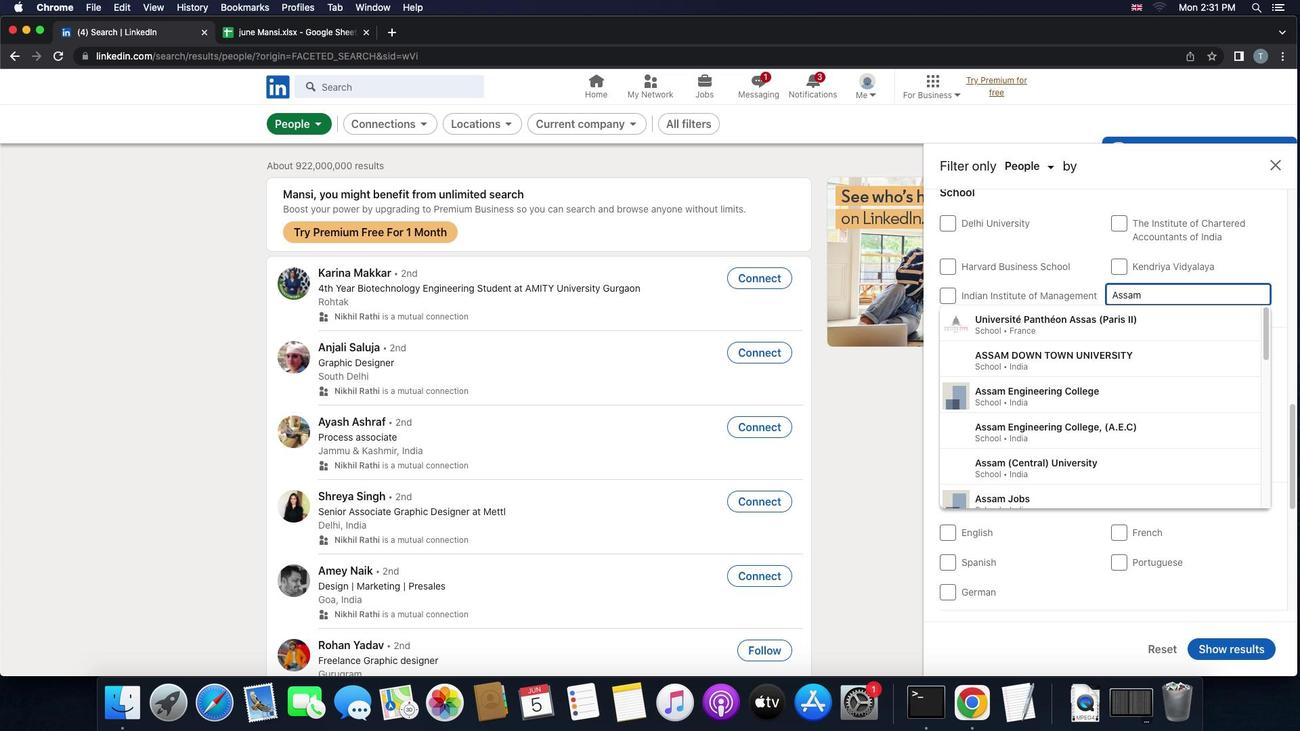 
Action: Mouse moved to (1147, 319)
Screenshot: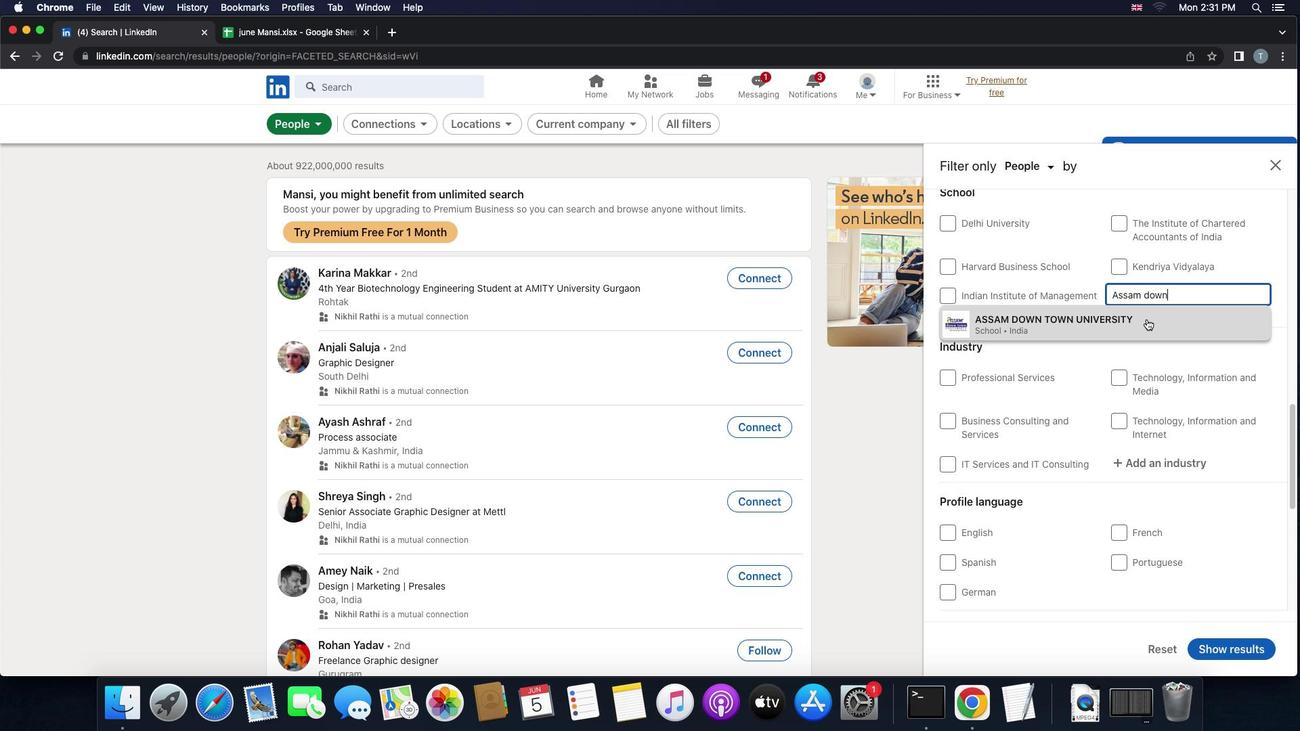 
Action: Mouse pressed left at (1147, 319)
Screenshot: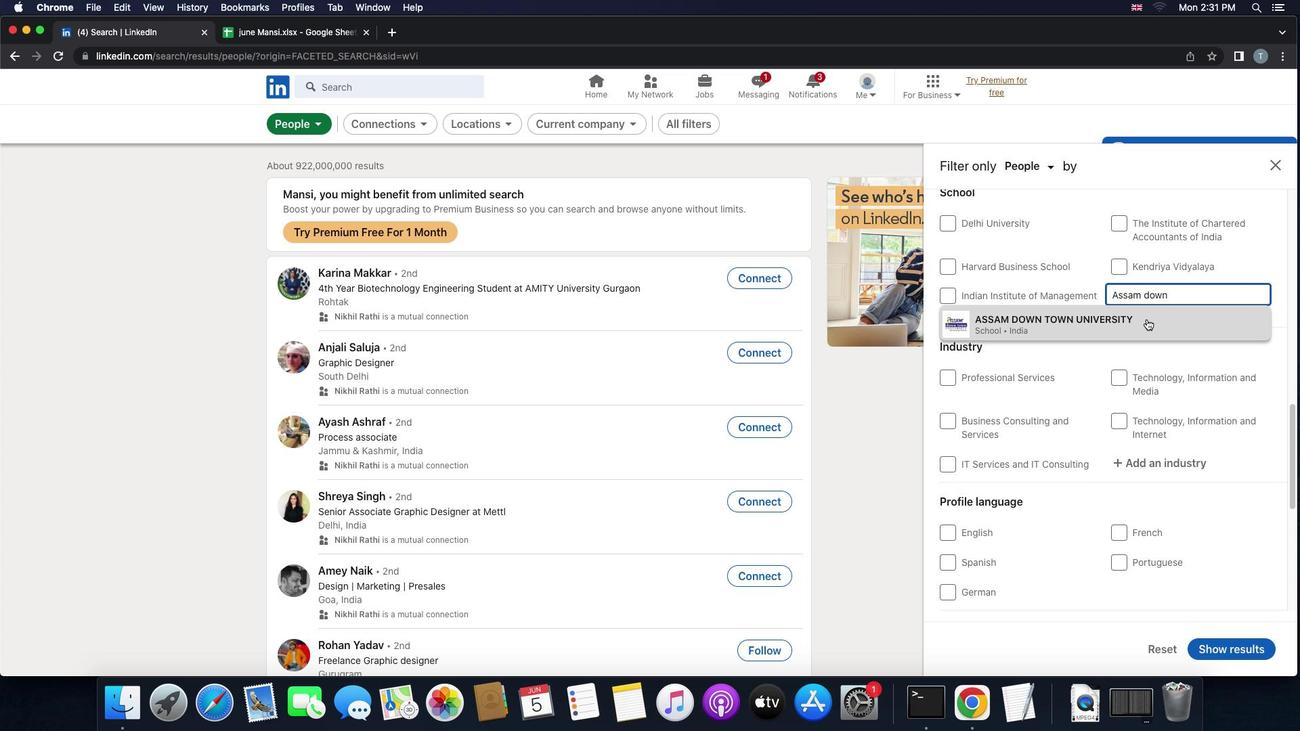 
Action: Mouse moved to (1148, 334)
Screenshot: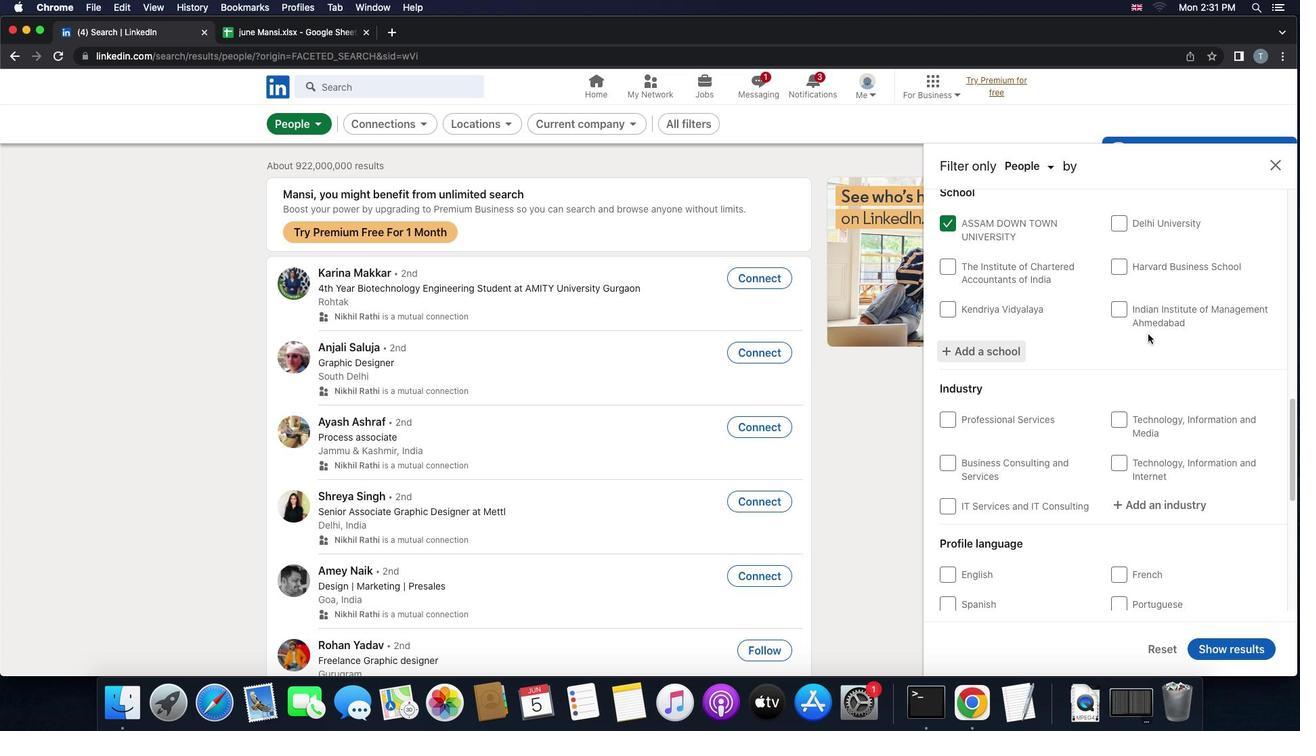 
Action: Mouse scrolled (1148, 334) with delta (0, 0)
Screenshot: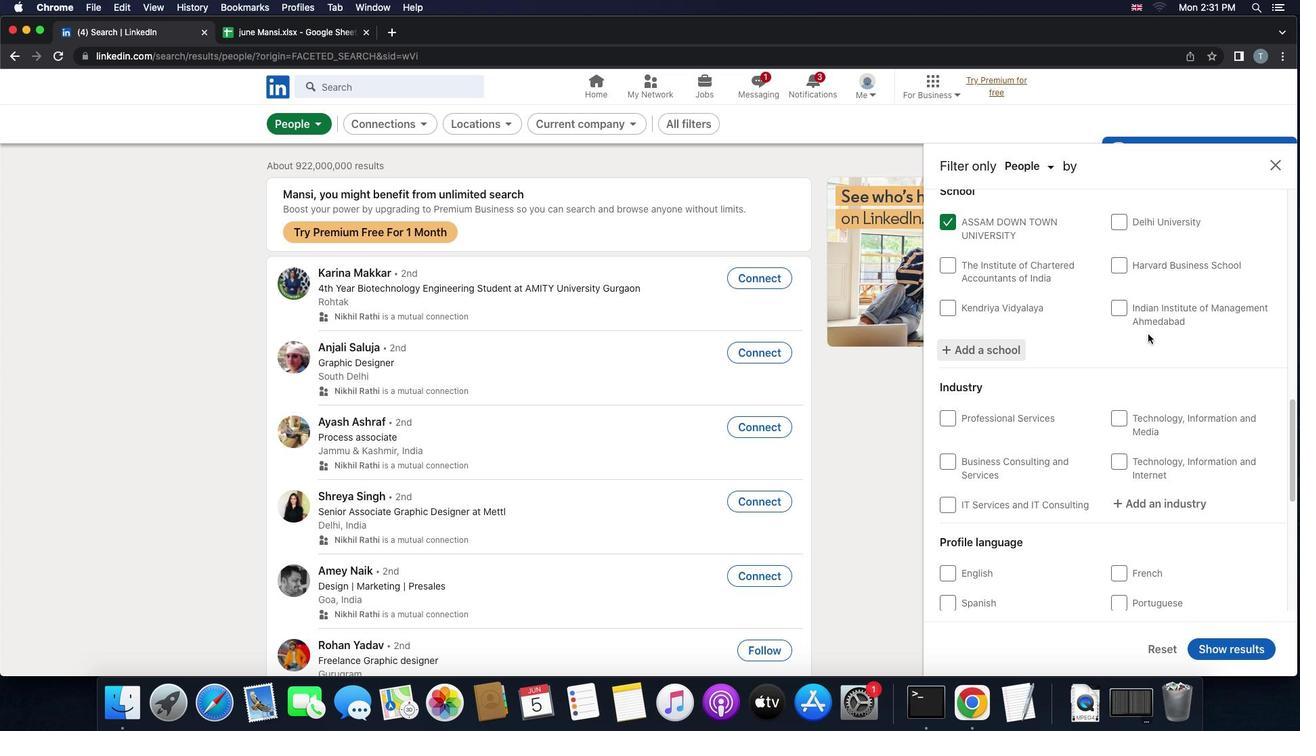 
Action: Mouse scrolled (1148, 334) with delta (0, 0)
Screenshot: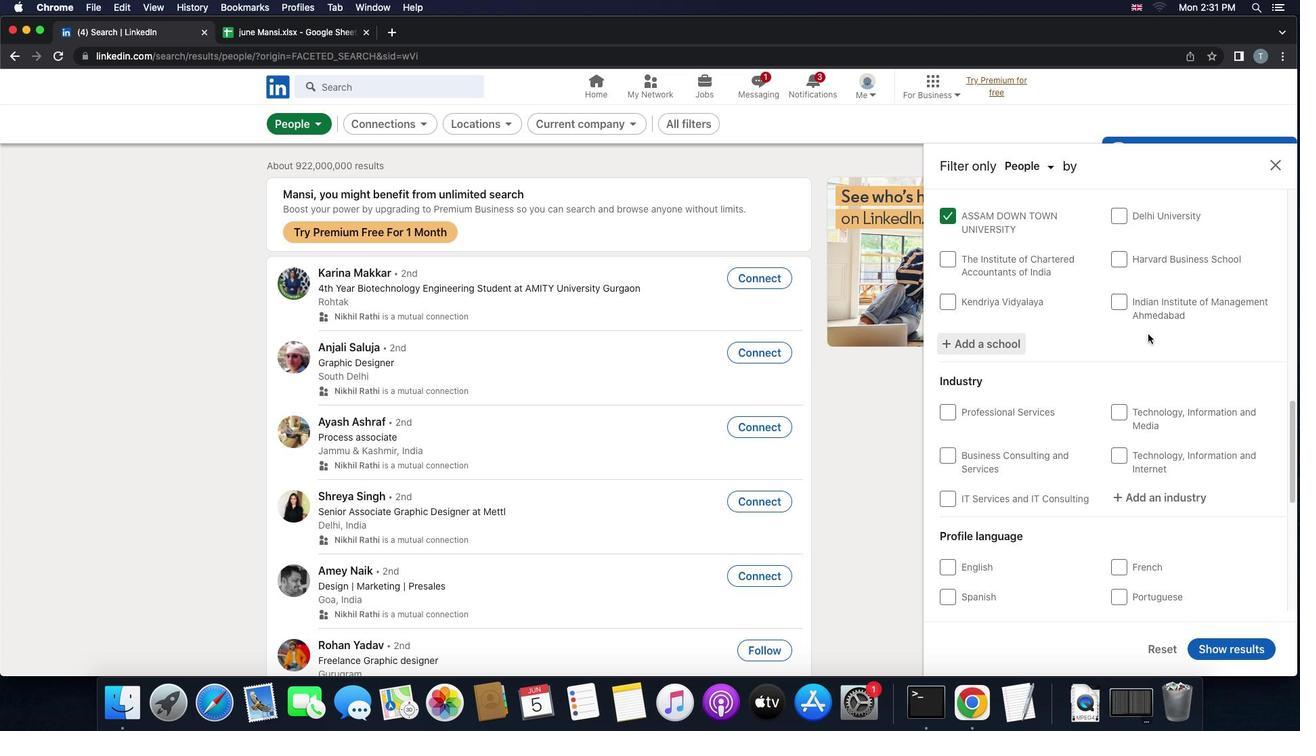 
Action: Mouse scrolled (1148, 334) with delta (0, -1)
Screenshot: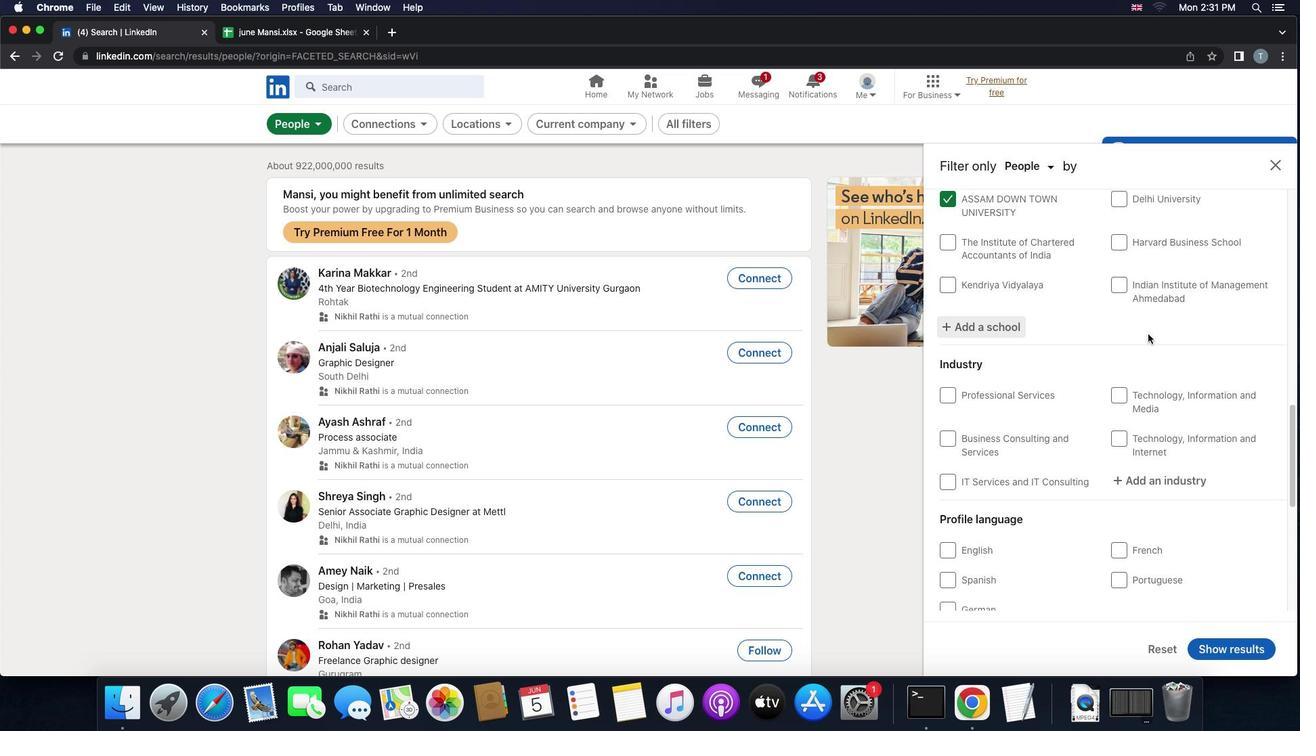 
Action: Mouse scrolled (1148, 334) with delta (0, -2)
Screenshot: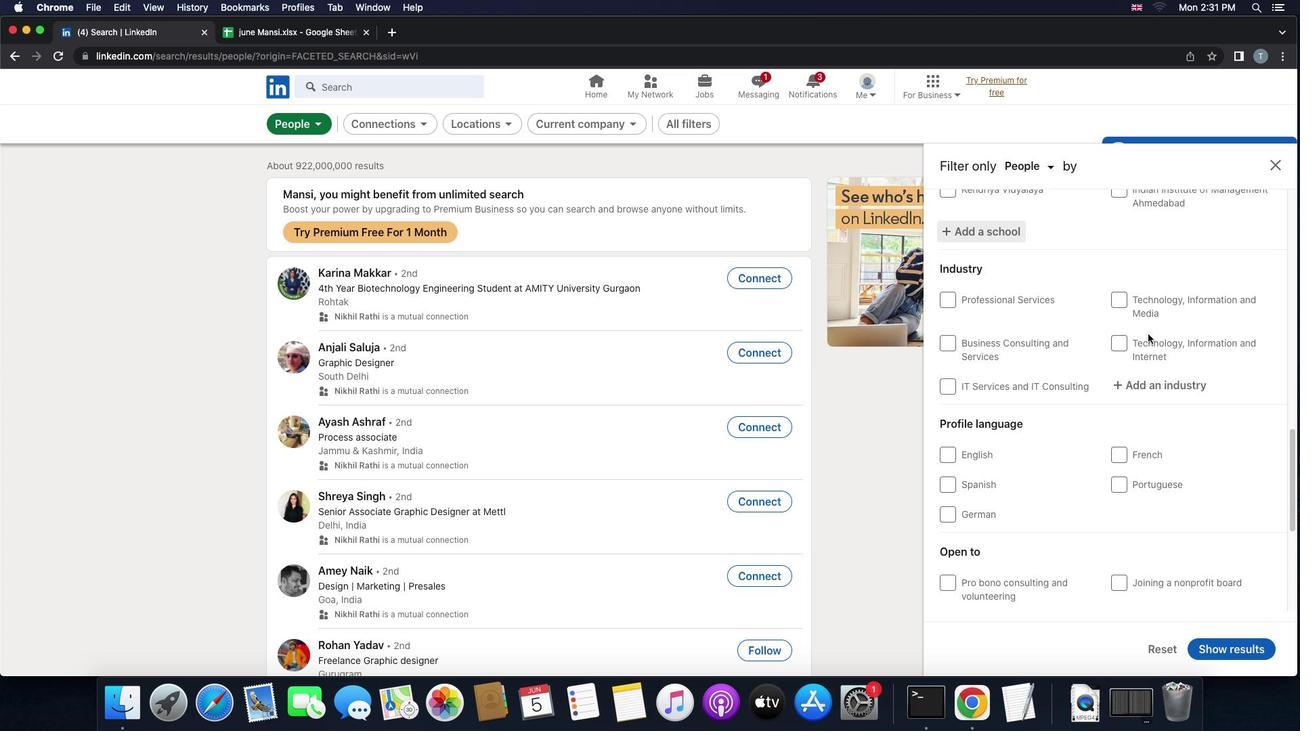 
Action: Mouse moved to (1155, 317)
Screenshot: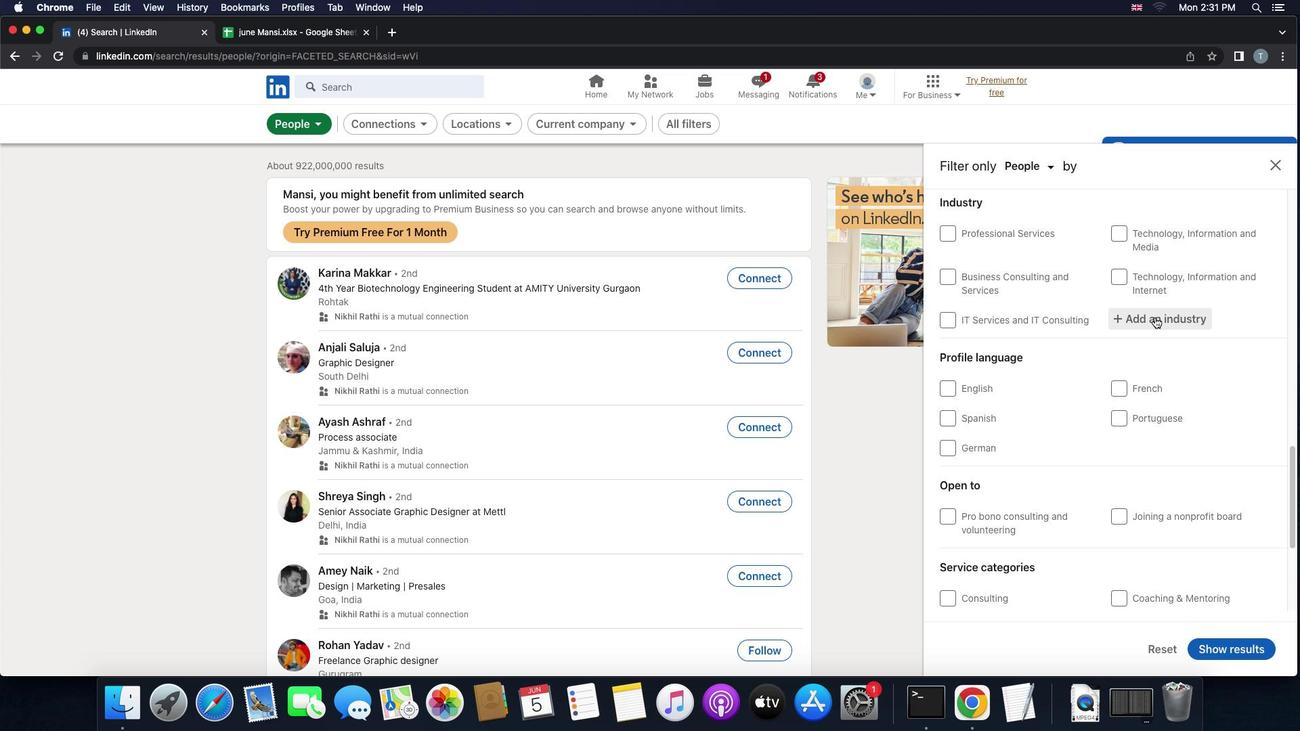 
Action: Mouse pressed left at (1155, 317)
Screenshot: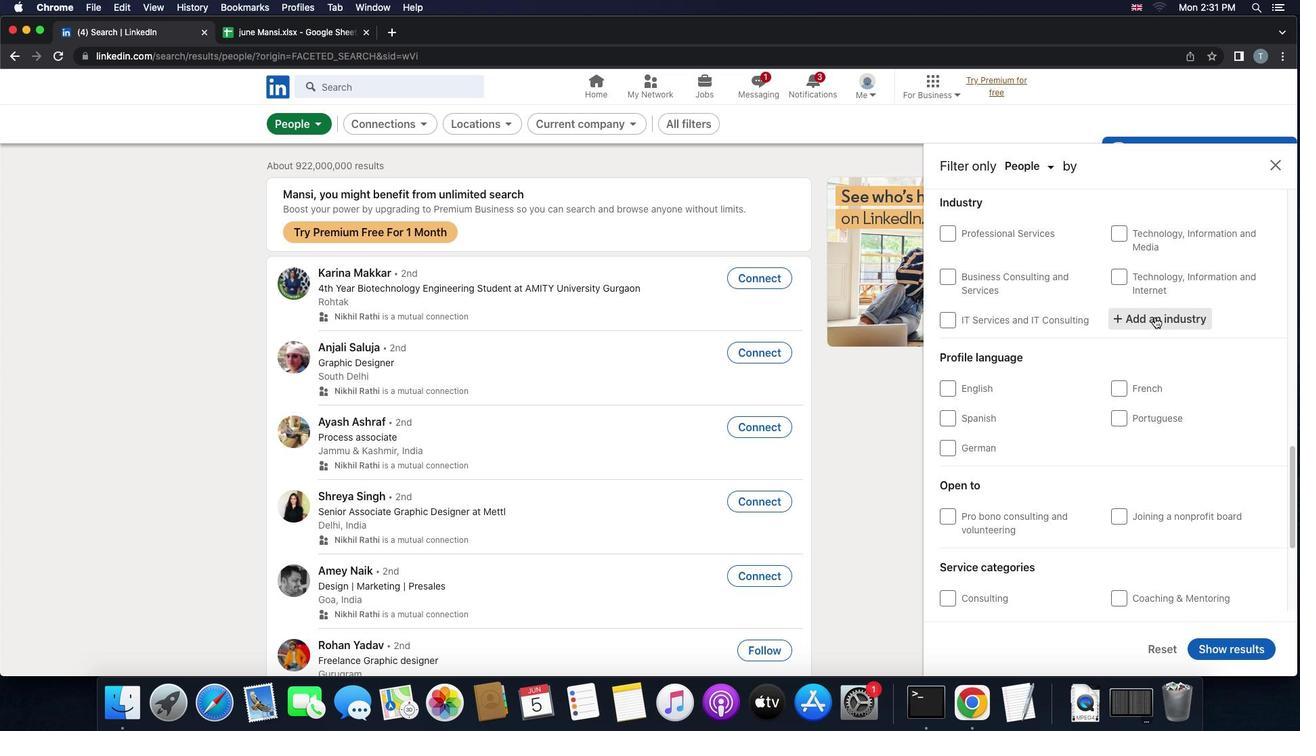 
Action: Key pressed 'e''n''v''i''r''o''n''m''e''n''t''a''l'
Screenshot: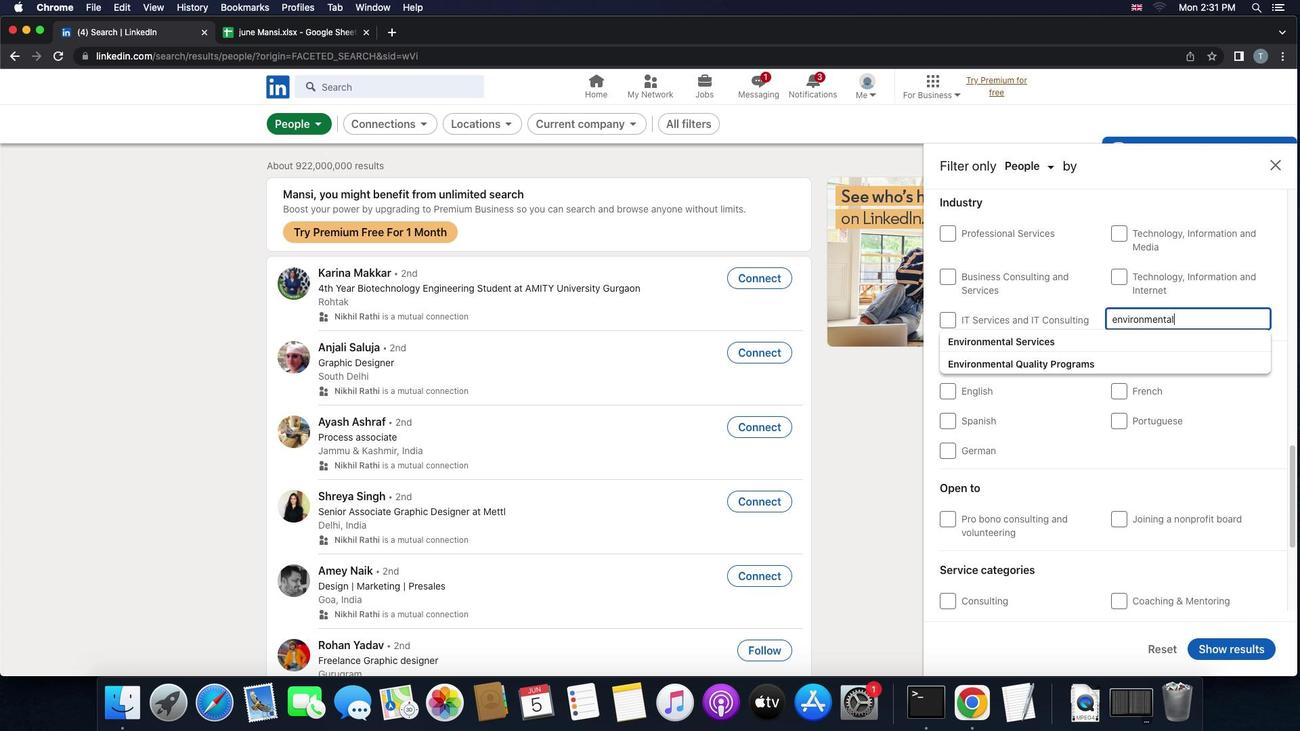 
Action: Mouse moved to (1113, 356)
Screenshot: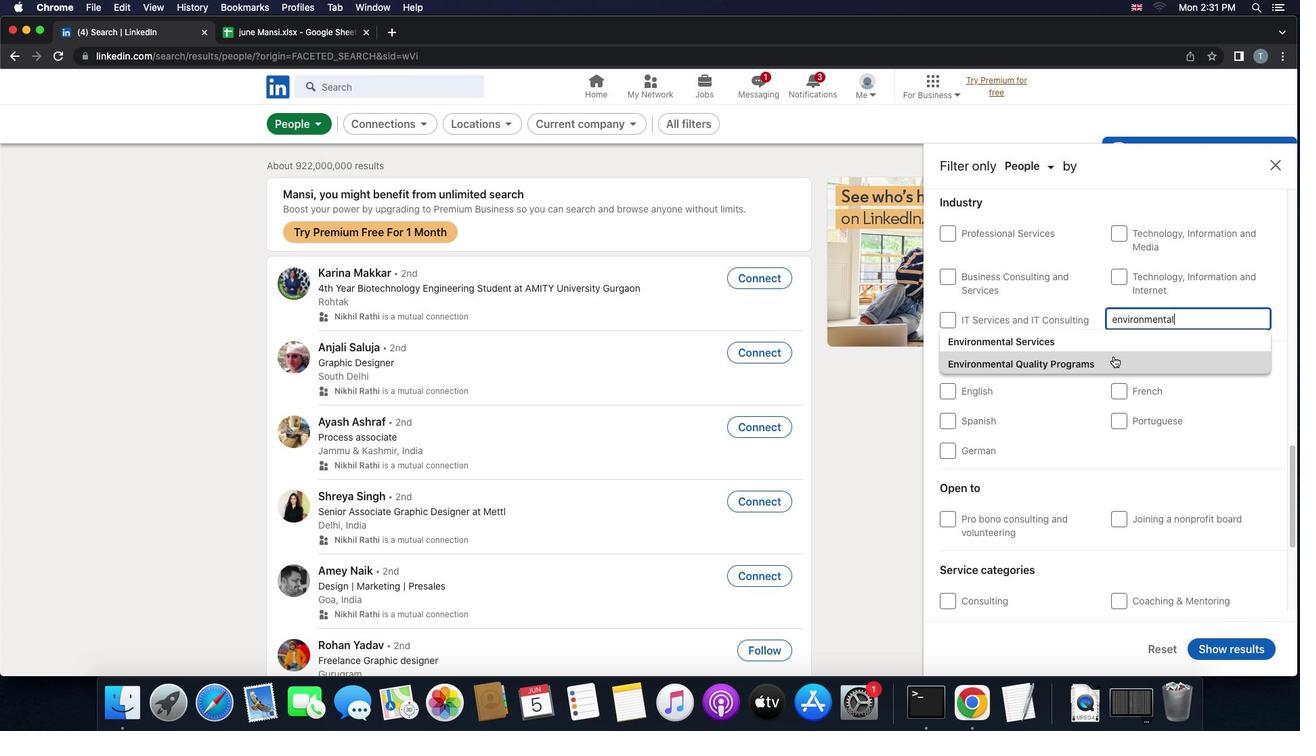 
Action: Mouse pressed left at (1113, 356)
Screenshot: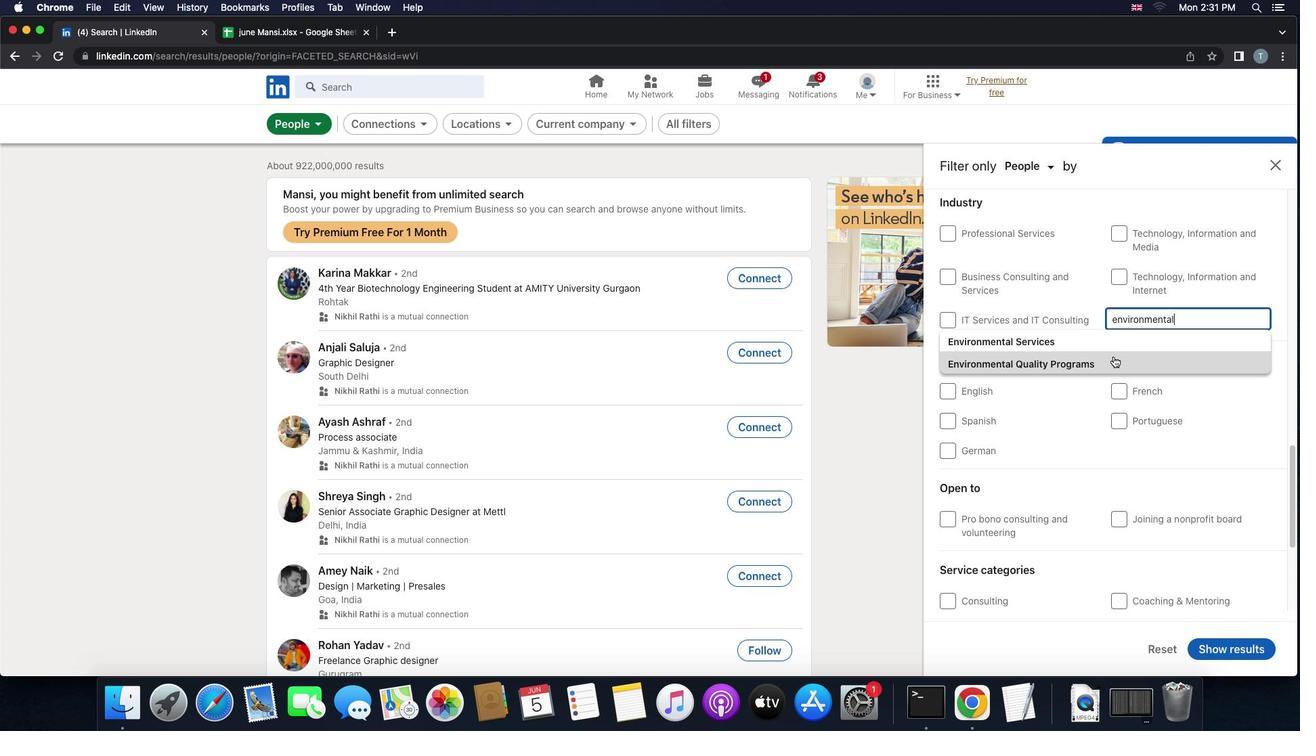 
Action: Mouse moved to (1118, 358)
Screenshot: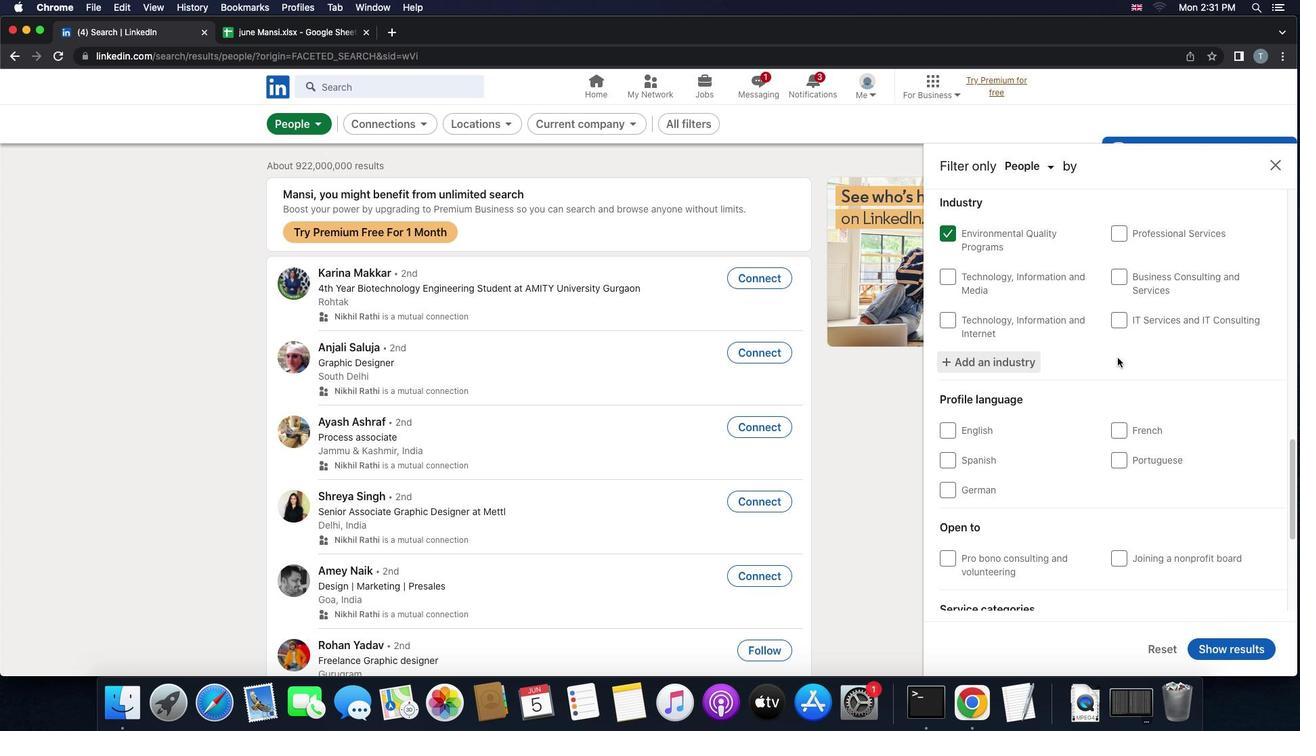 
Action: Mouse scrolled (1118, 358) with delta (0, 0)
Screenshot: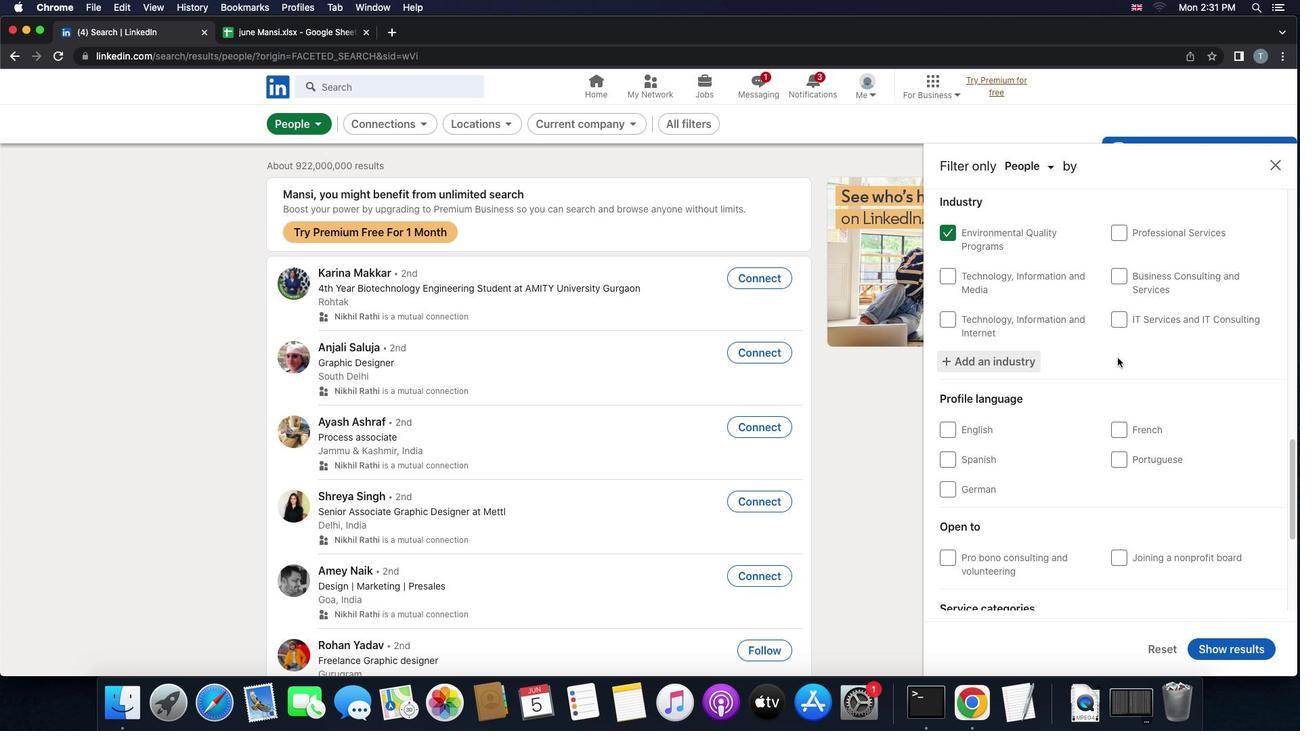 
Action: Mouse scrolled (1118, 358) with delta (0, 0)
Screenshot: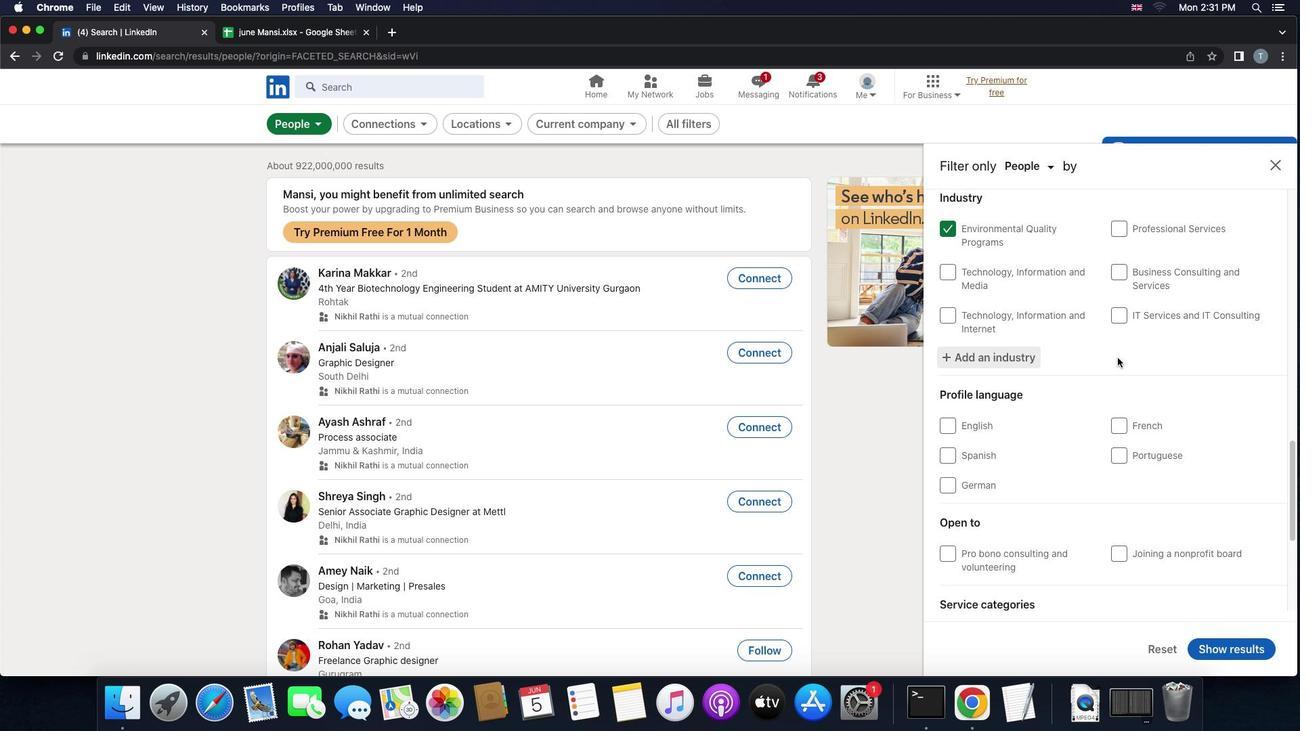
Action: Mouse scrolled (1118, 358) with delta (0, -1)
Screenshot: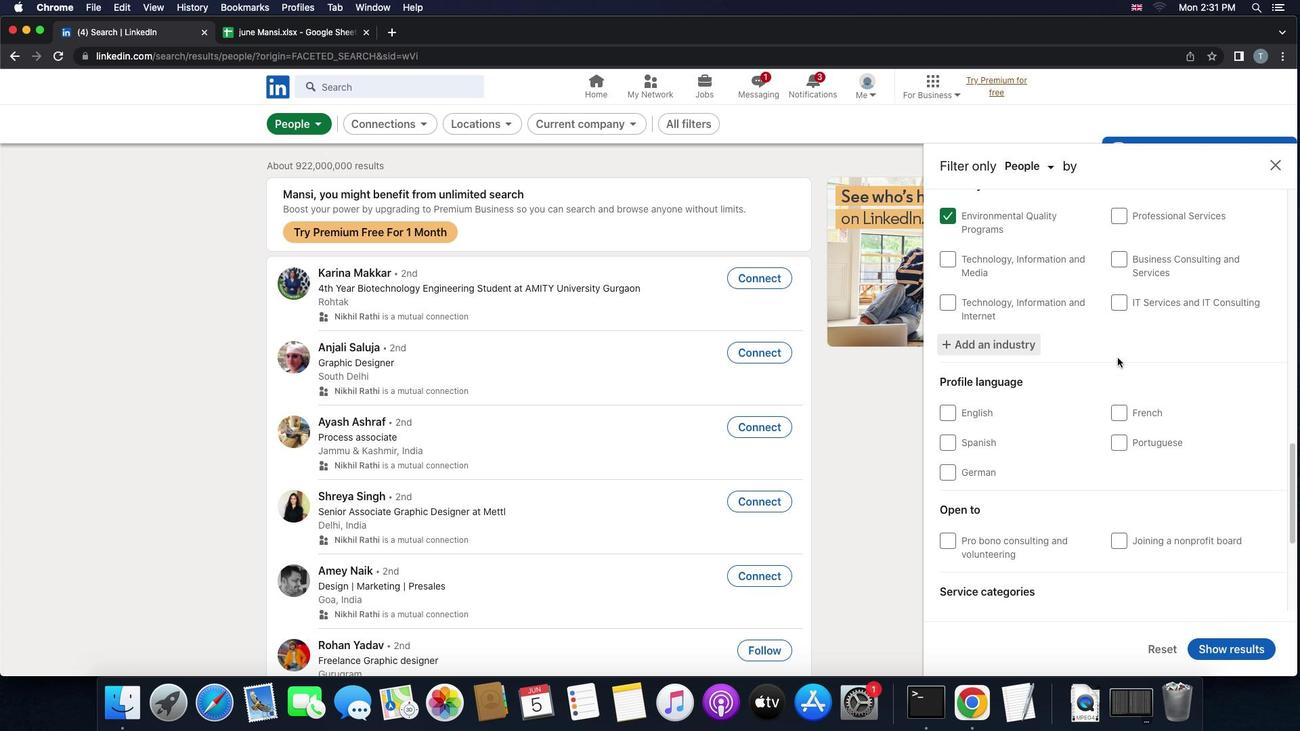 
Action: Mouse moved to (1100, 380)
Screenshot: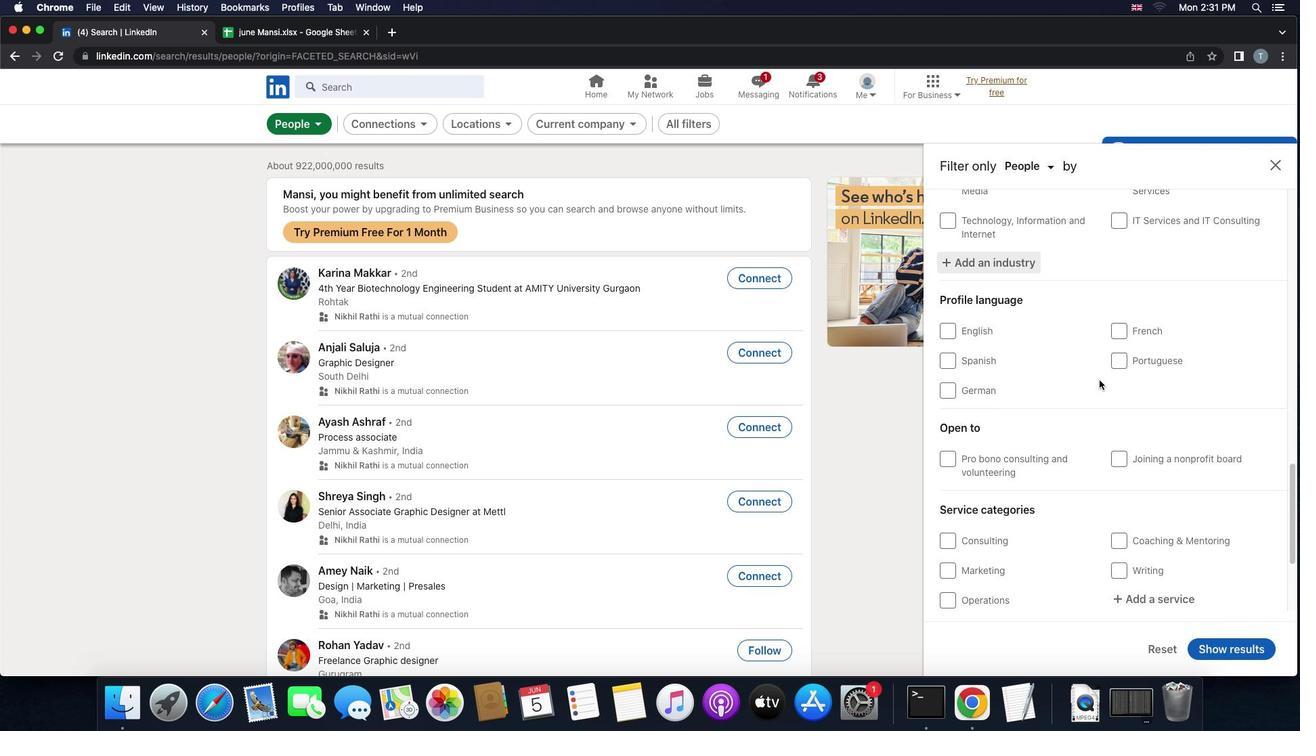 
Action: Mouse scrolled (1100, 380) with delta (0, 0)
Screenshot: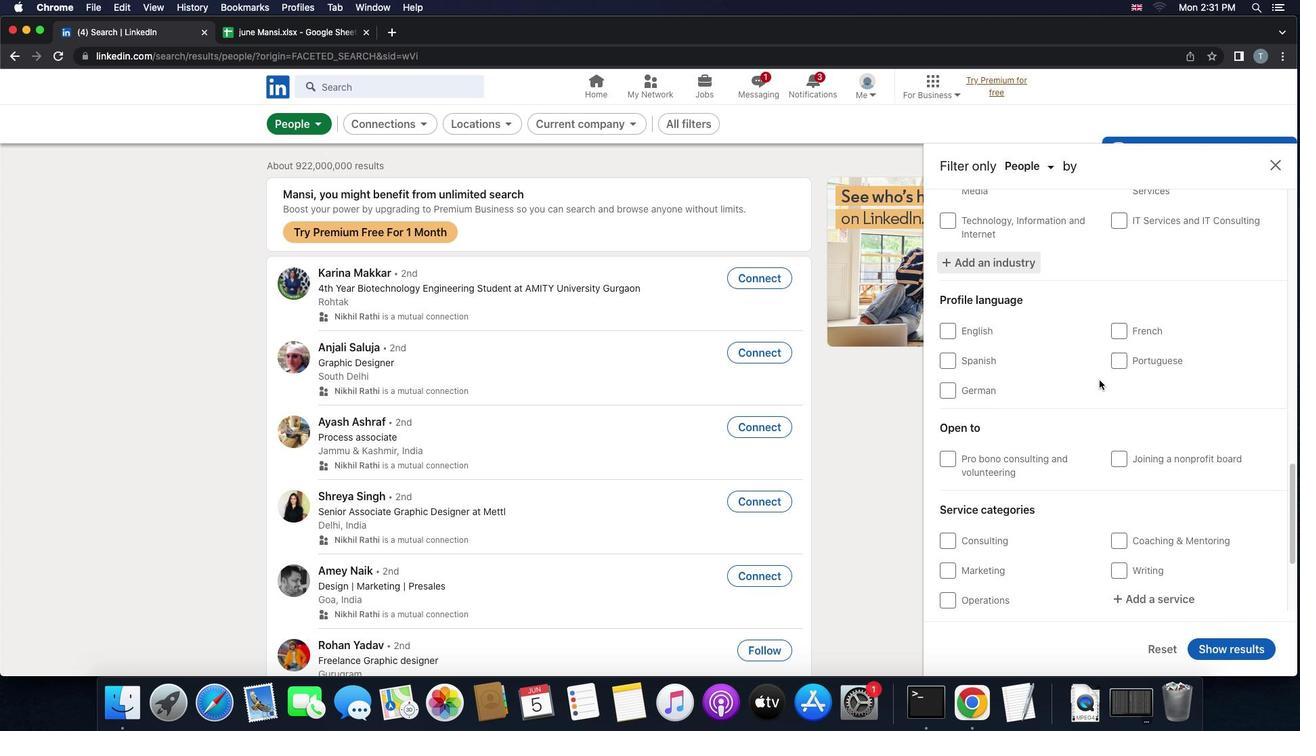 
Action: Mouse scrolled (1100, 380) with delta (0, 0)
Screenshot: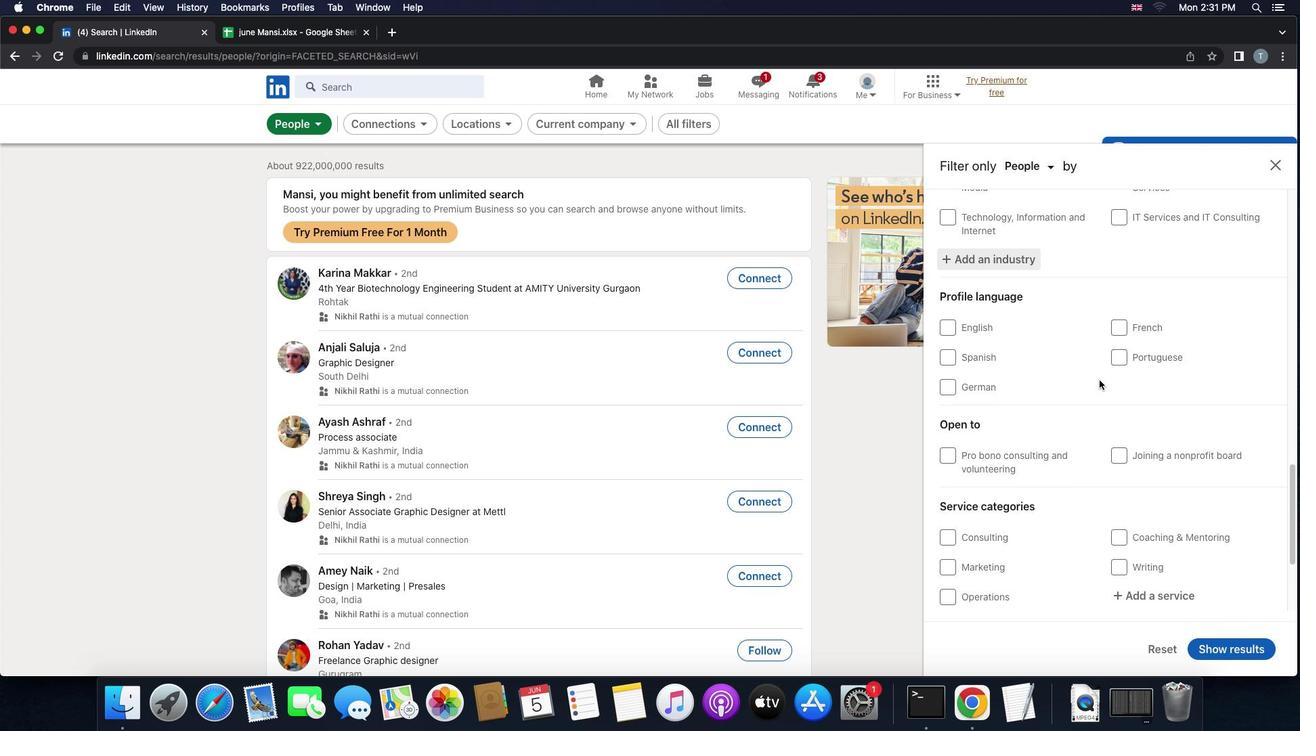 
Action: Mouse moved to (1123, 357)
Screenshot: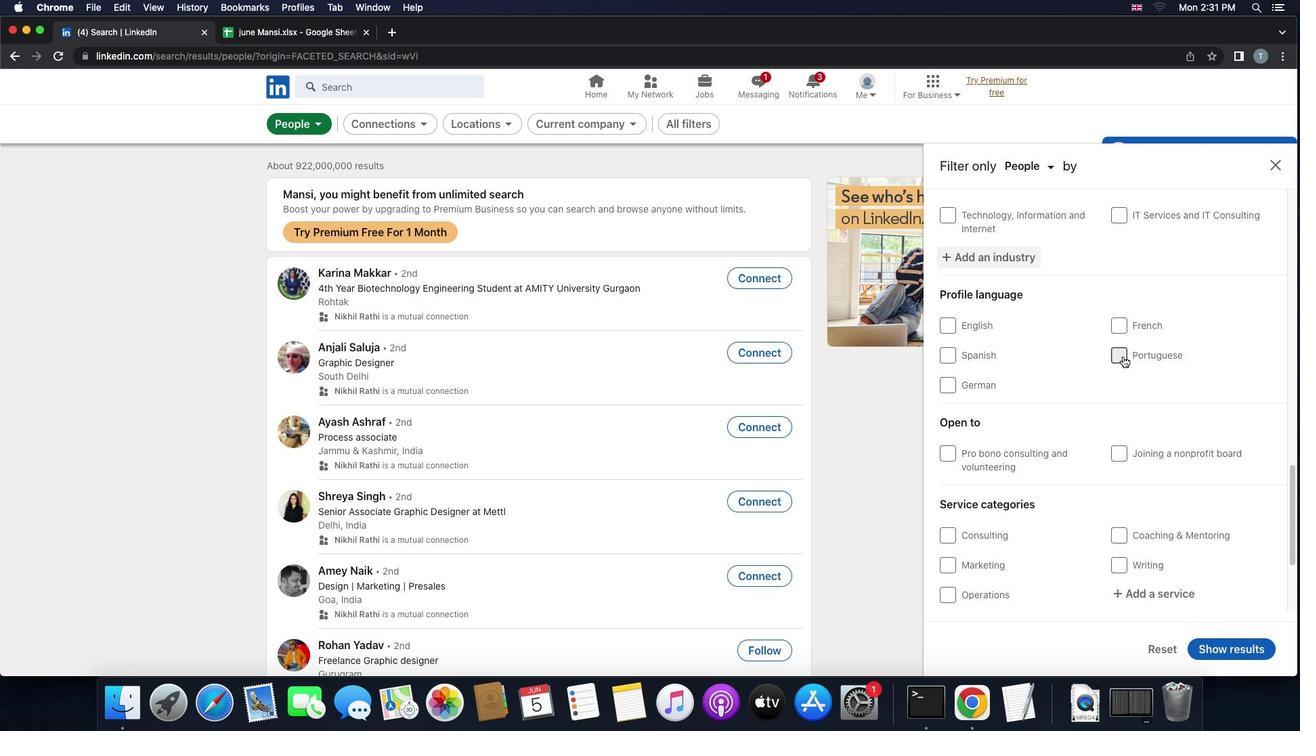 
Action: Mouse pressed left at (1123, 357)
Screenshot: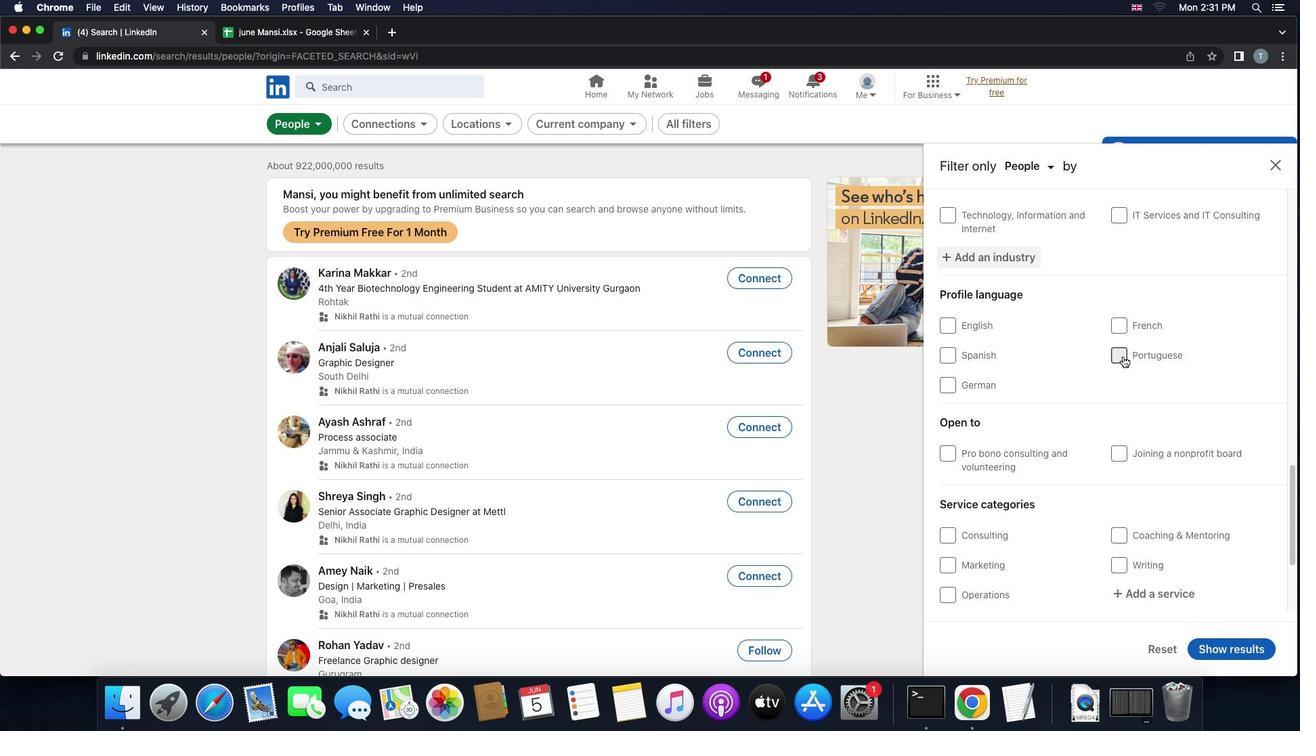 
Action: Mouse moved to (1129, 390)
Screenshot: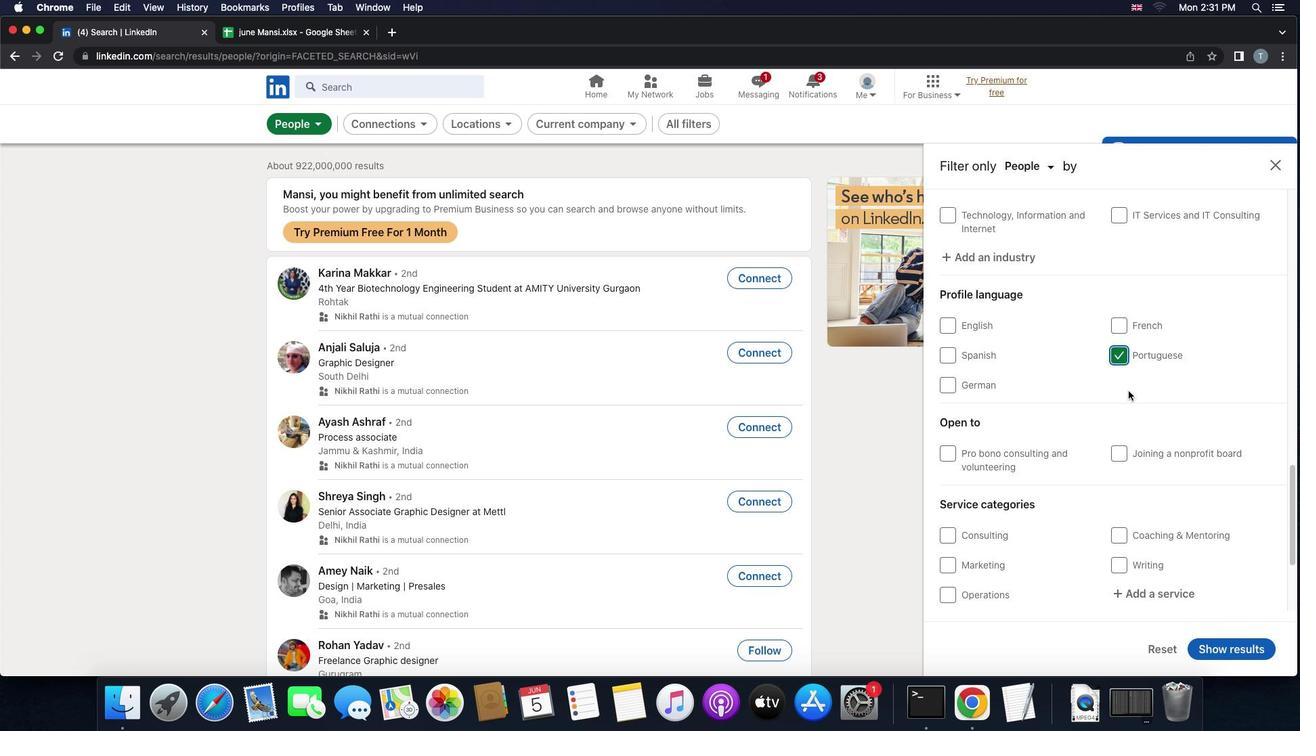 
Action: Mouse scrolled (1129, 390) with delta (0, 0)
Screenshot: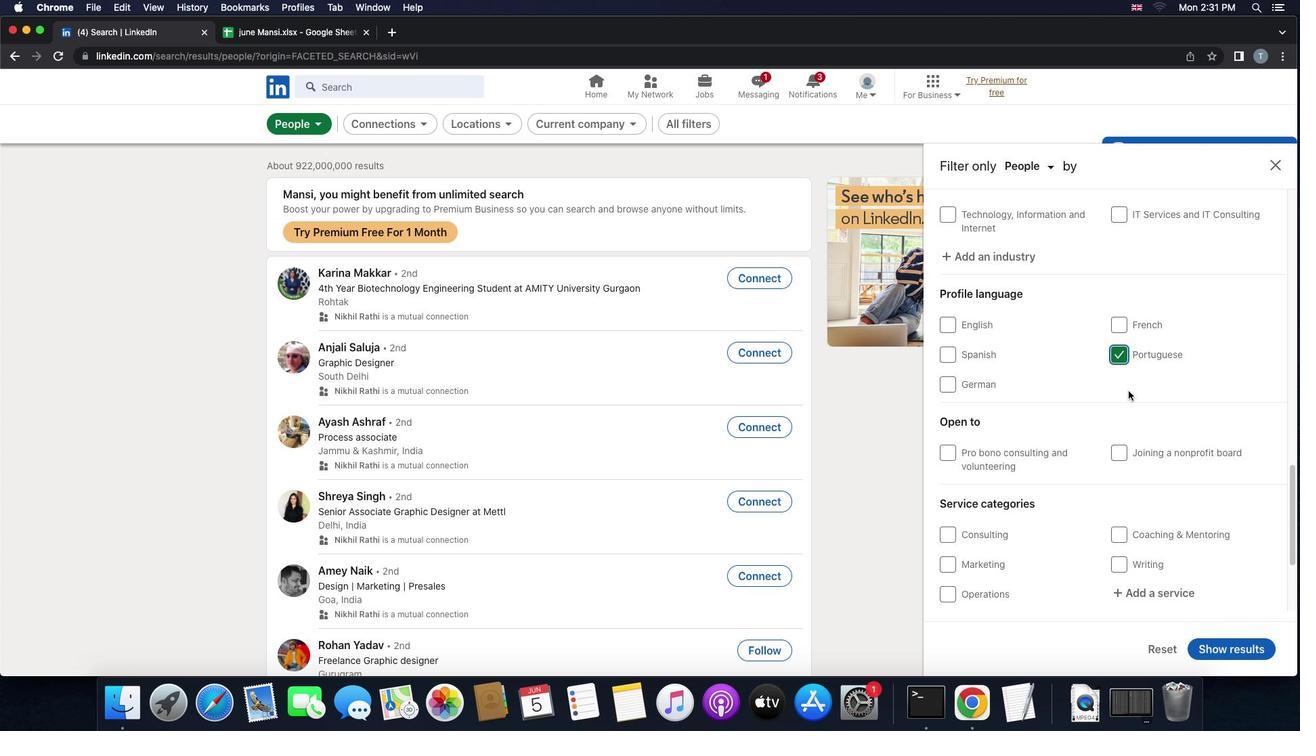 
Action: Mouse scrolled (1129, 390) with delta (0, 0)
Screenshot: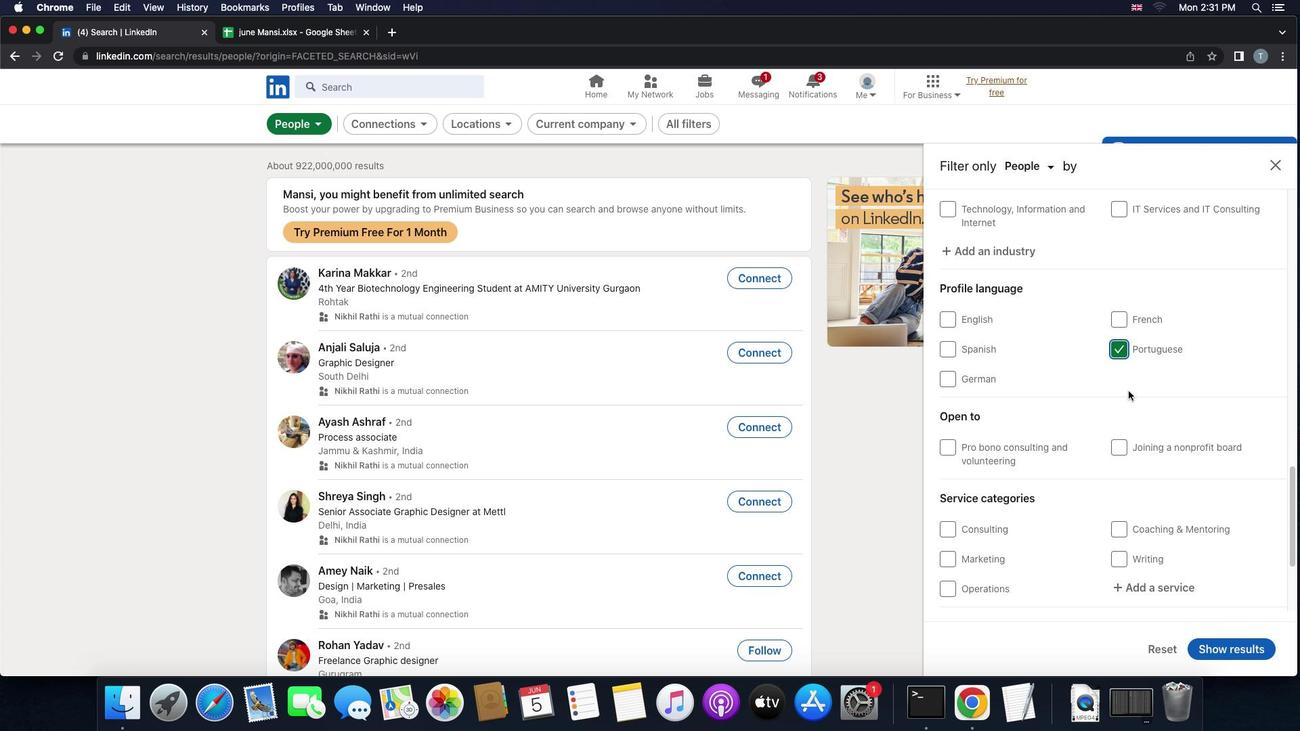 
Action: Mouse scrolled (1129, 390) with delta (0, -2)
Screenshot: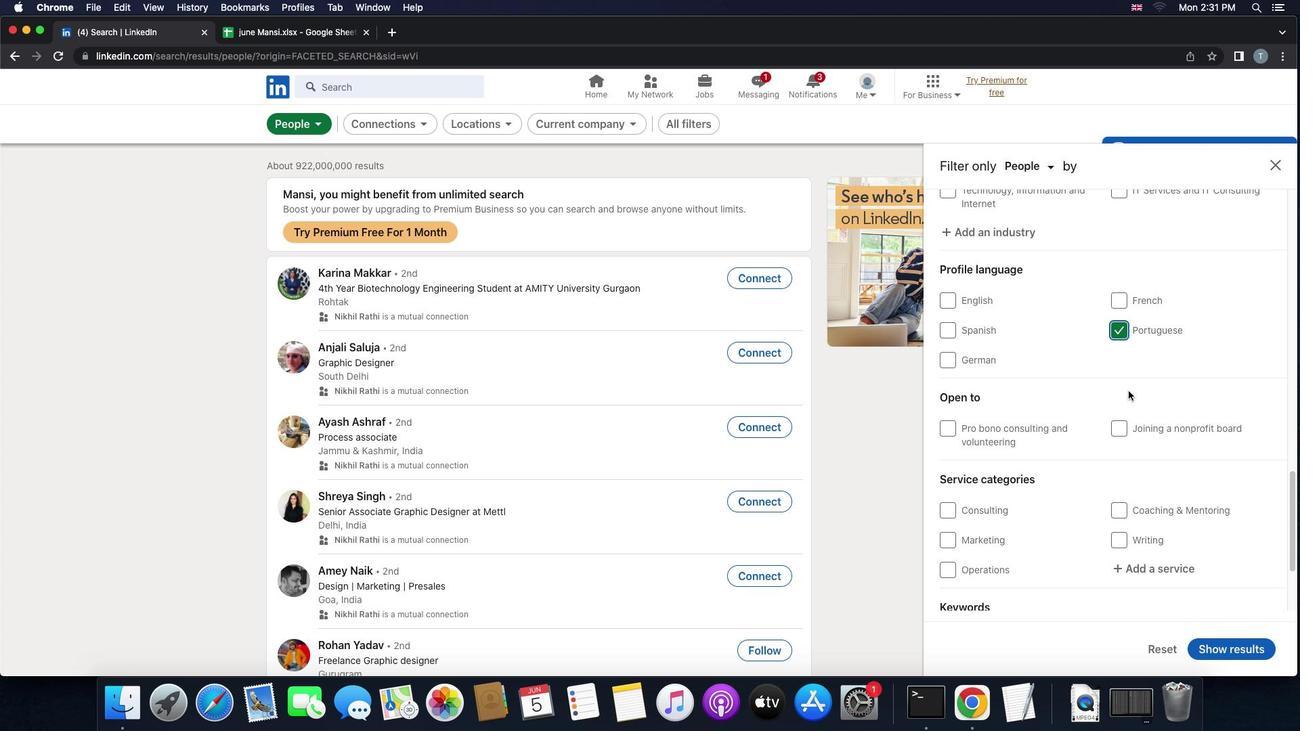 
Action: Mouse scrolled (1129, 390) with delta (0, -2)
Screenshot: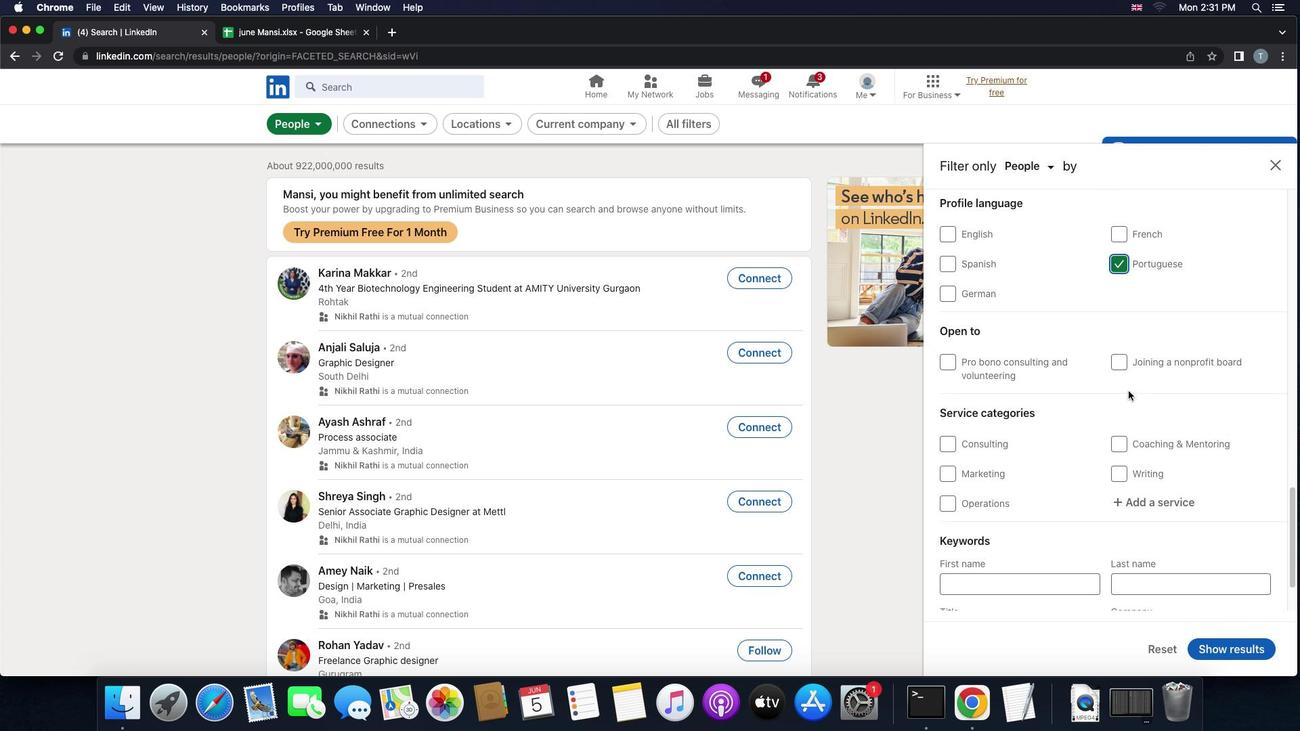 
Action: Mouse scrolled (1129, 390) with delta (0, 0)
Screenshot: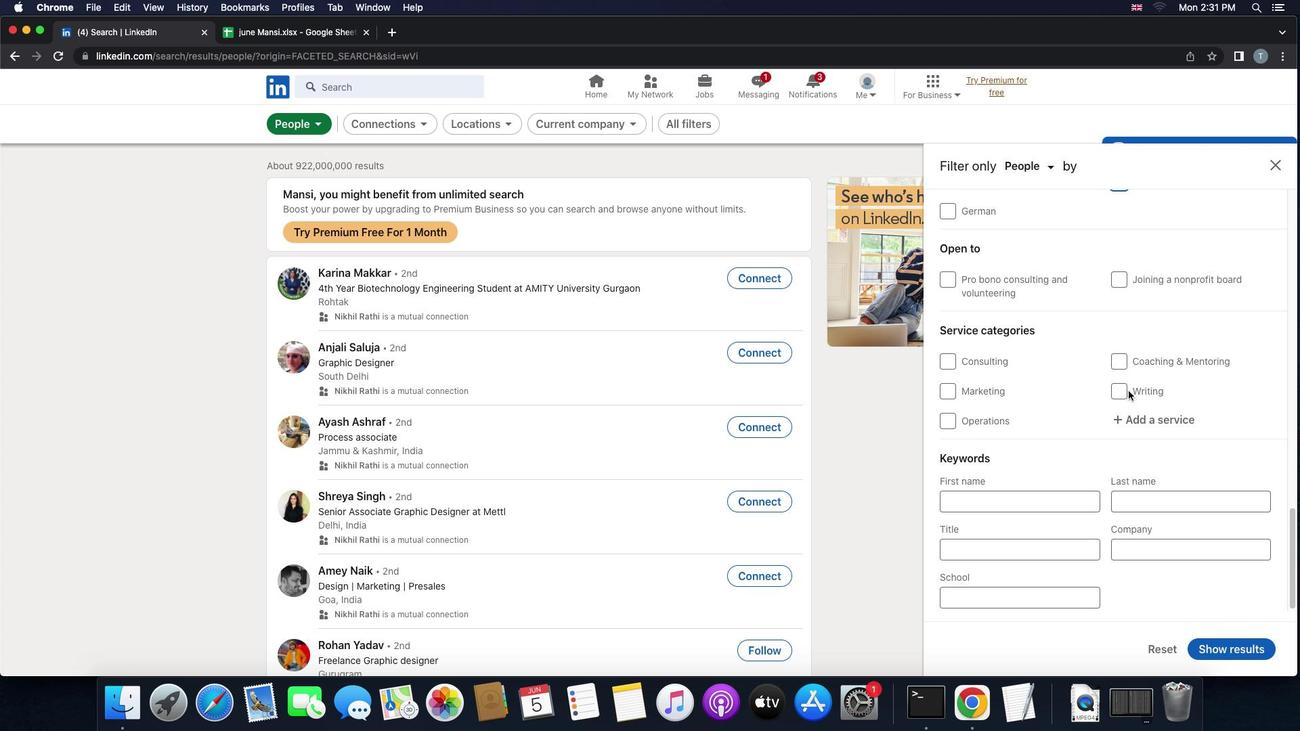 
Action: Mouse scrolled (1129, 390) with delta (0, 0)
Screenshot: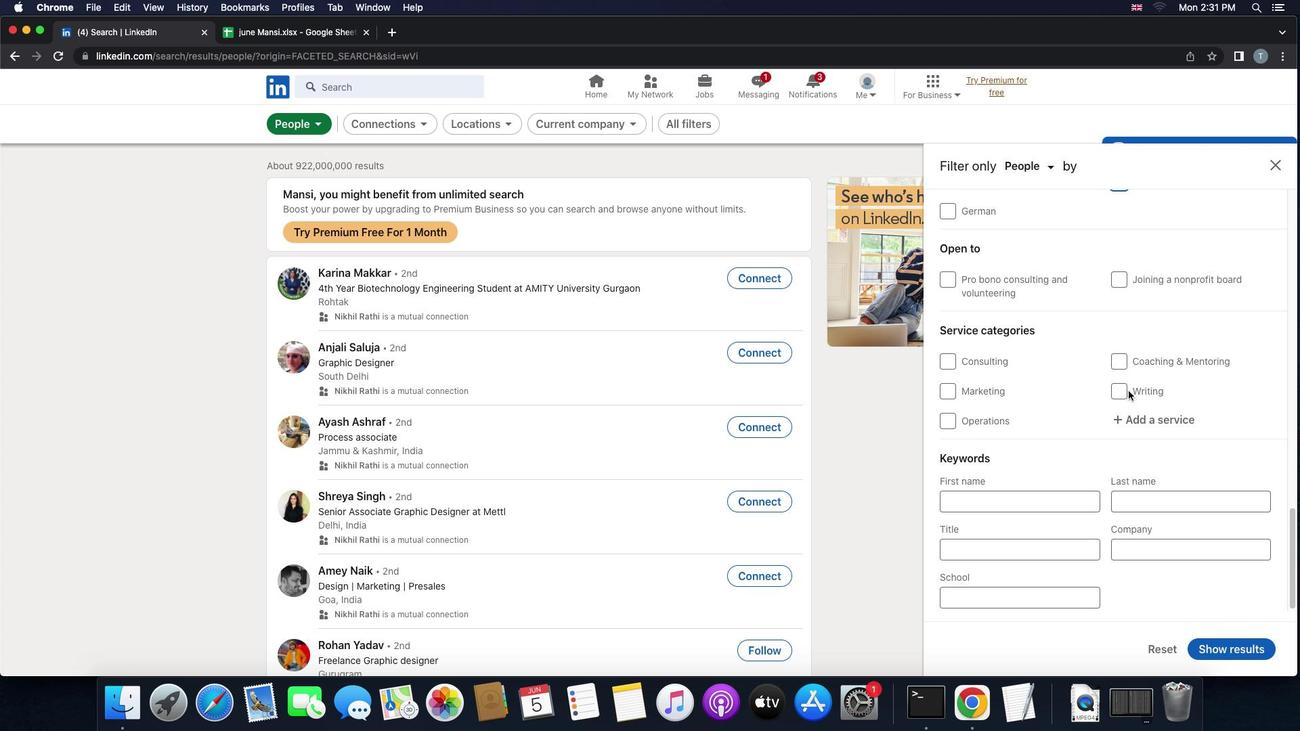 
Action: Mouse scrolled (1129, 390) with delta (0, -1)
Screenshot: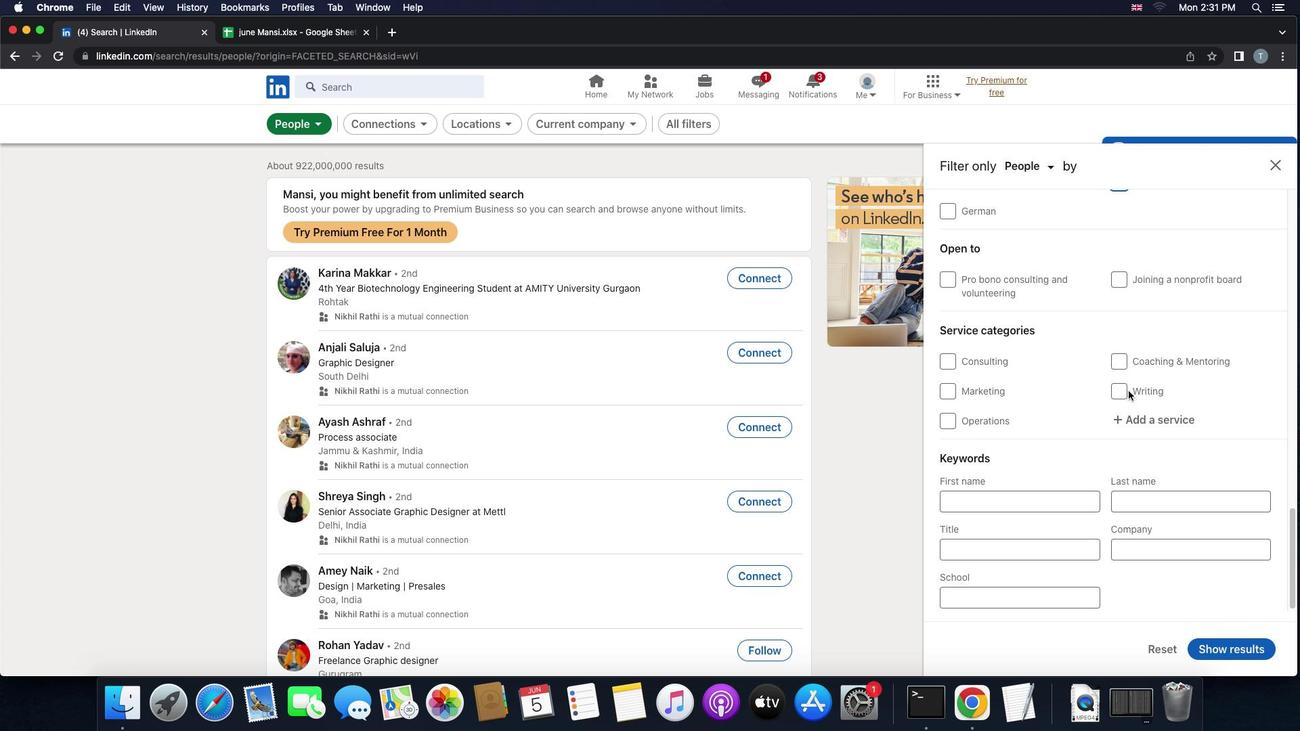 
Action: Mouse moved to (1119, 414)
Screenshot: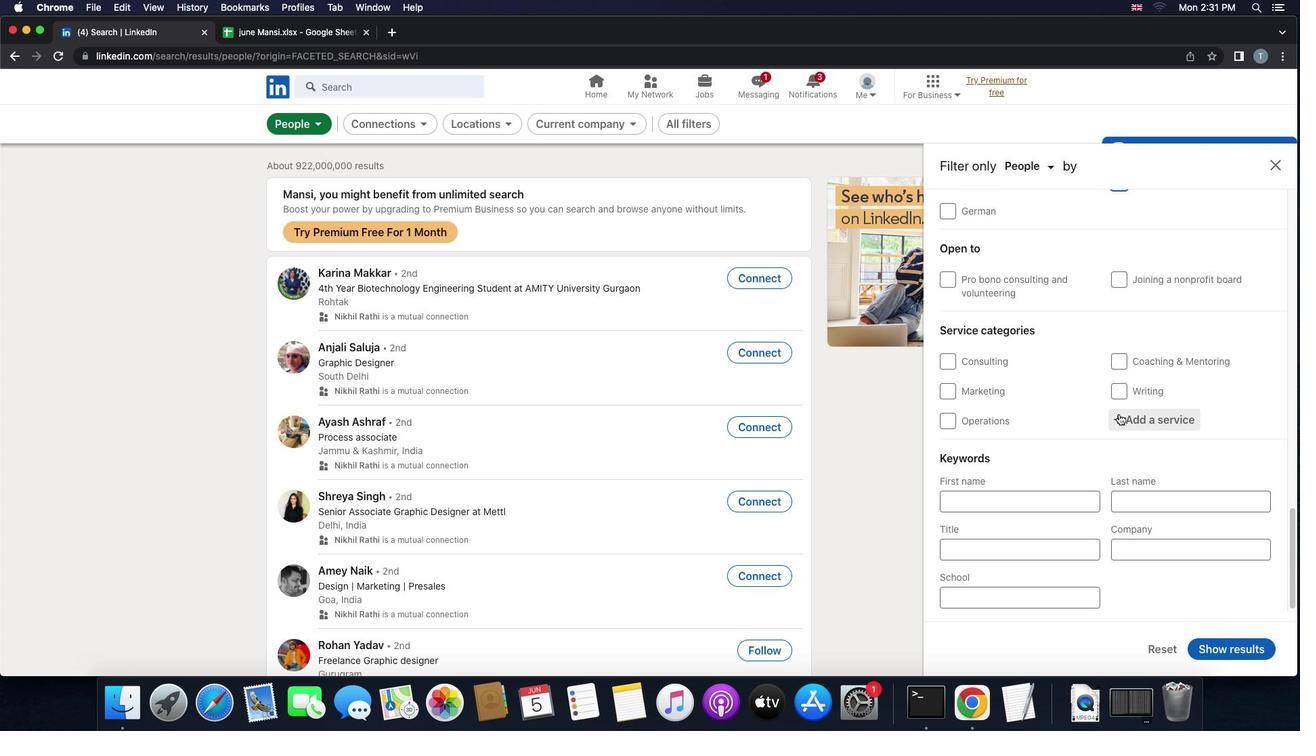 
Action: Mouse pressed left at (1119, 414)
Screenshot: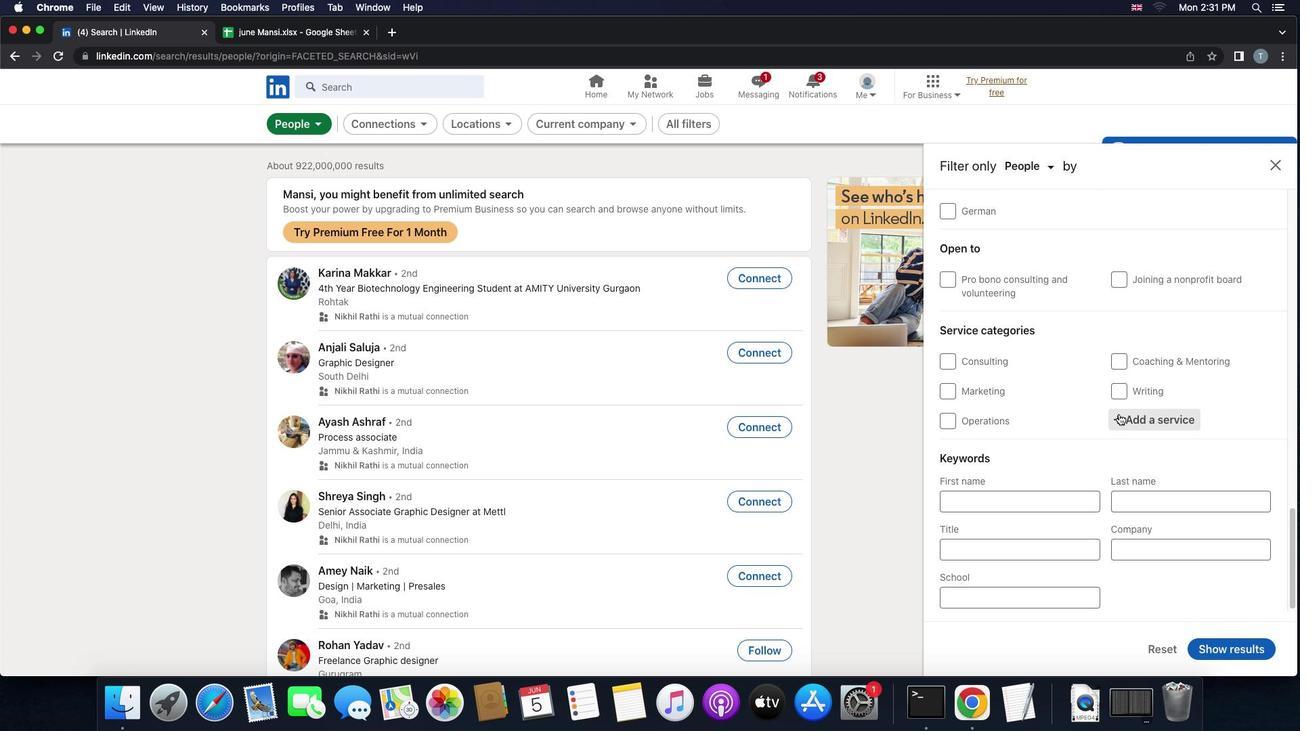 
Action: Key pressed 'h''e''a''l''t''h'Key.space'i''n''s''u''r''a''n''c''e'
Screenshot: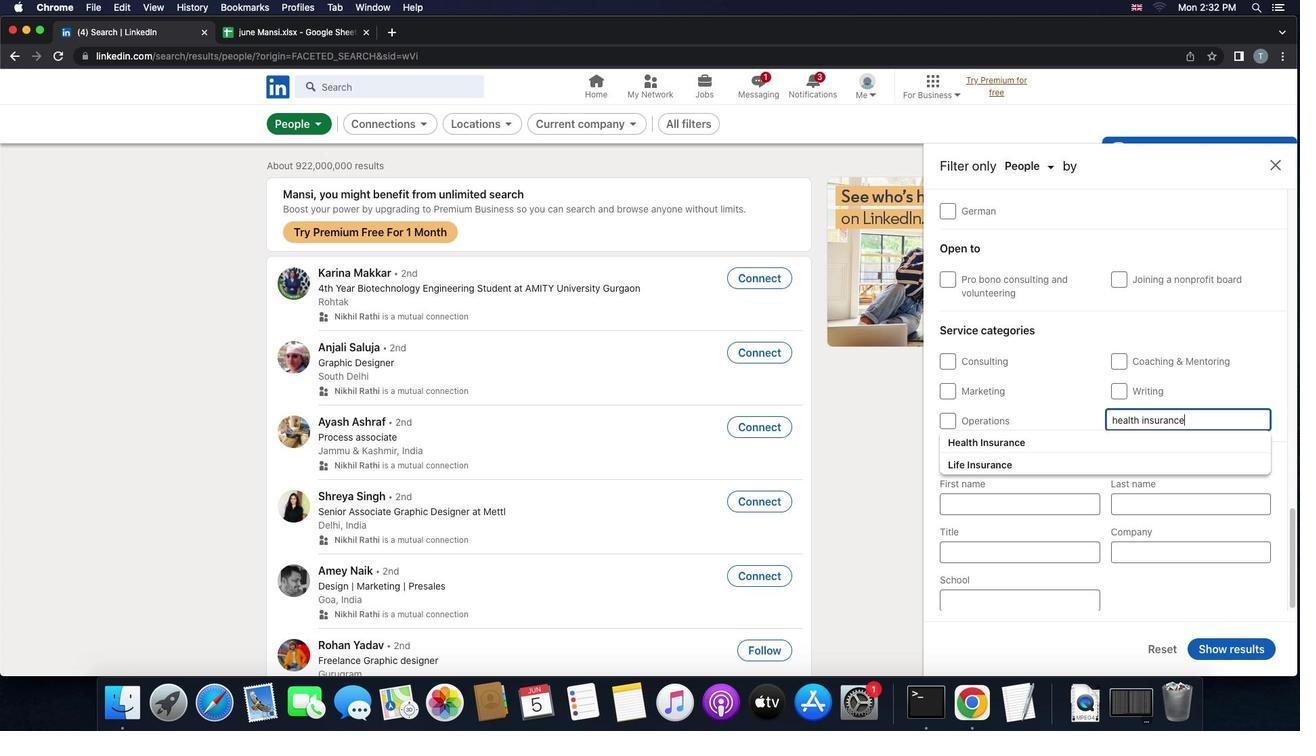 
Action: Mouse moved to (1082, 446)
Screenshot: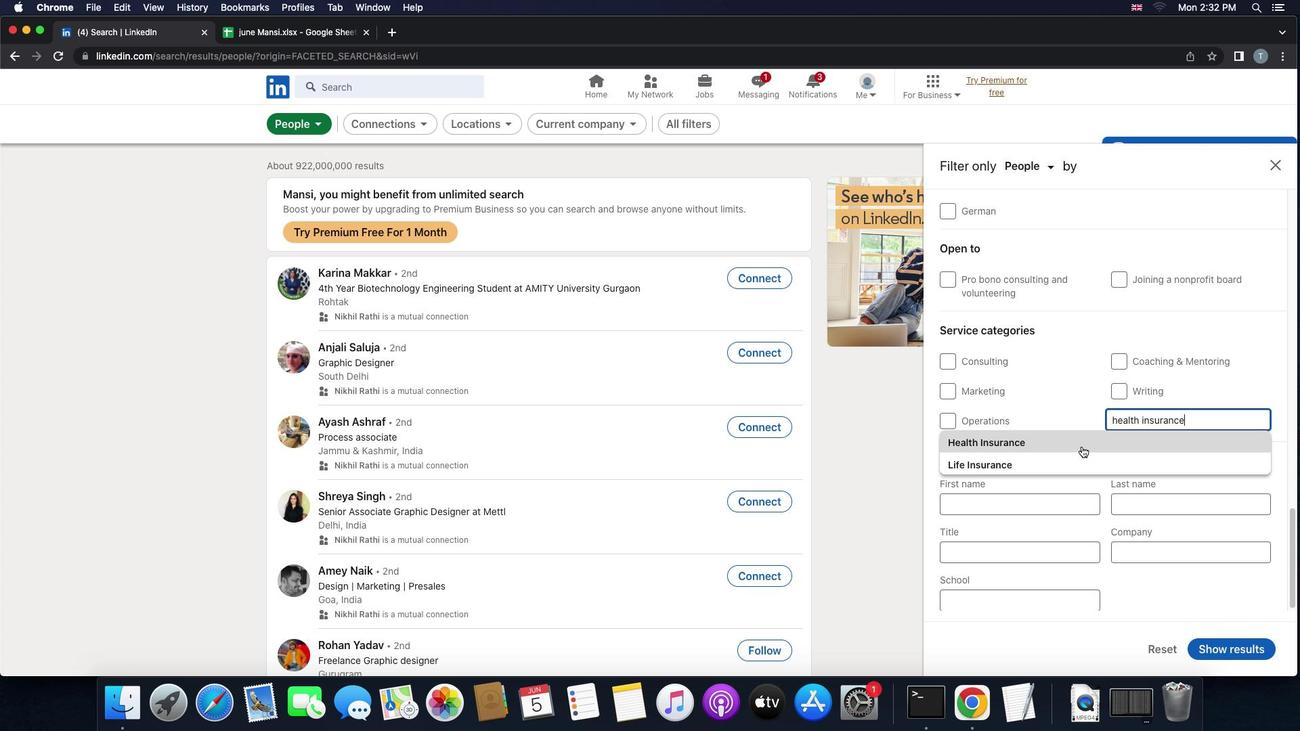 
Action: Mouse pressed left at (1082, 446)
Screenshot: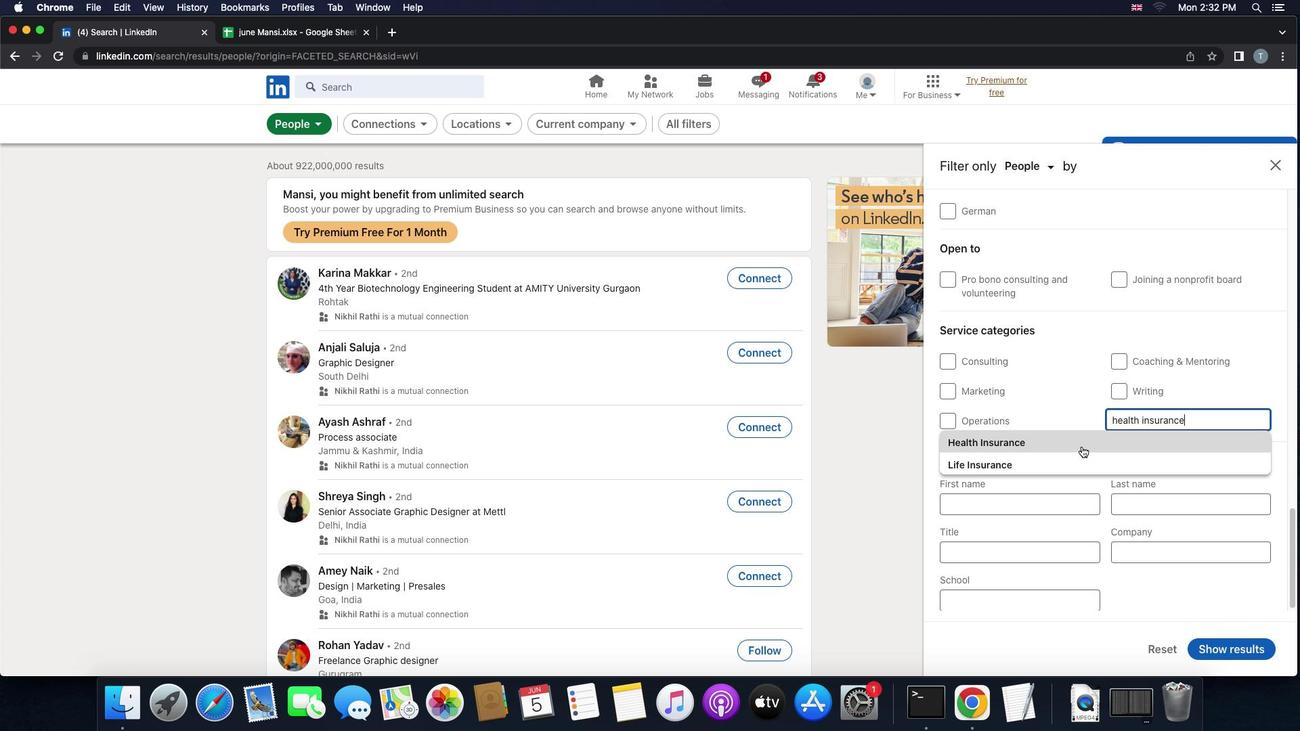 
Action: Mouse scrolled (1082, 446) with delta (0, 0)
Screenshot: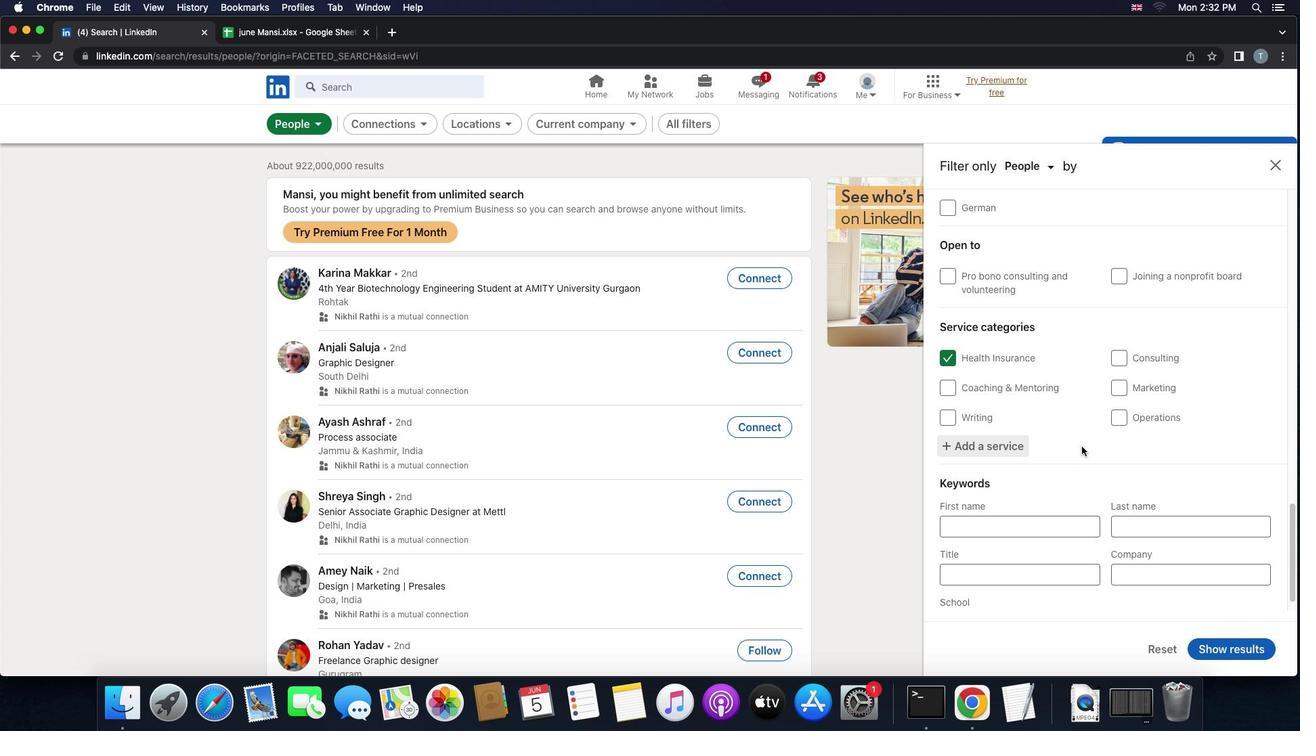 
Action: Mouse scrolled (1082, 446) with delta (0, 0)
Screenshot: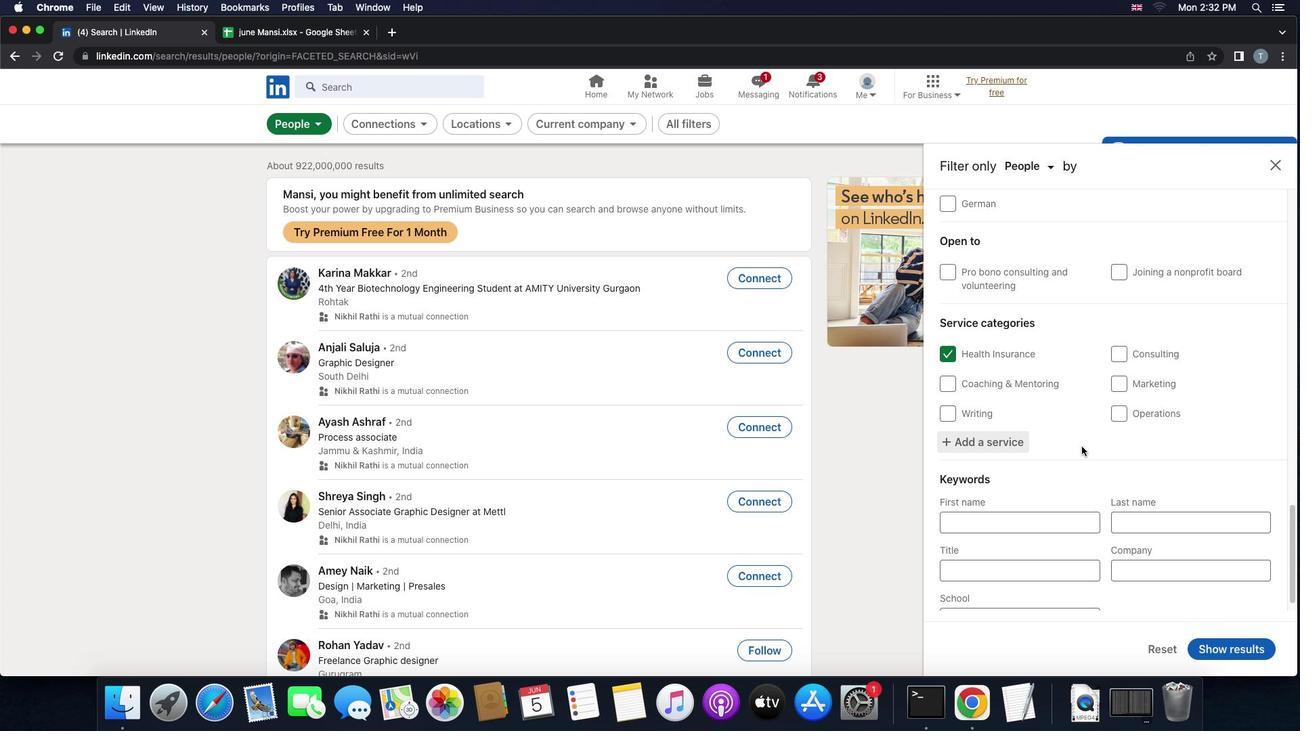 
Action: Mouse scrolled (1082, 446) with delta (0, -2)
Screenshot: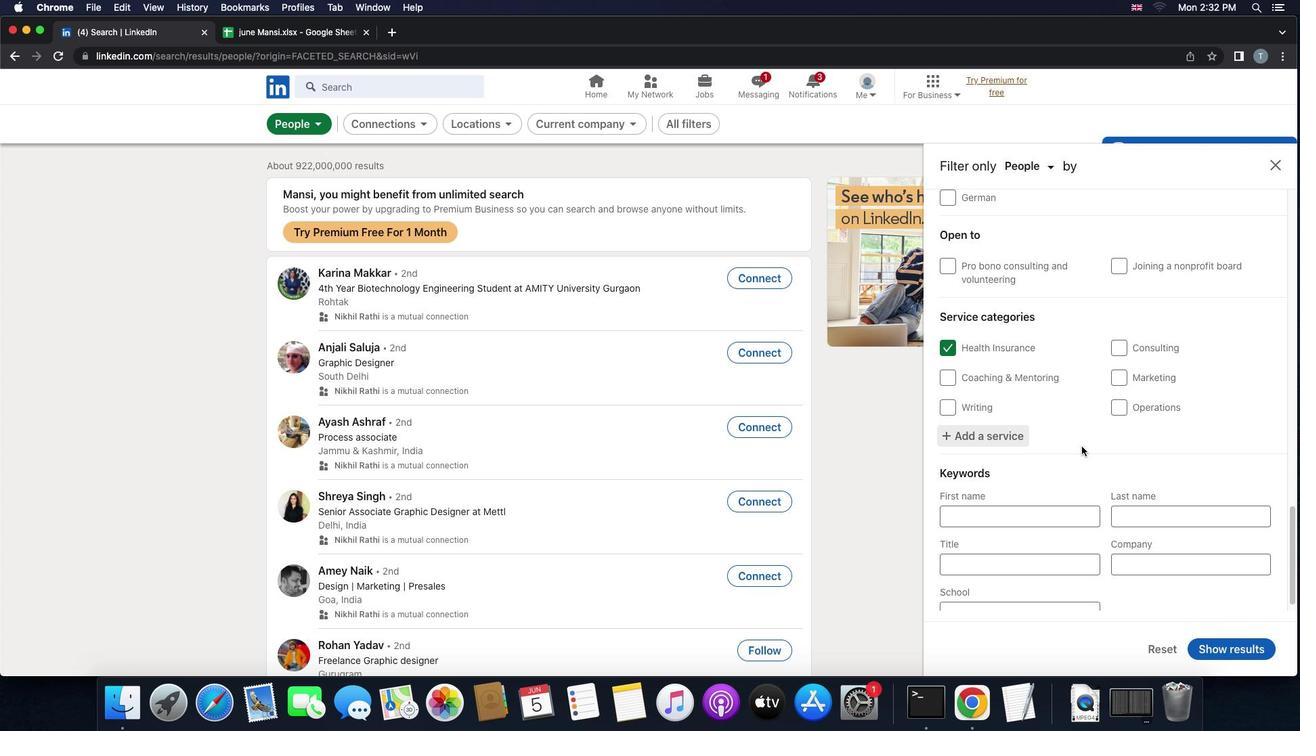 
Action: Mouse scrolled (1082, 446) with delta (0, -2)
Screenshot: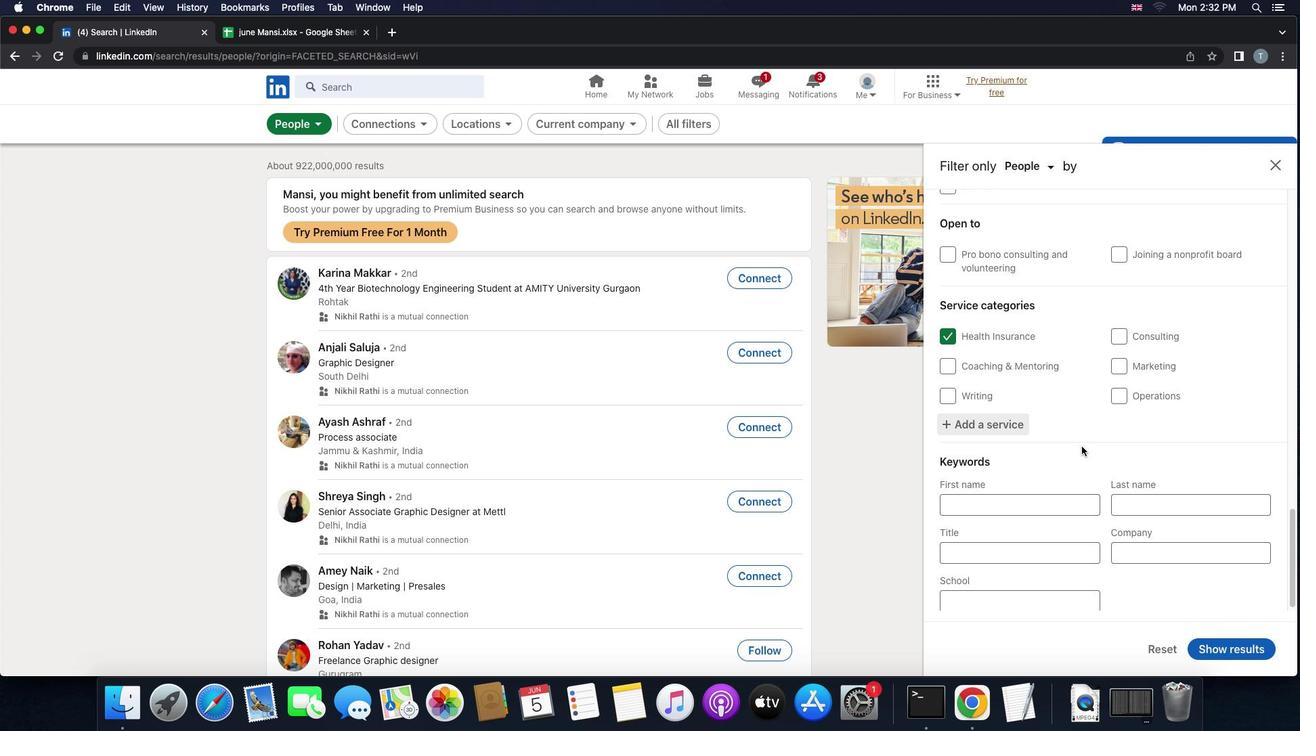 
Action: Mouse moved to (1020, 546)
Screenshot: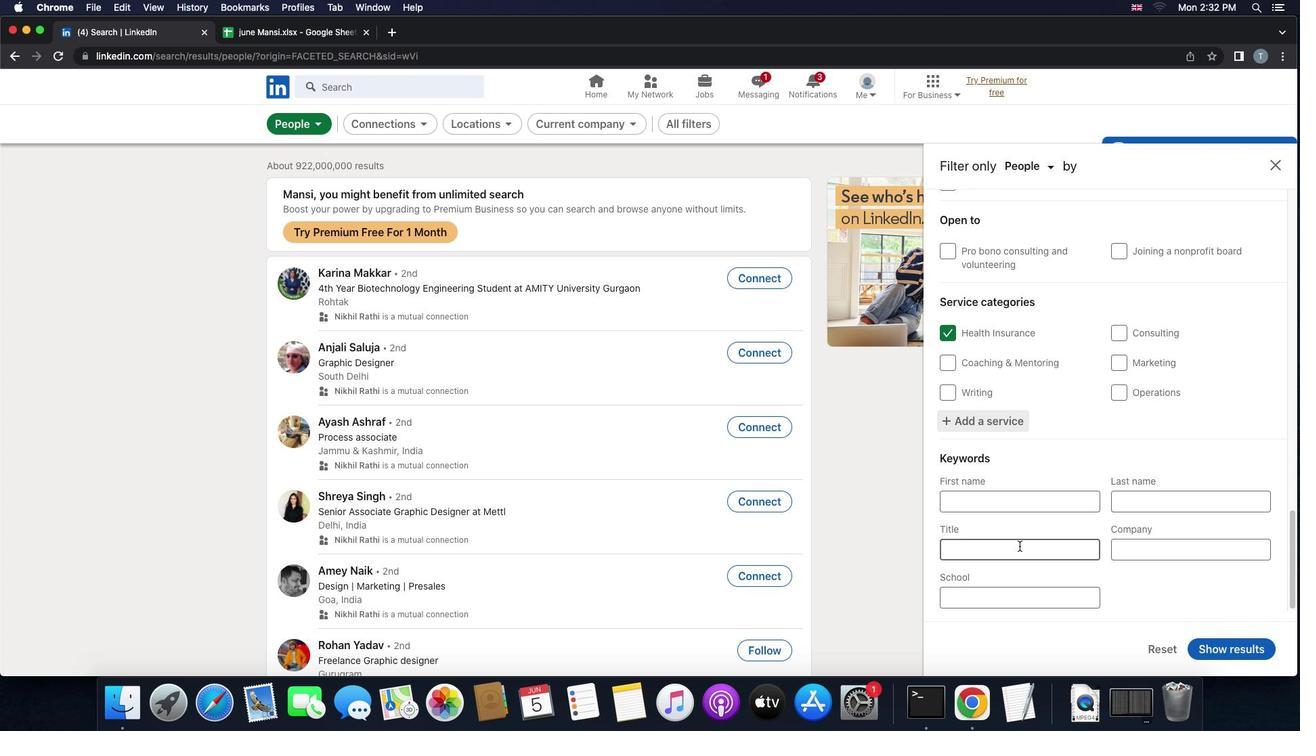 
Action: Mouse pressed left at (1020, 546)
Screenshot: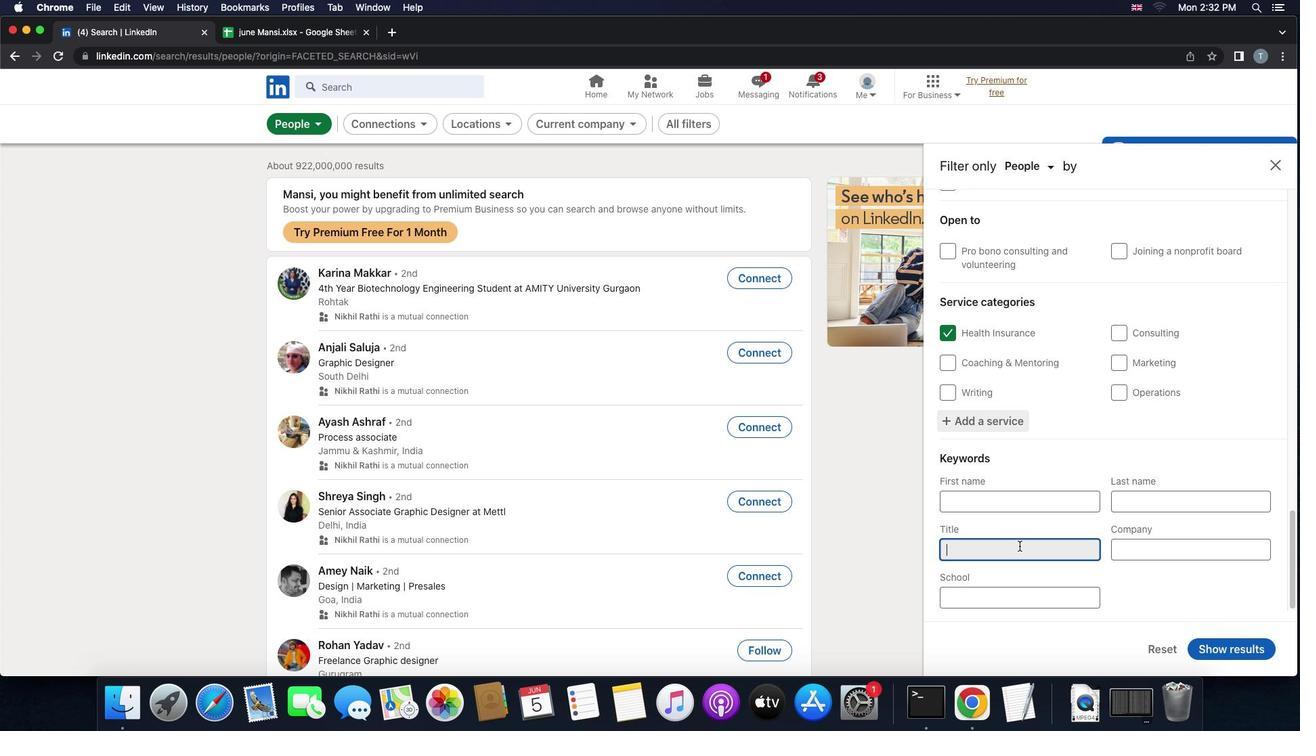 
Action: Key pressed 'b''u''d''g''e''t'Key.space'a''n''a''l''y''t''s'Key.backspaceKey.backspace's''t'
Screenshot: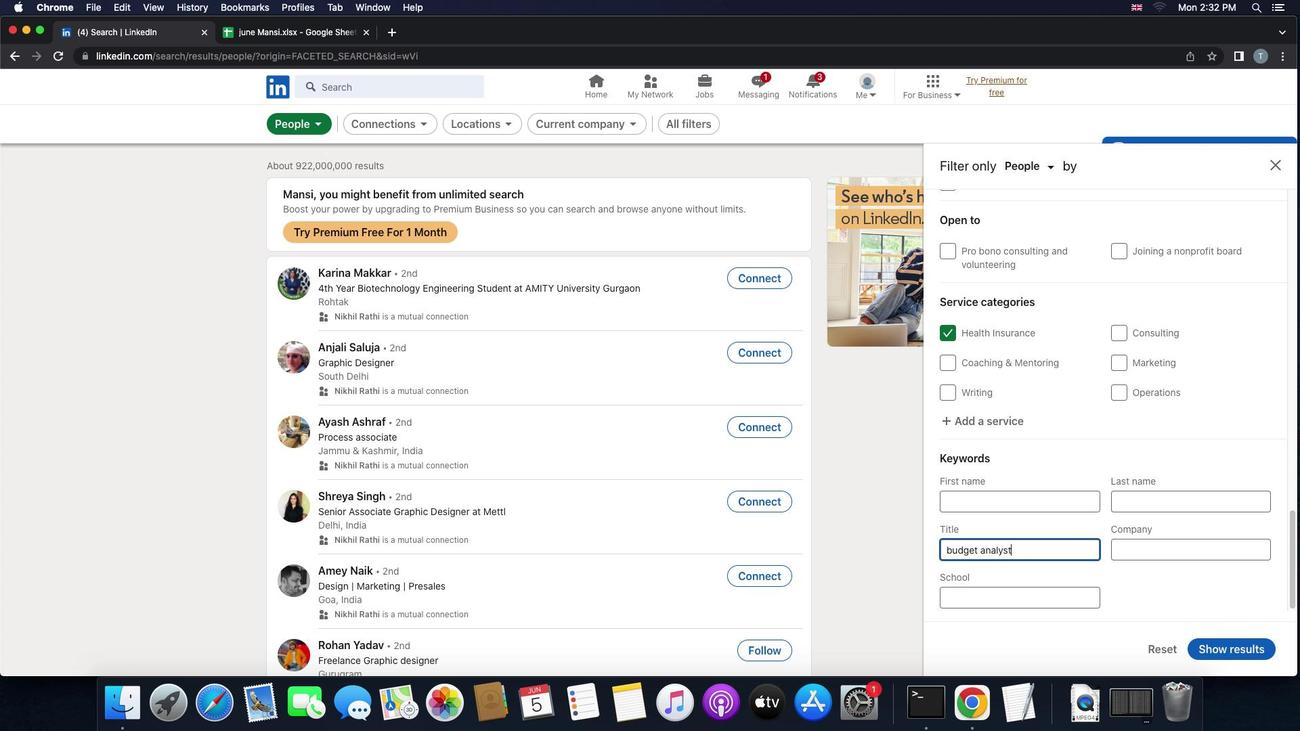 
Action: Mouse moved to (1252, 646)
Screenshot: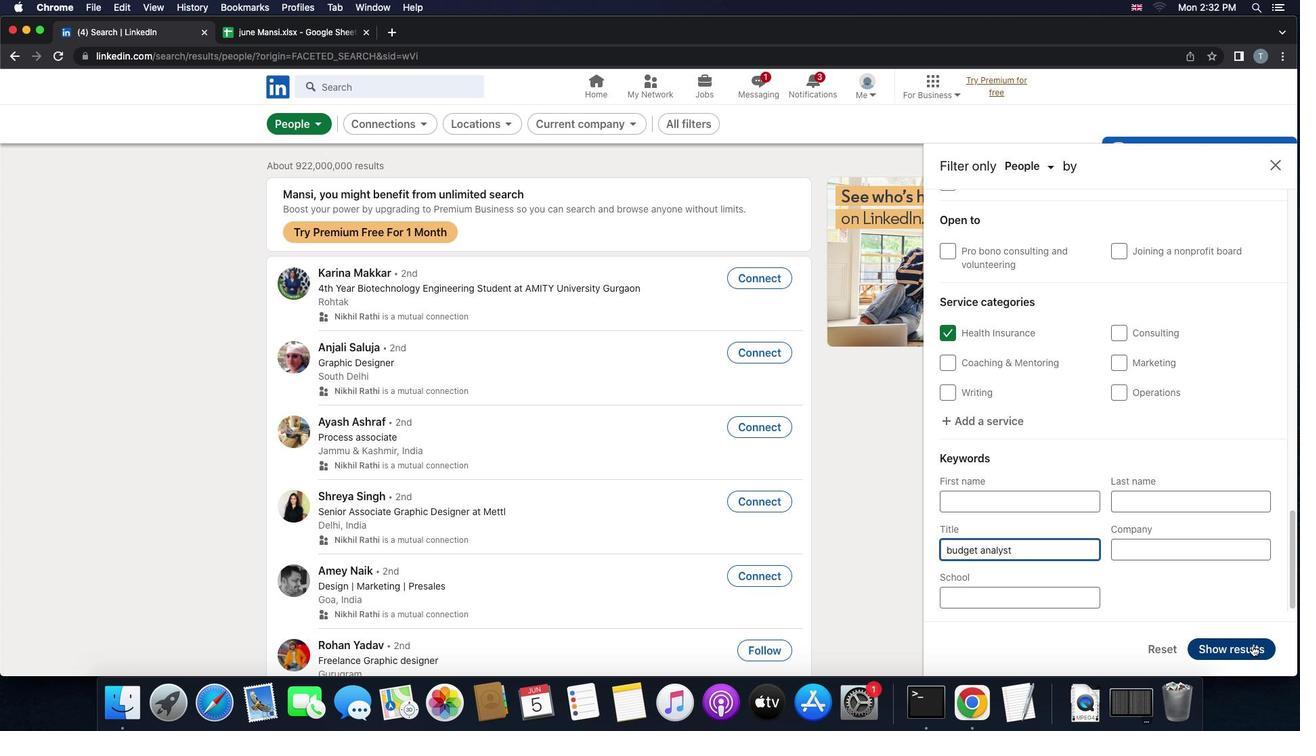 
Action: Mouse pressed left at (1252, 646)
Screenshot: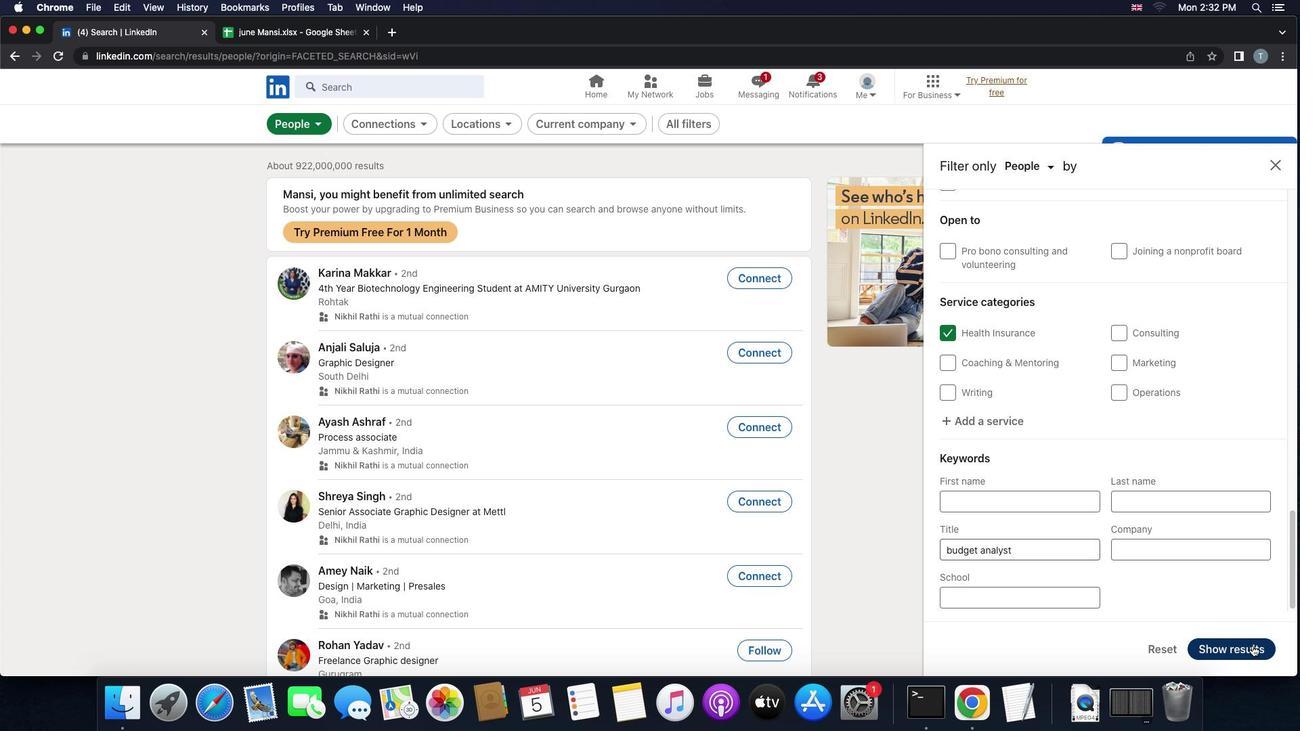 
